 Task: Look for space in Deeside, United Kingdom from 12th July, 2023 to 16th July, 2023 for 8 adults in price range Rs.10000 to Rs.16000. Place can be private room with 8 bedrooms having 8 beds and 8 bathrooms. Property type can be house, flat, guest house, hotel. Amenities needed are: wifi, TV, free parkinig on premises, gym, breakfast. Booking option can be shelf check-in. Required host language is English.
Action: Mouse moved to (439, 87)
Screenshot: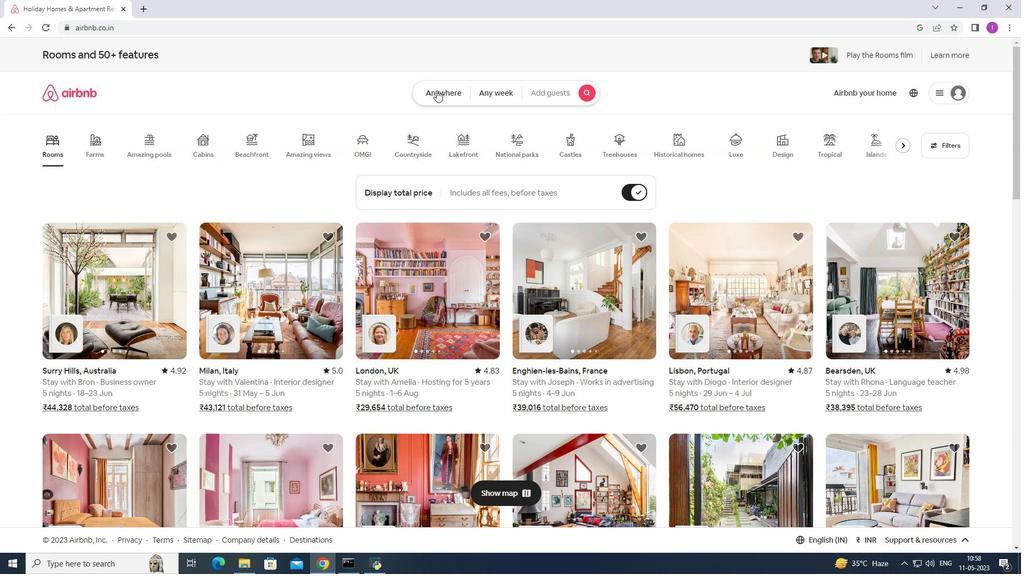 
Action: Mouse pressed left at (439, 87)
Screenshot: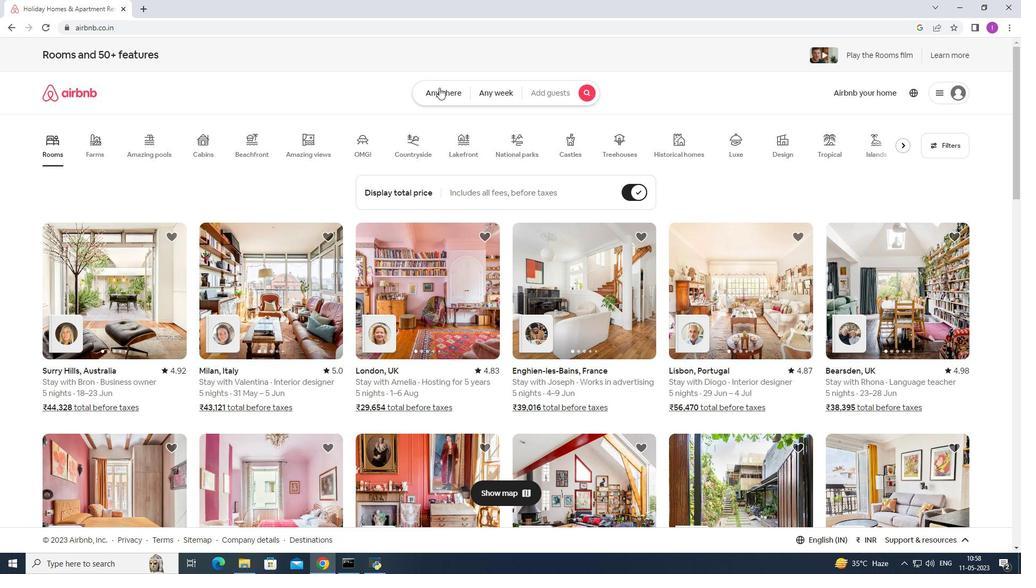
Action: Mouse moved to (387, 128)
Screenshot: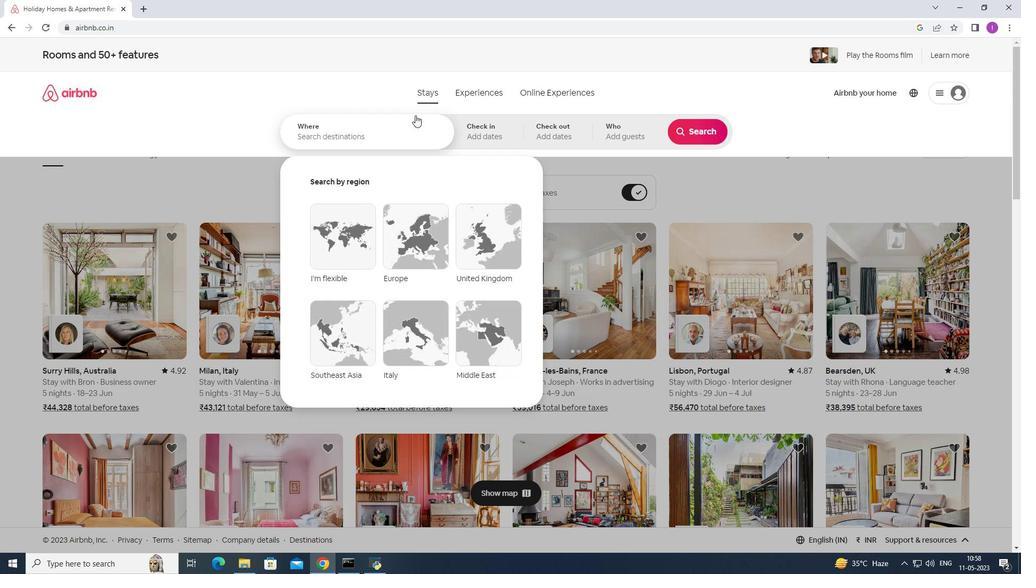 
Action: Mouse pressed left at (387, 128)
Screenshot: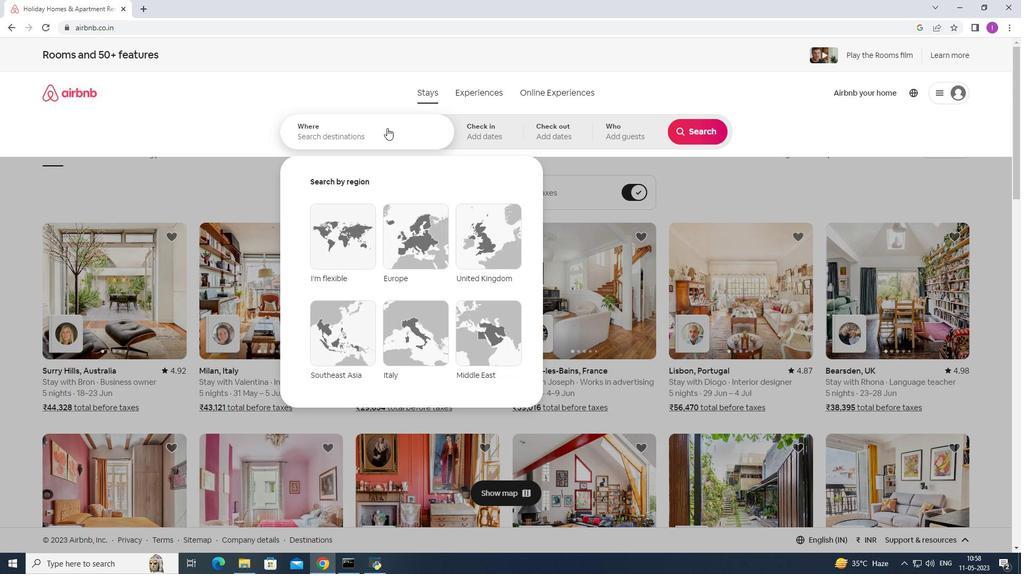 
Action: Key pressed <Key.shift>Deesid,<Key.shift><Key.shift><Key.shift><Key.shift><Key.shift><Key.shift><Key.shift><Key.shift><Key.shift><Key.shift><Key.shift><Key.shift><Key.shift><Key.shift><Key.shift><Key.shift><Key.shift><Key.shift><Key.shift>United<Key.space>king
Screenshot: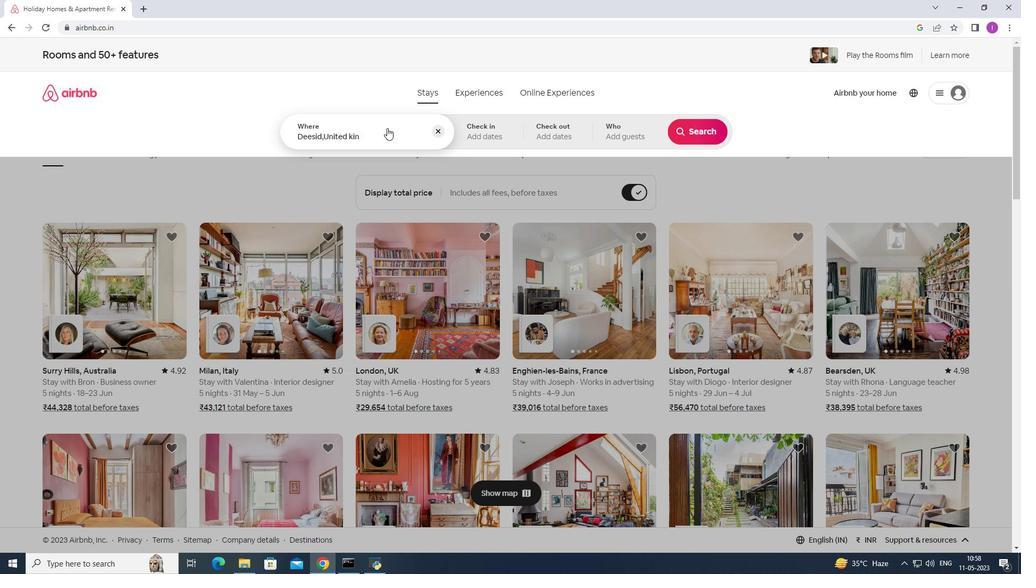 
Action: Mouse moved to (0, 0)
Screenshot: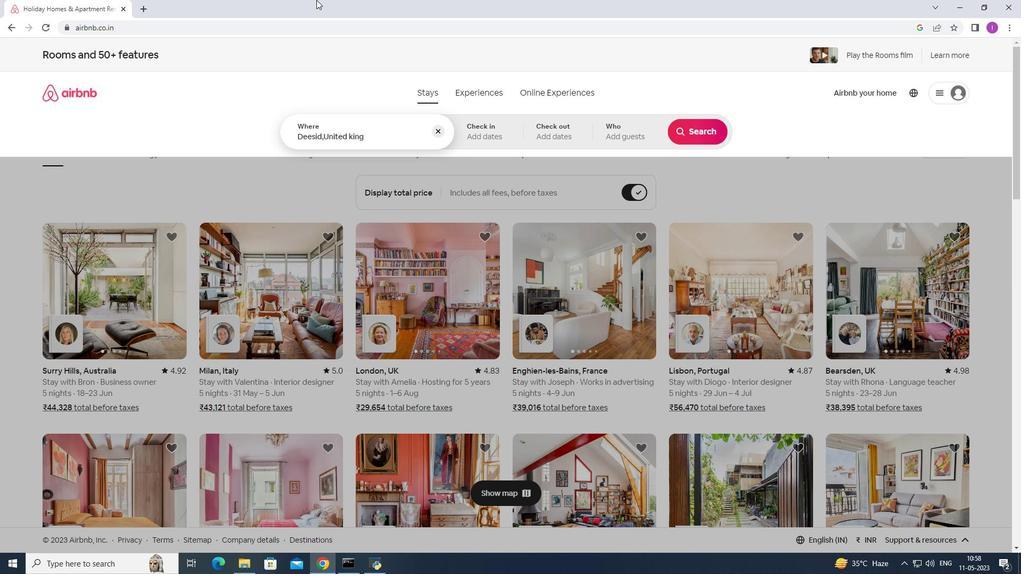 
Action: Key pressed dom
Screenshot: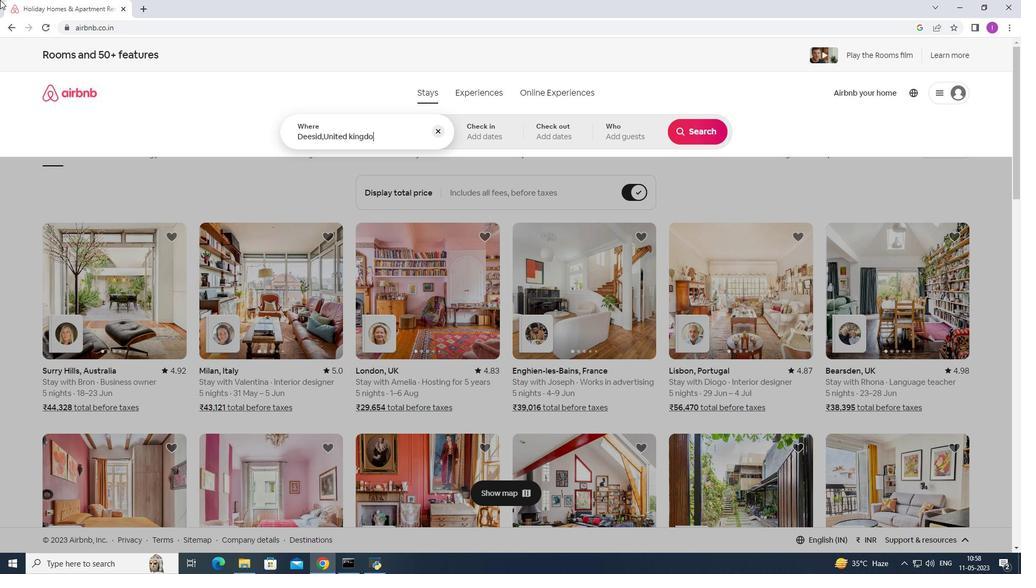 
Action: Mouse moved to (360, 186)
Screenshot: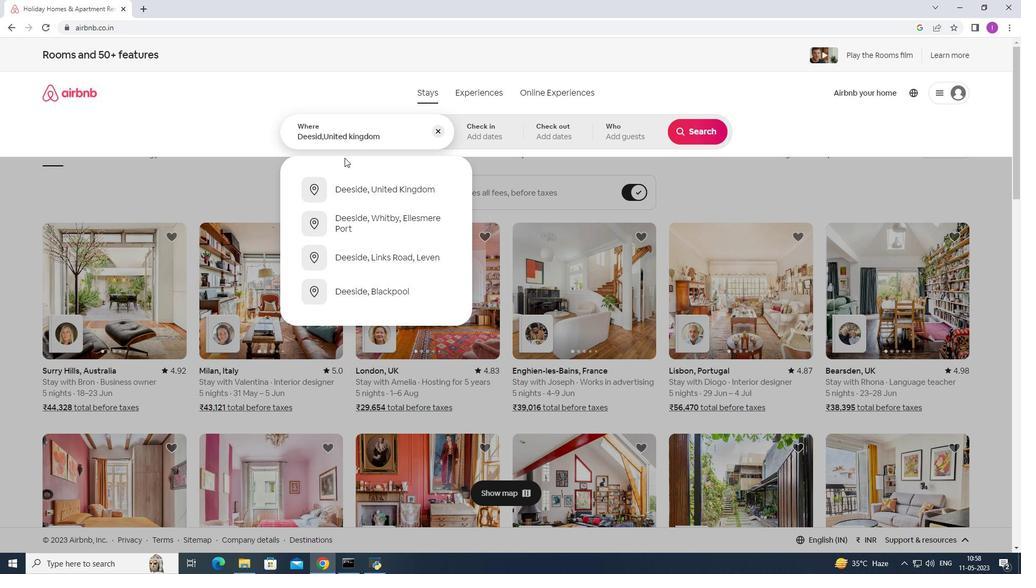 
Action: Mouse pressed left at (360, 186)
Screenshot: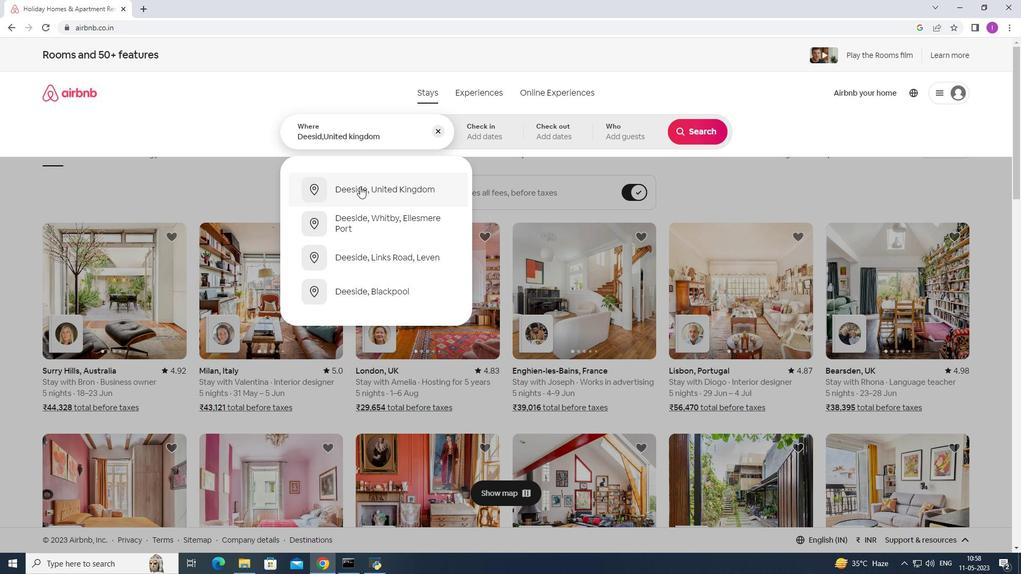 
Action: Mouse moved to (477, 131)
Screenshot: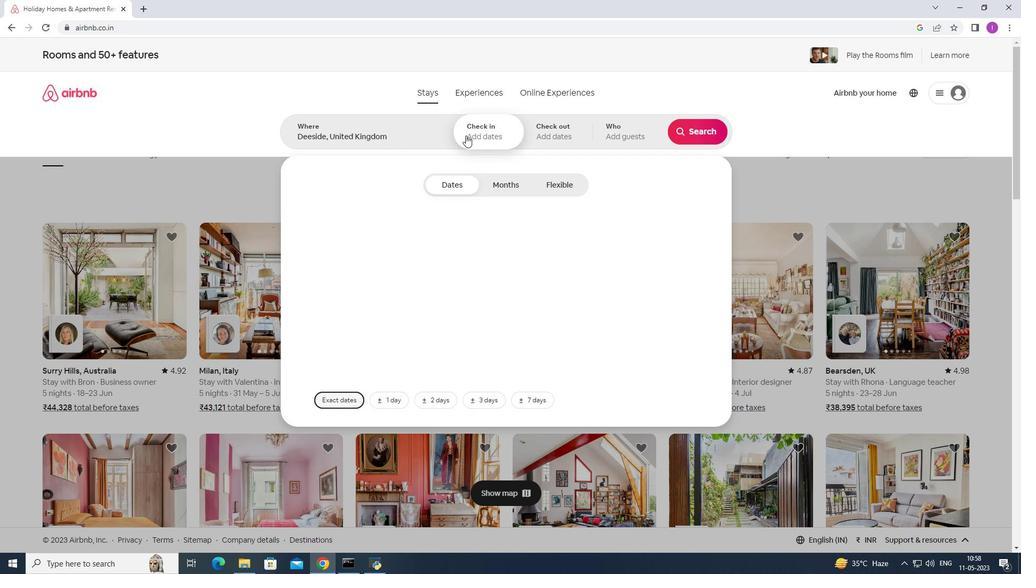 
Action: Mouse pressed left at (477, 131)
Screenshot: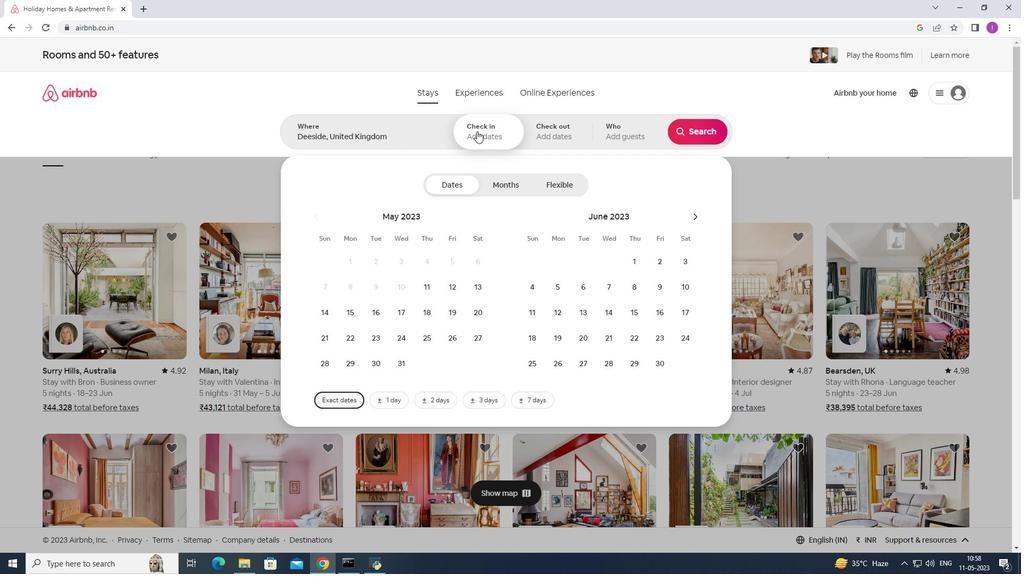 
Action: Mouse moved to (487, 144)
Screenshot: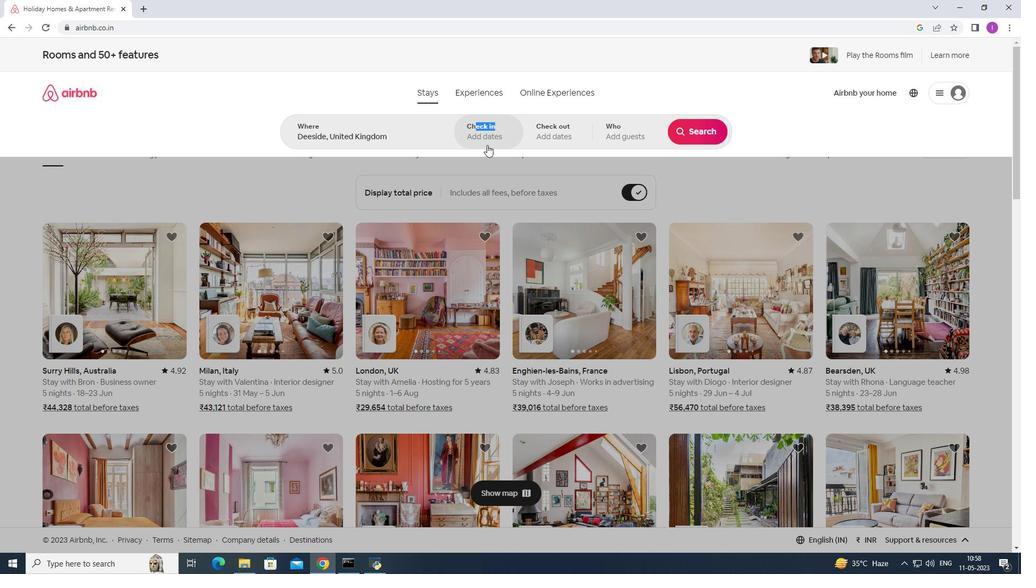 
Action: Mouse pressed left at (487, 144)
Screenshot: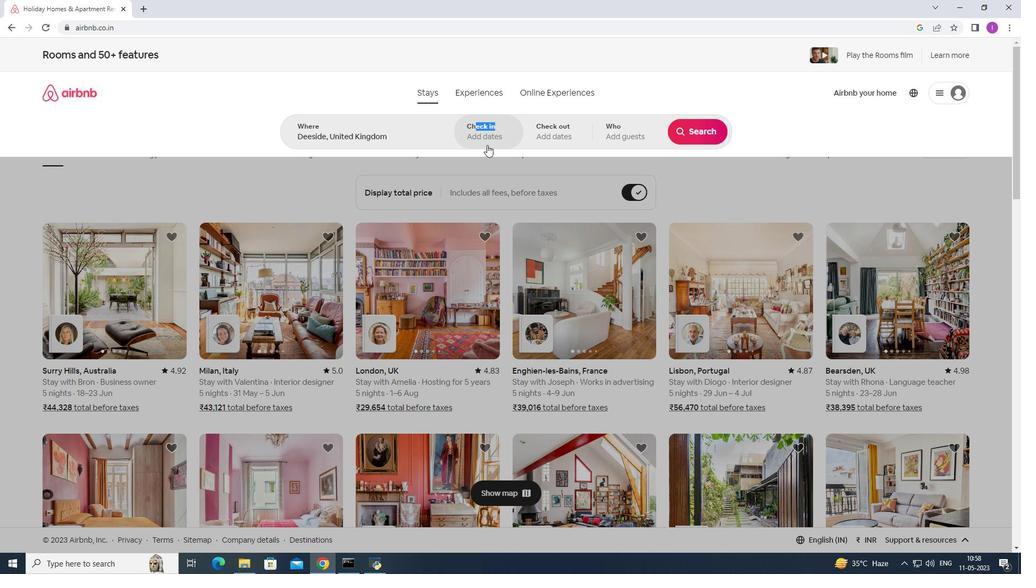
Action: Mouse moved to (693, 217)
Screenshot: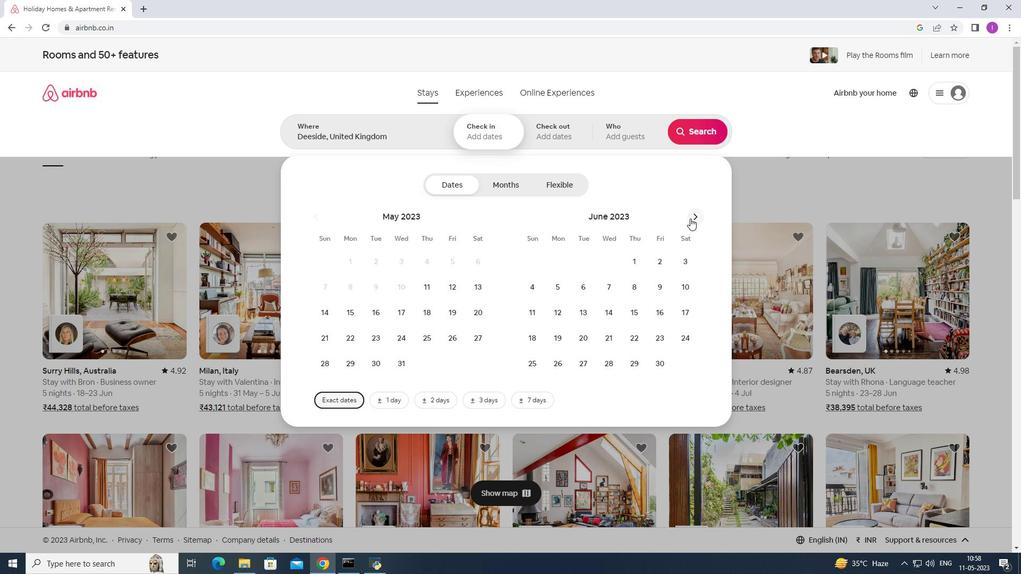 
Action: Mouse pressed left at (693, 217)
Screenshot: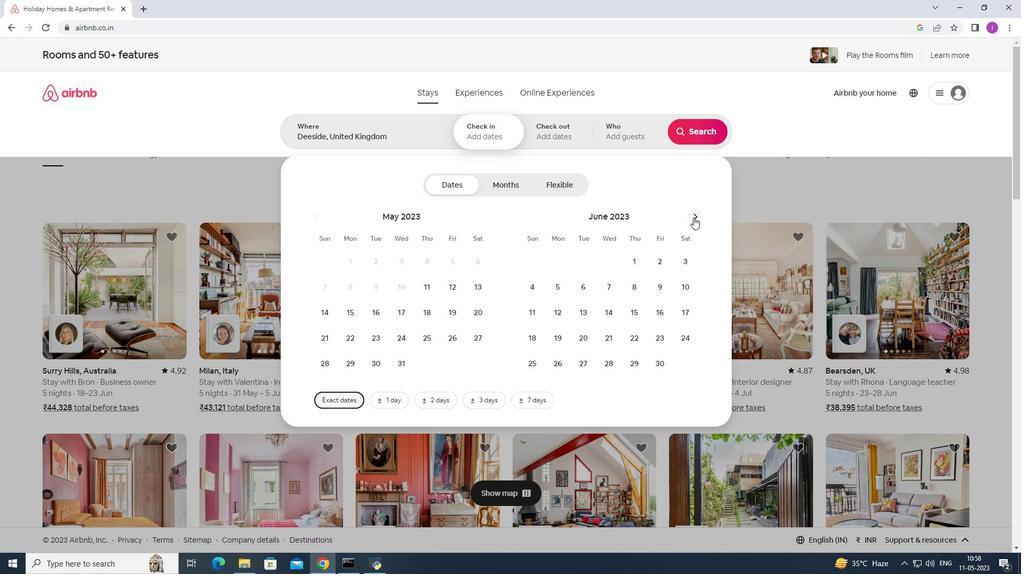 
Action: Mouse moved to (605, 313)
Screenshot: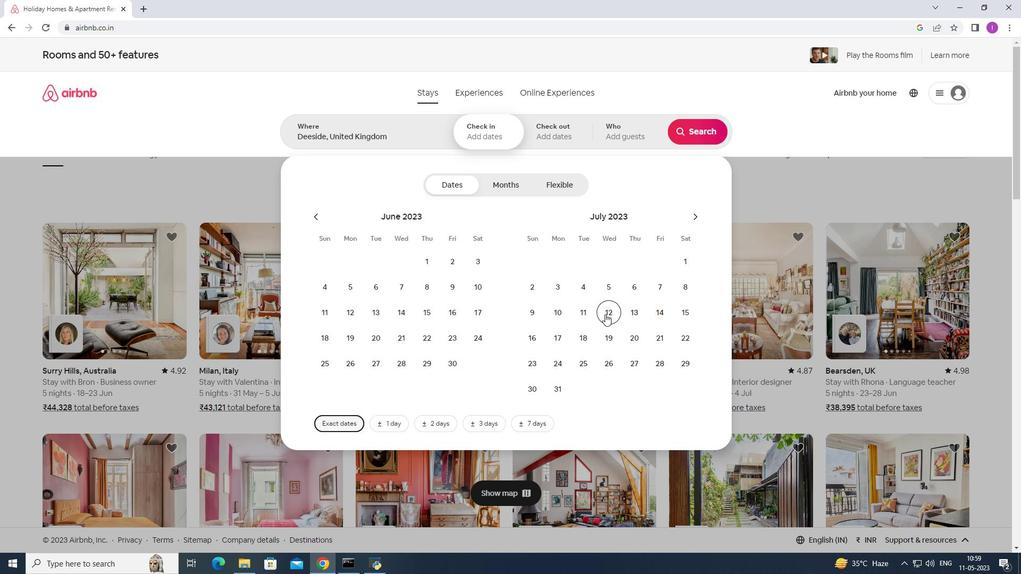 
Action: Mouse pressed left at (605, 313)
Screenshot: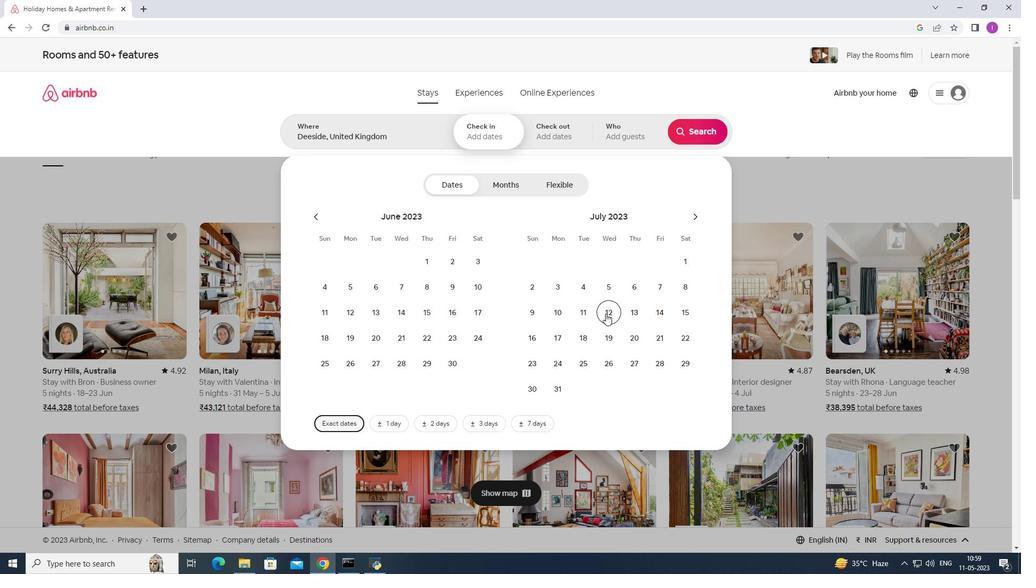 
Action: Mouse moved to (531, 342)
Screenshot: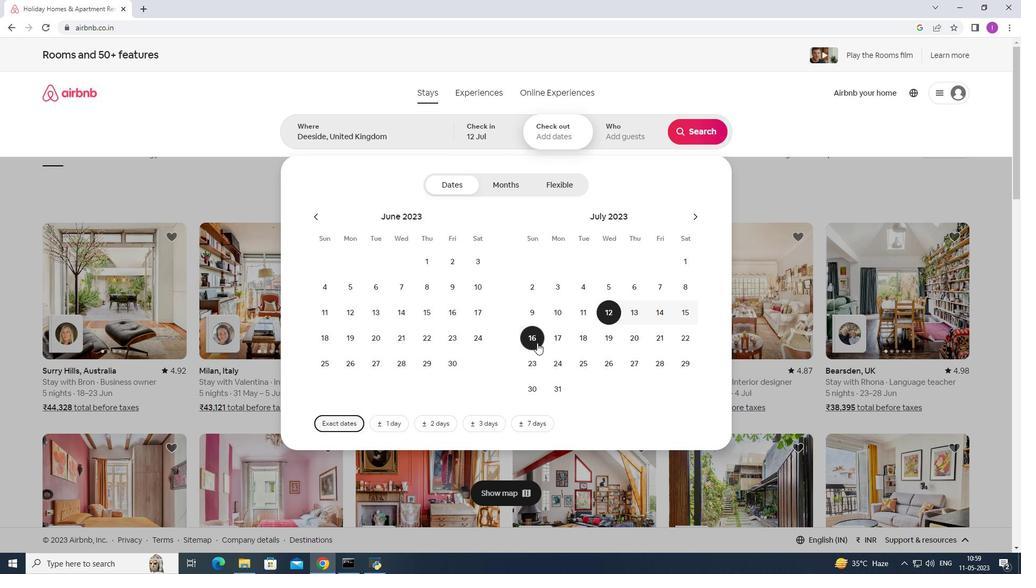 
Action: Mouse pressed left at (531, 342)
Screenshot: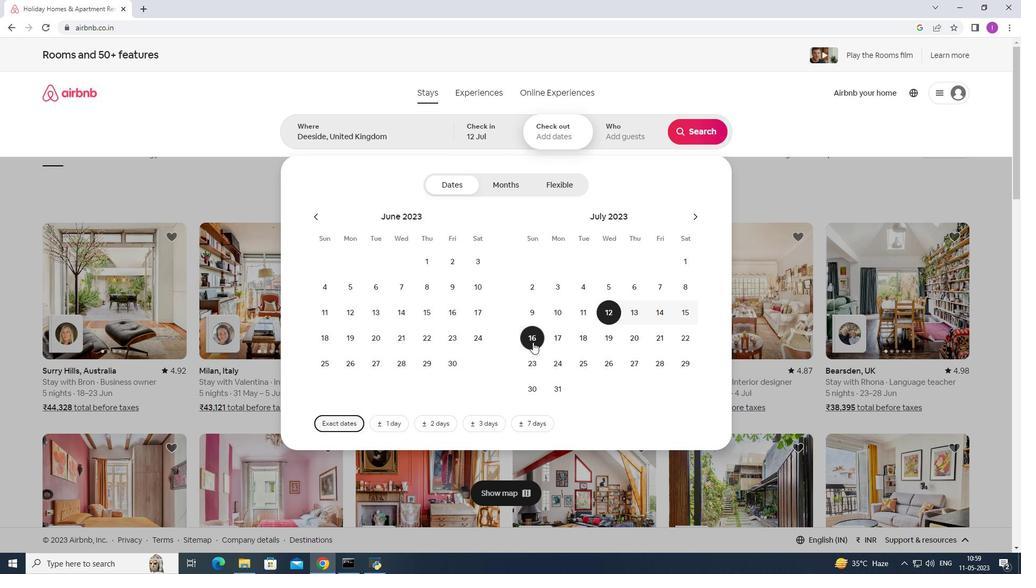 
Action: Mouse moved to (620, 129)
Screenshot: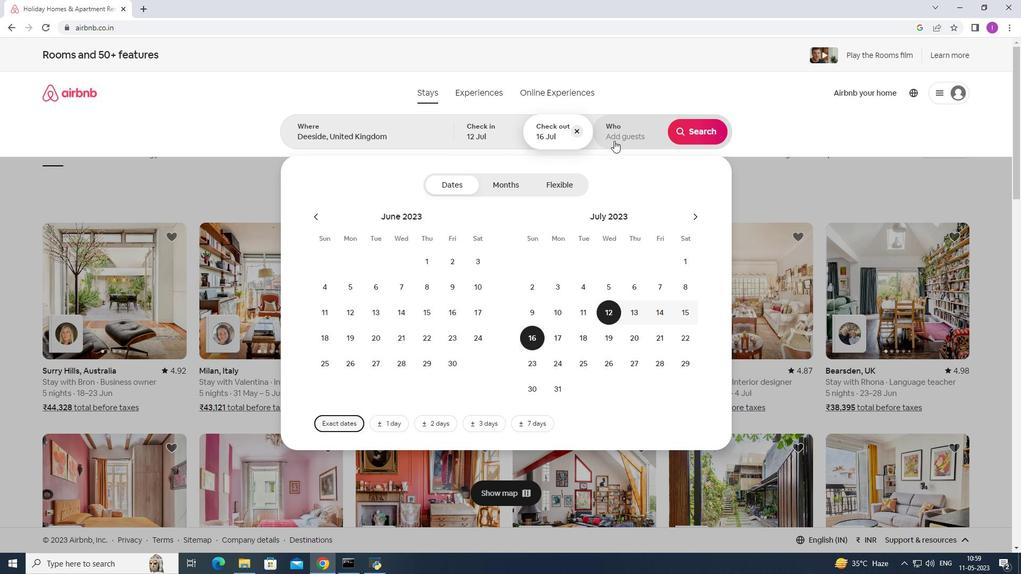 
Action: Mouse pressed left at (620, 129)
Screenshot: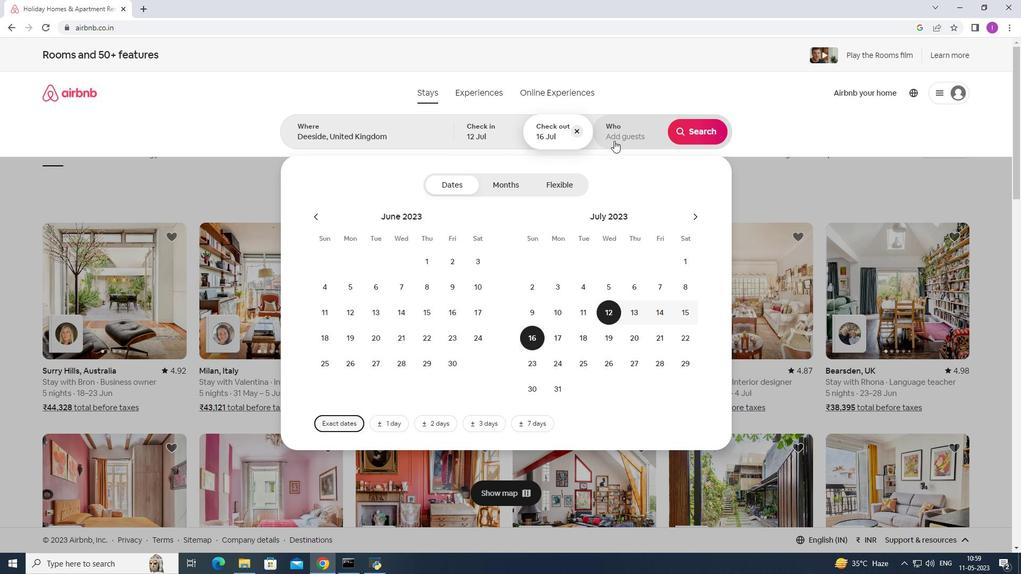 
Action: Mouse moved to (706, 187)
Screenshot: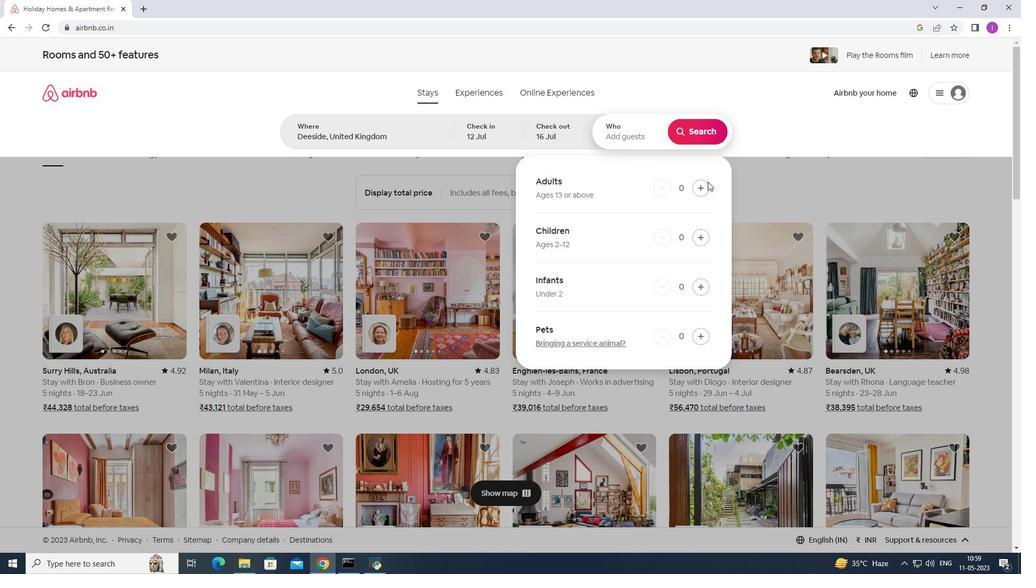 
Action: Mouse pressed left at (706, 187)
Screenshot: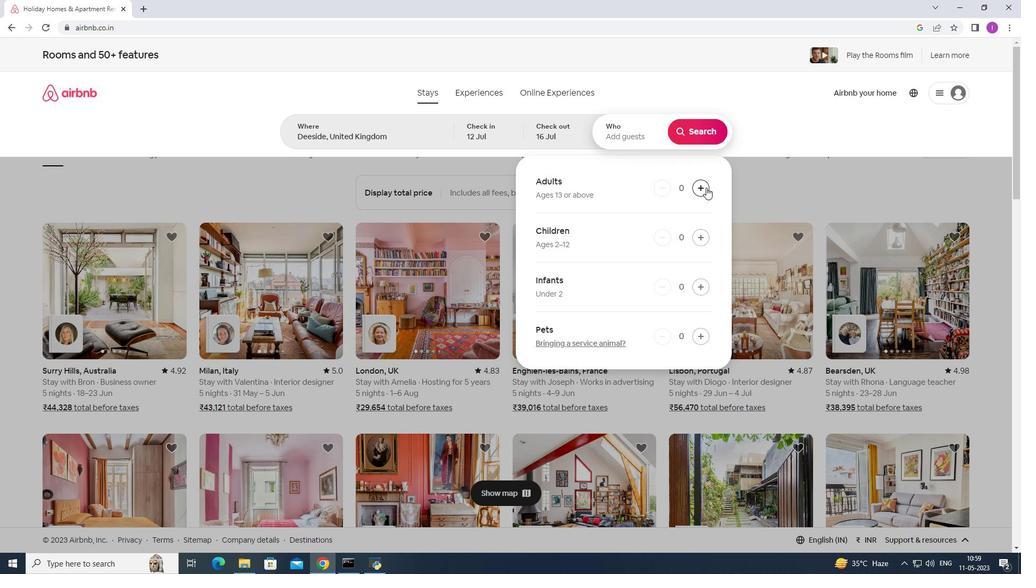 
Action: Mouse pressed left at (706, 187)
Screenshot: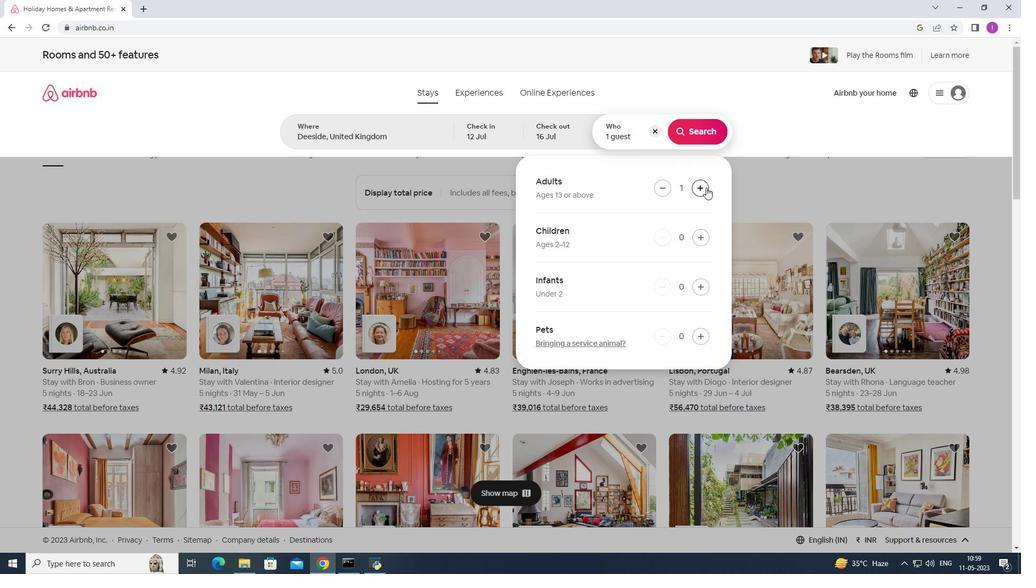 
Action: Mouse moved to (706, 188)
Screenshot: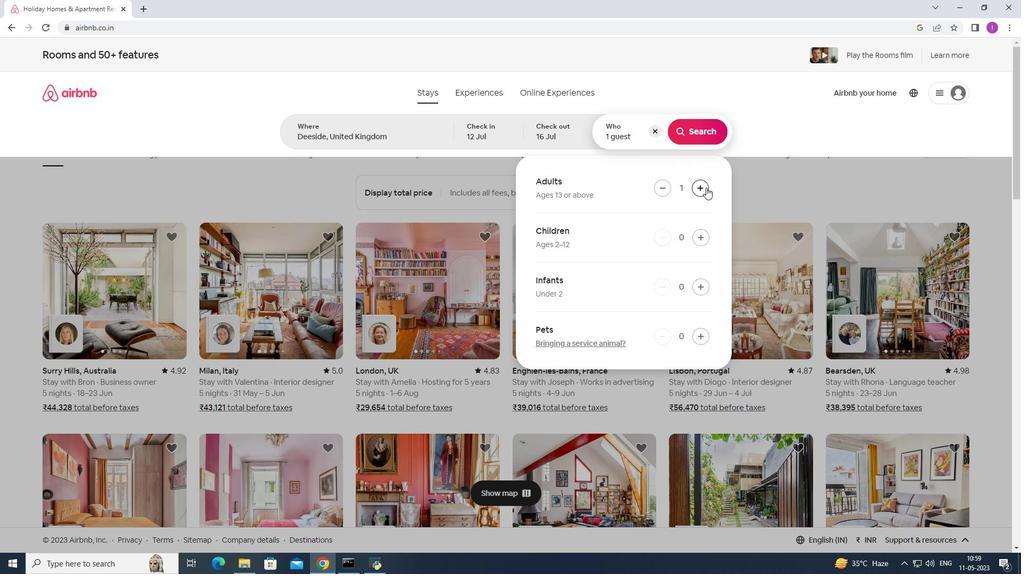 
Action: Mouse pressed left at (706, 188)
Screenshot: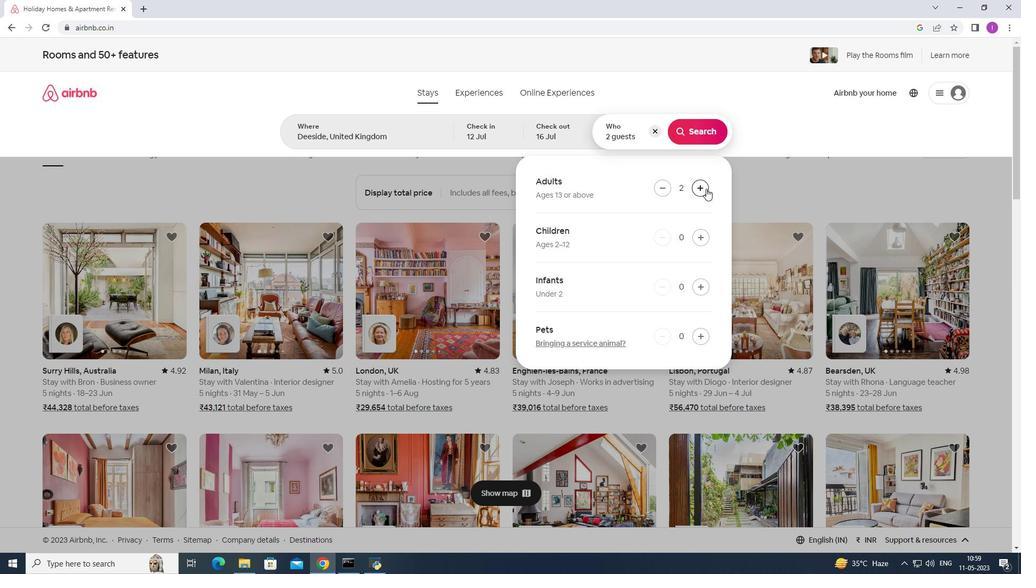 
Action: Mouse moved to (704, 188)
Screenshot: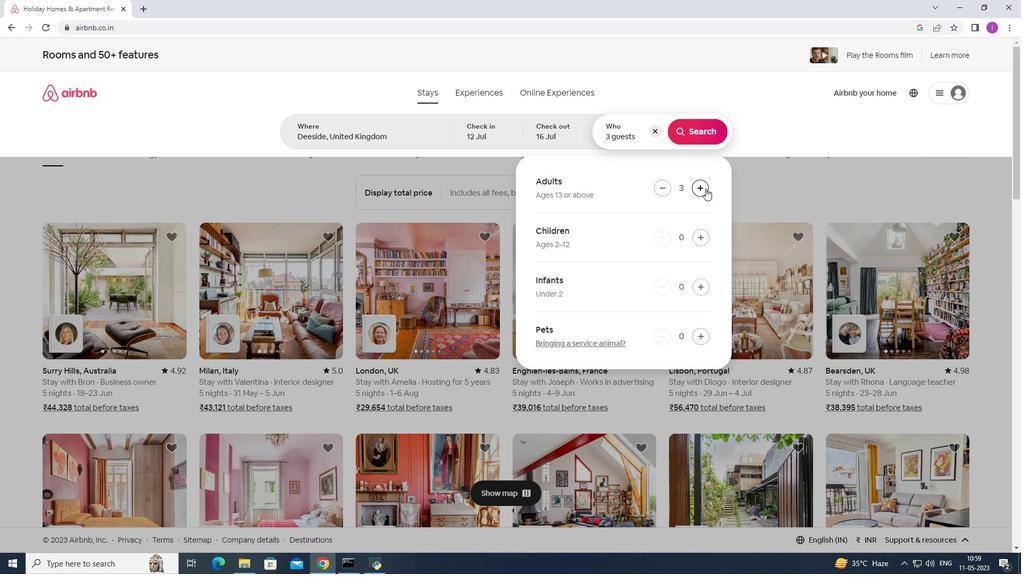 
Action: Mouse pressed left at (704, 188)
Screenshot: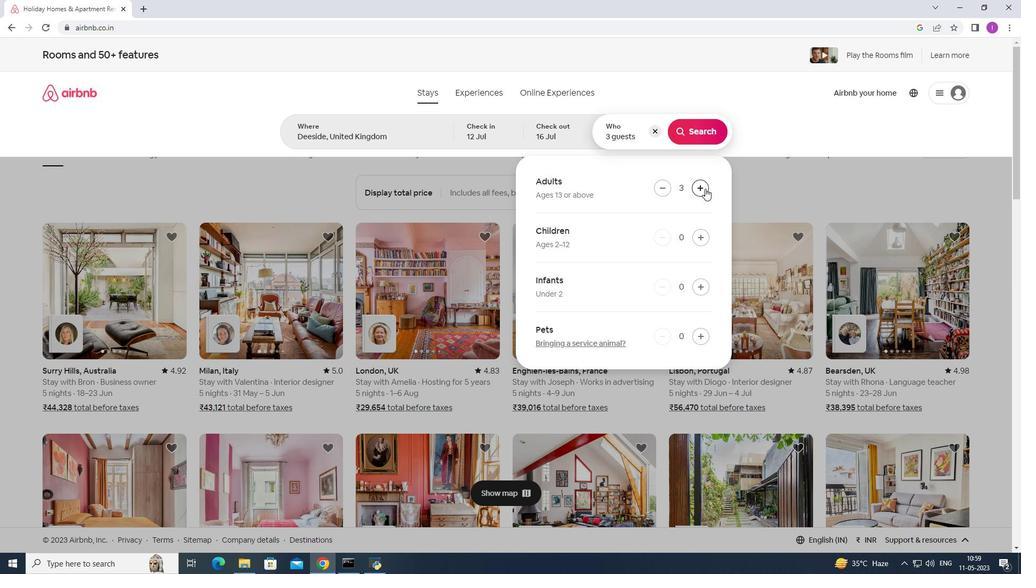 
Action: Mouse pressed left at (704, 188)
Screenshot: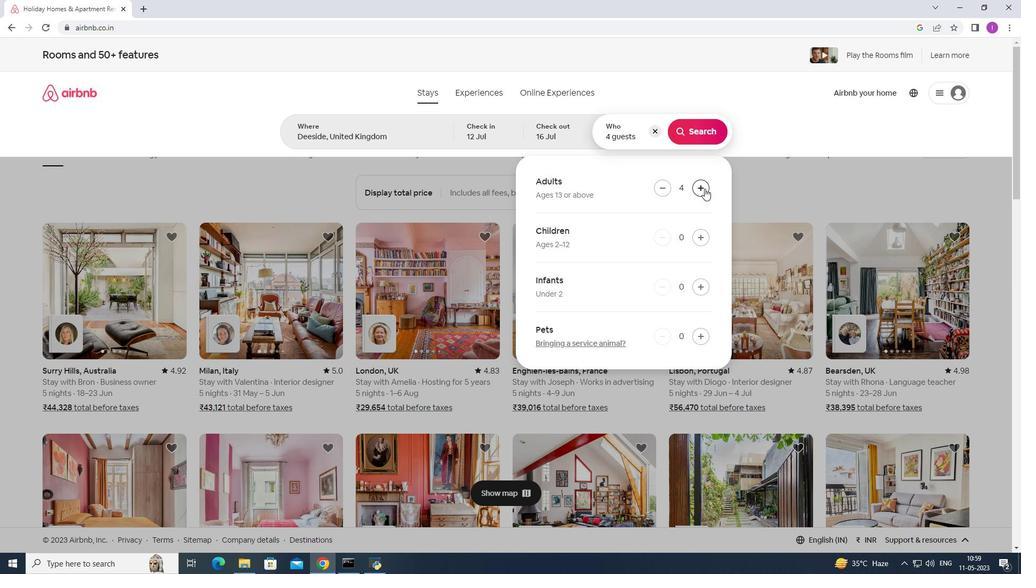 
Action: Mouse pressed left at (704, 188)
Screenshot: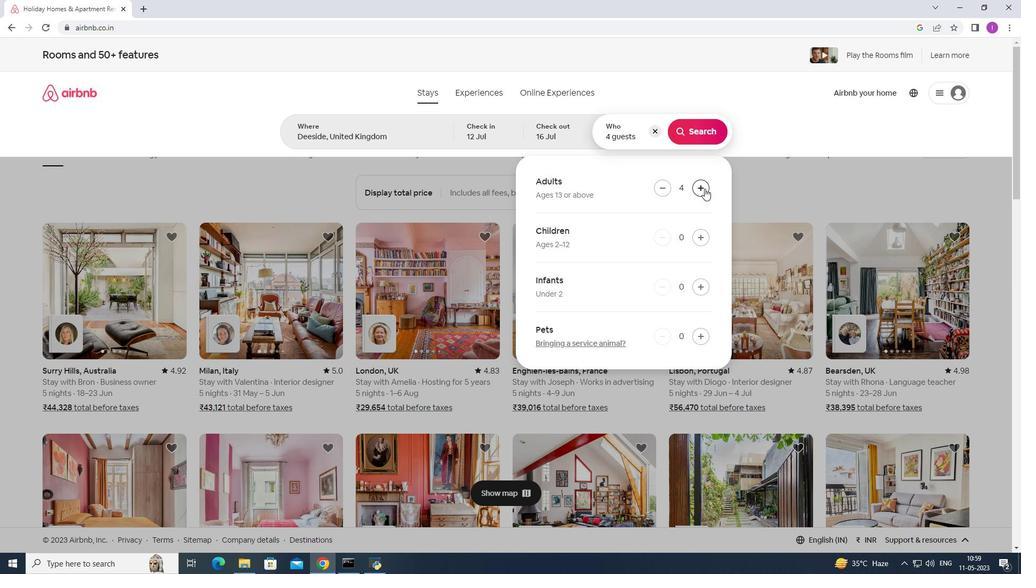 
Action: Mouse pressed left at (704, 188)
Screenshot: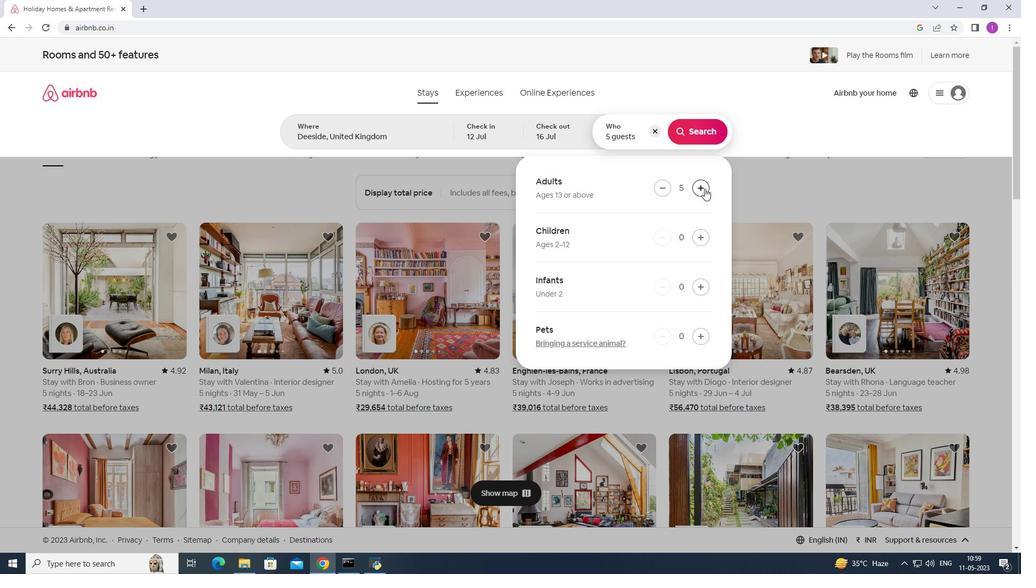 
Action: Mouse pressed left at (704, 188)
Screenshot: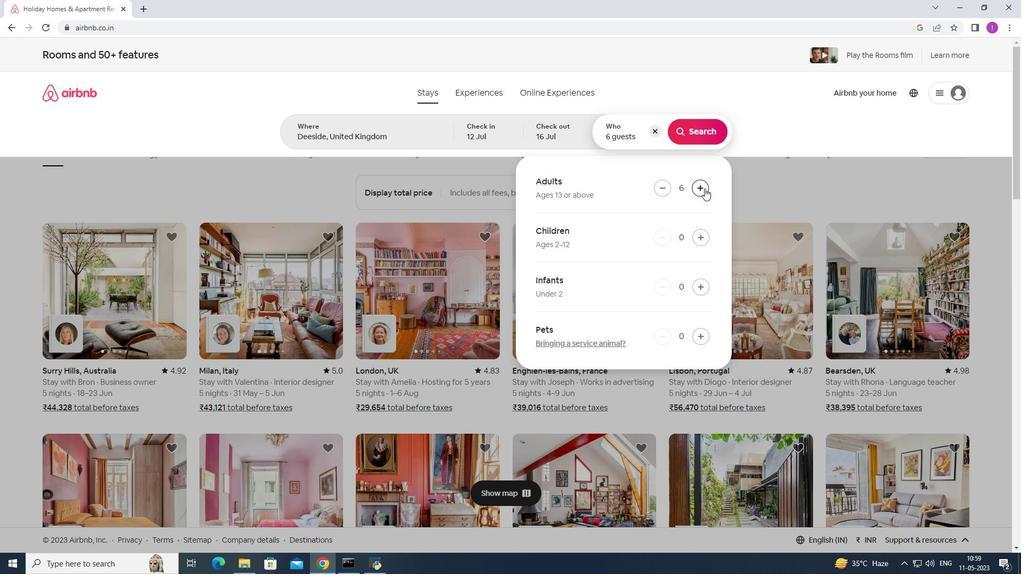 
Action: Mouse moved to (687, 129)
Screenshot: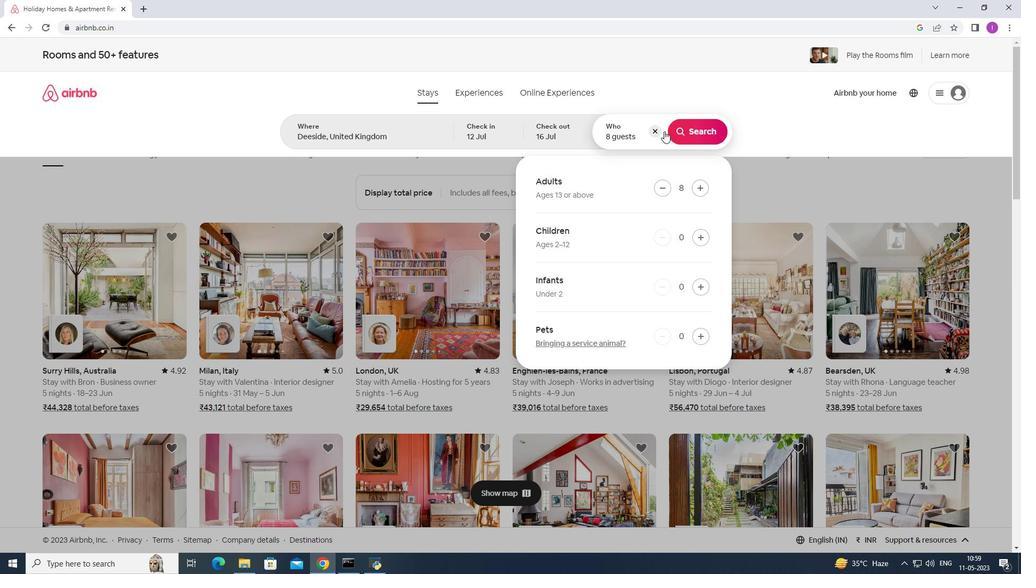 
Action: Mouse pressed left at (687, 129)
Screenshot: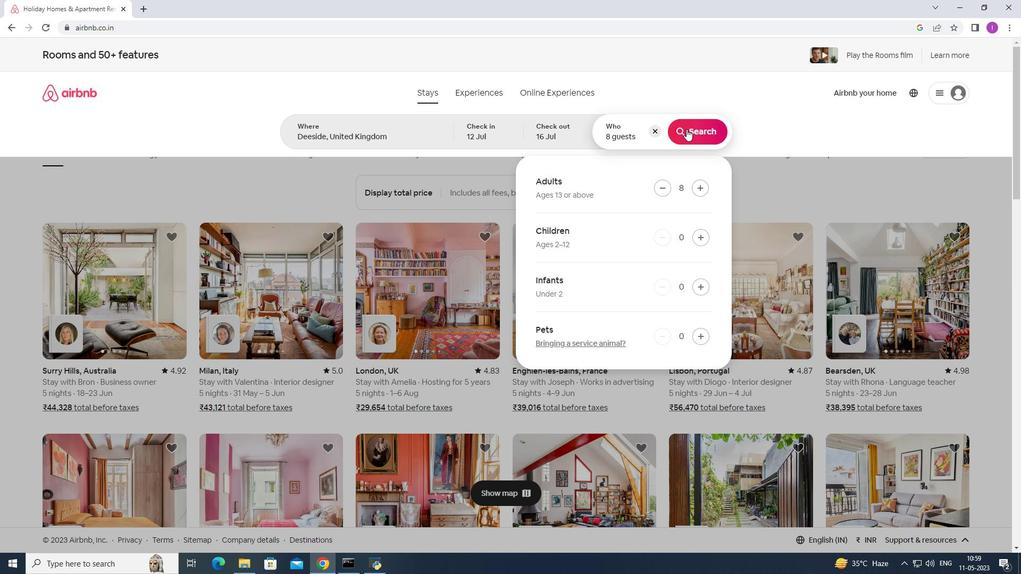 
Action: Mouse moved to (975, 102)
Screenshot: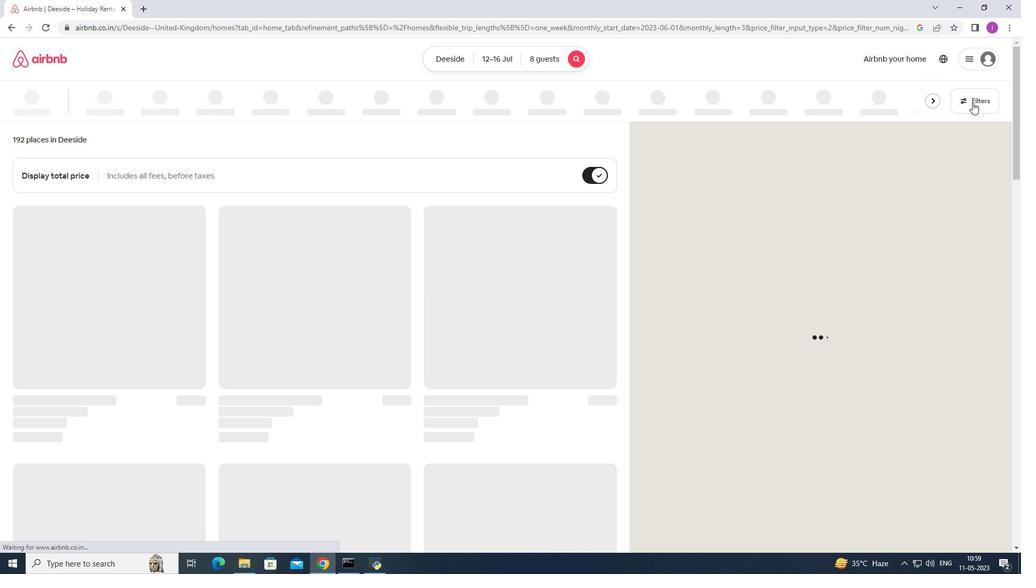
Action: Mouse pressed left at (975, 102)
Screenshot: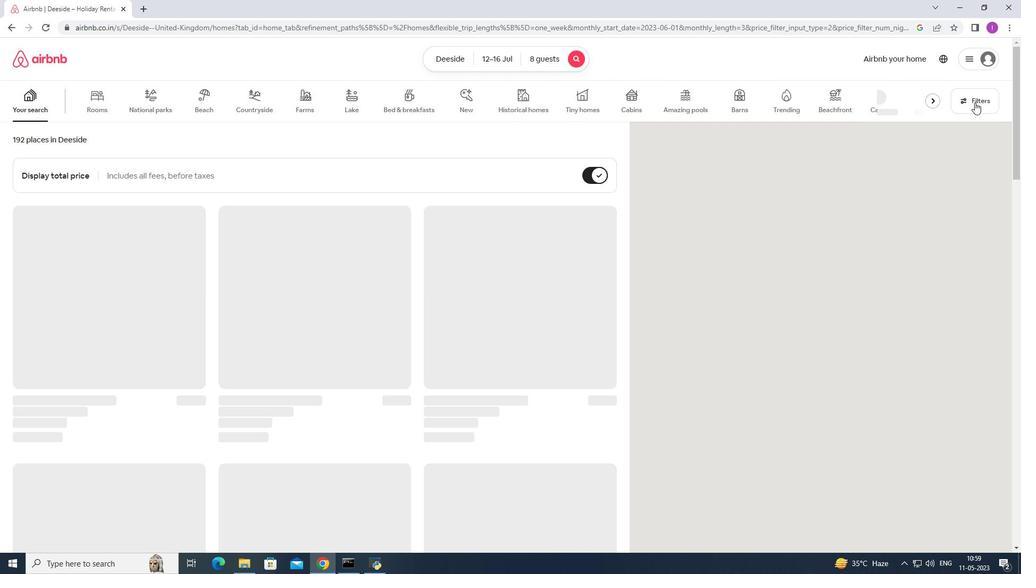 
Action: Mouse moved to (575, 362)
Screenshot: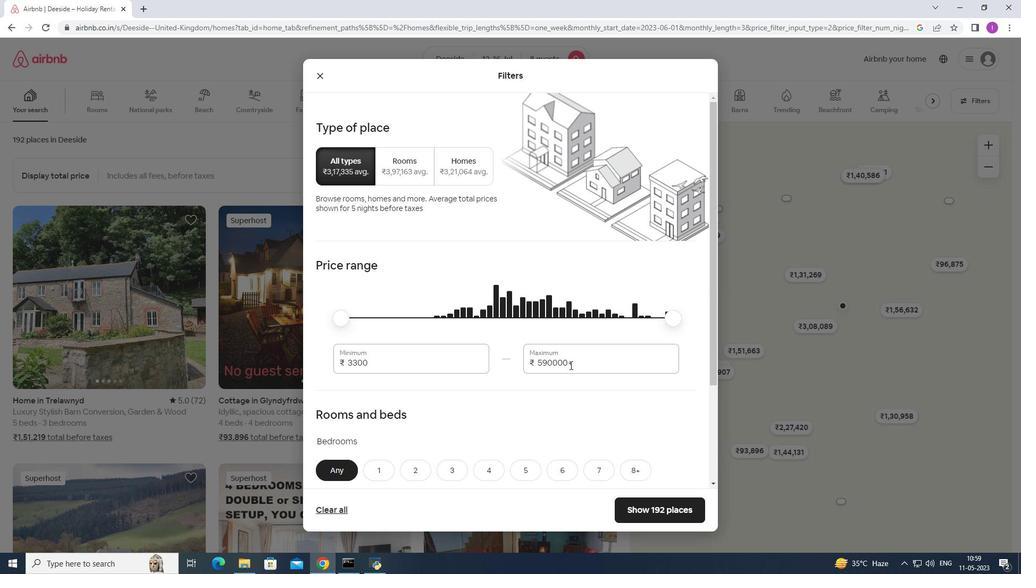 
Action: Mouse pressed left at (575, 362)
Screenshot: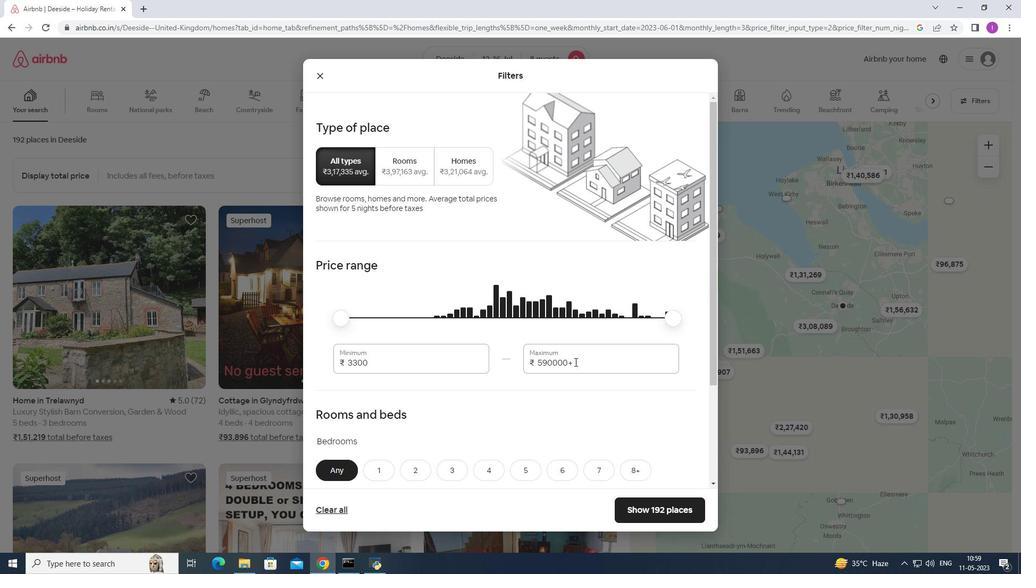 
Action: Mouse moved to (578, 393)
Screenshot: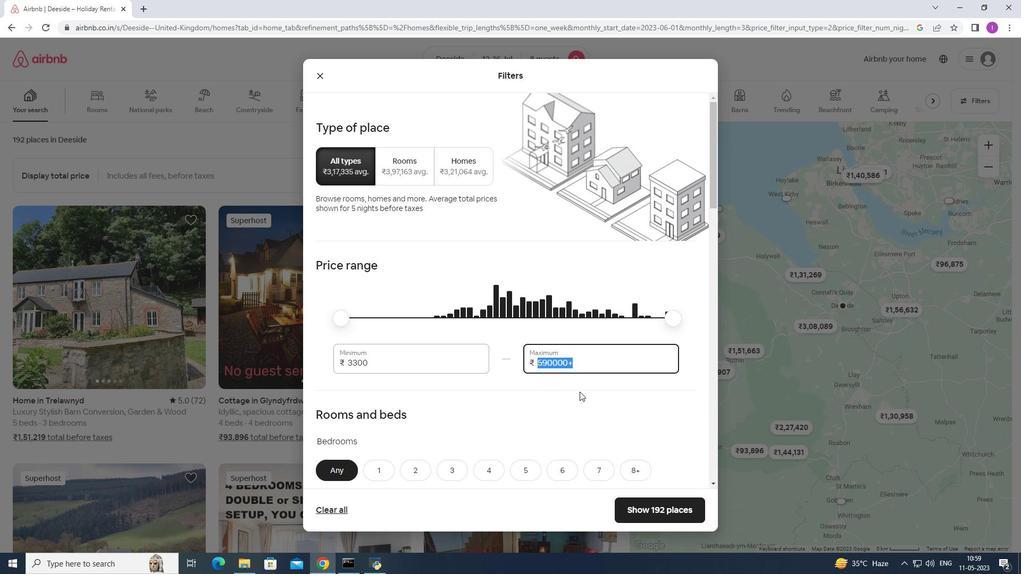 
Action: Key pressed 16000
Screenshot: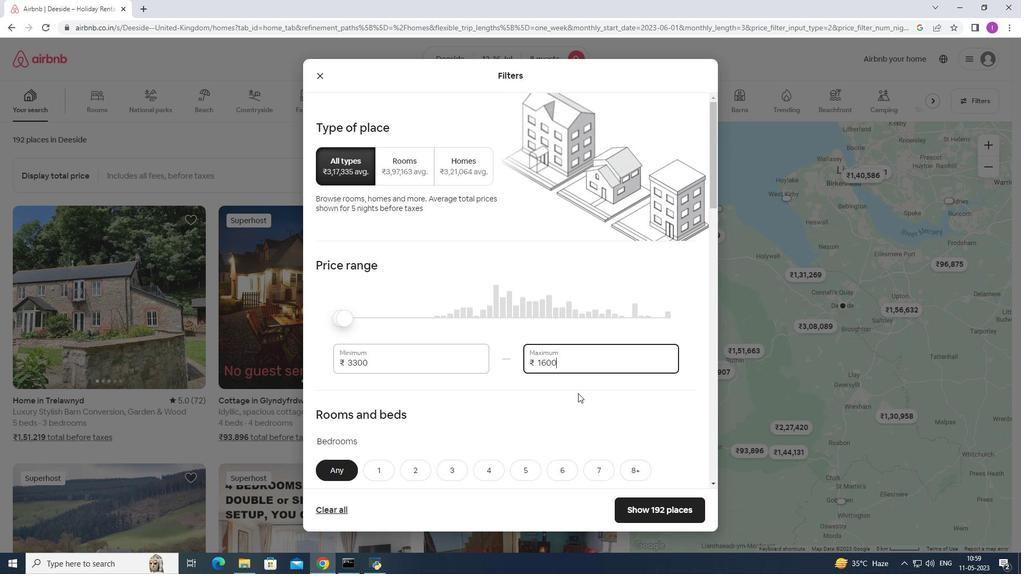 
Action: Mouse moved to (377, 357)
Screenshot: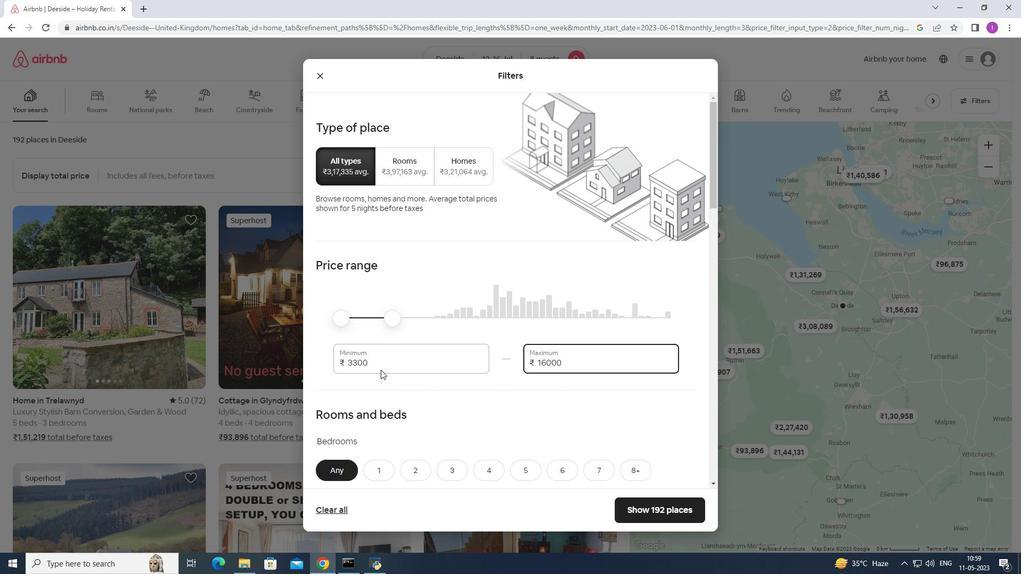 
Action: Mouse pressed left at (377, 357)
Screenshot: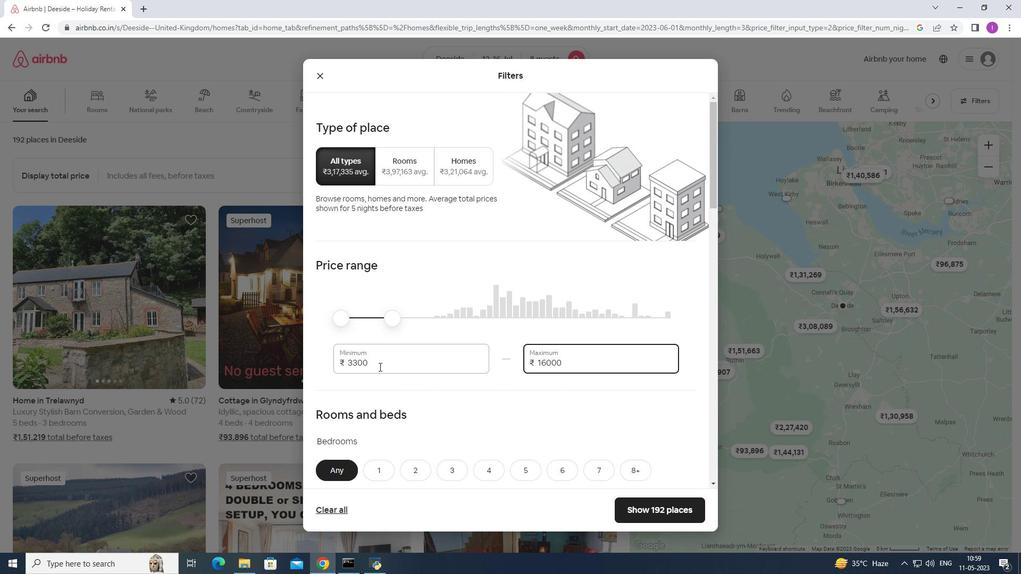 
Action: Mouse moved to (370, 360)
Screenshot: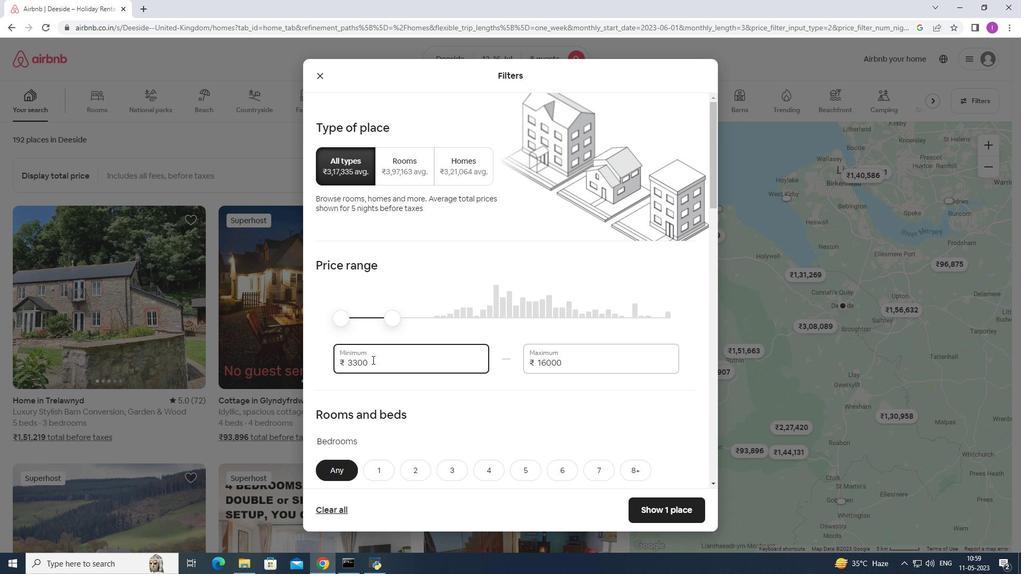 
Action: Mouse pressed left at (370, 360)
Screenshot: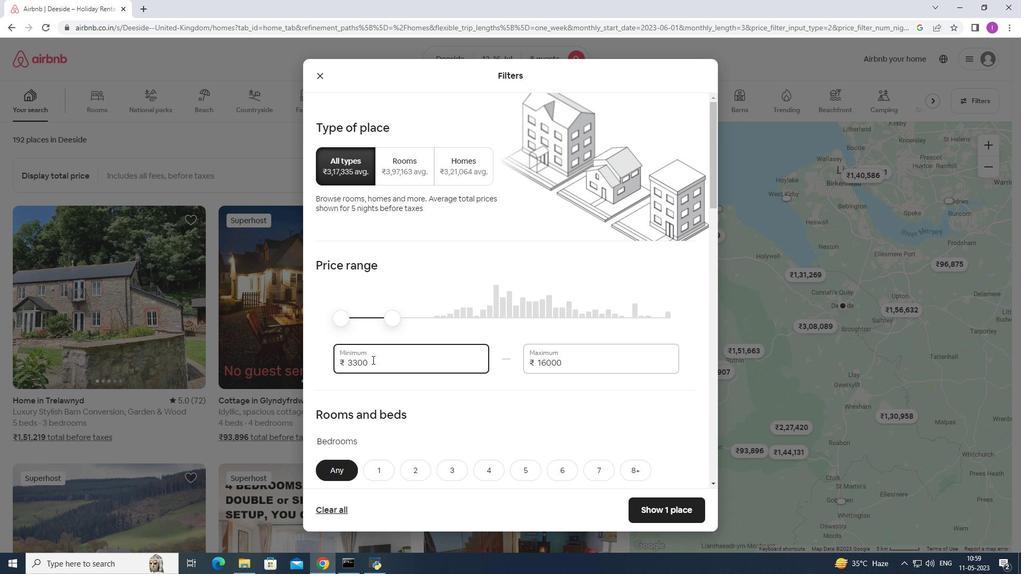 
Action: Mouse moved to (337, 376)
Screenshot: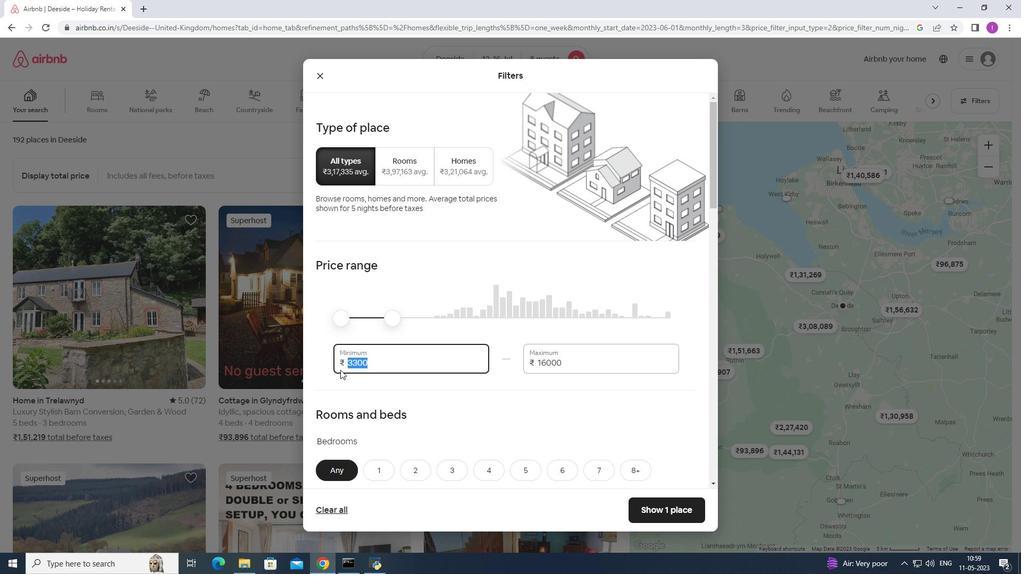 
Action: Key pressed 1
Screenshot: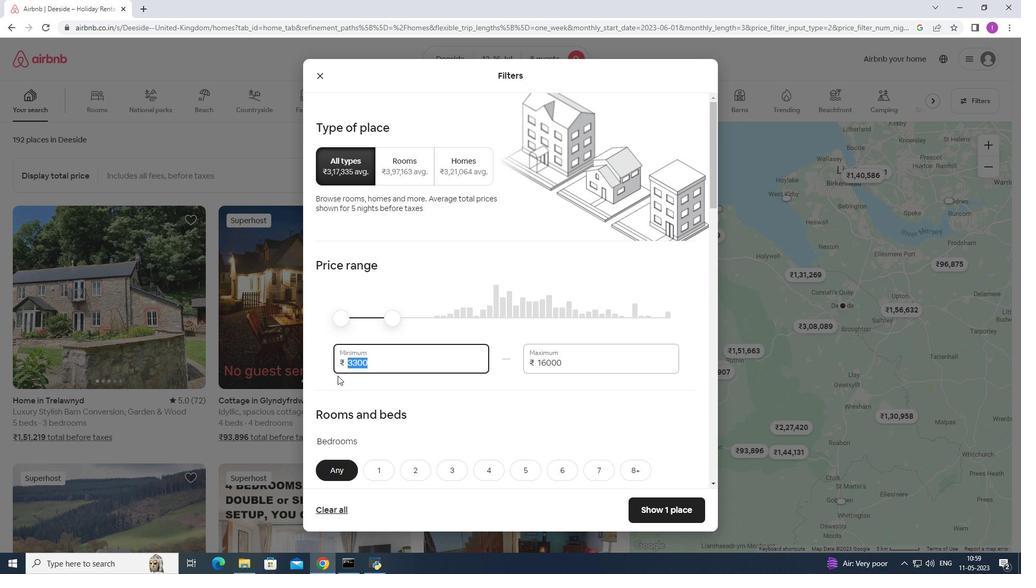 
Action: Mouse moved to (335, 377)
Screenshot: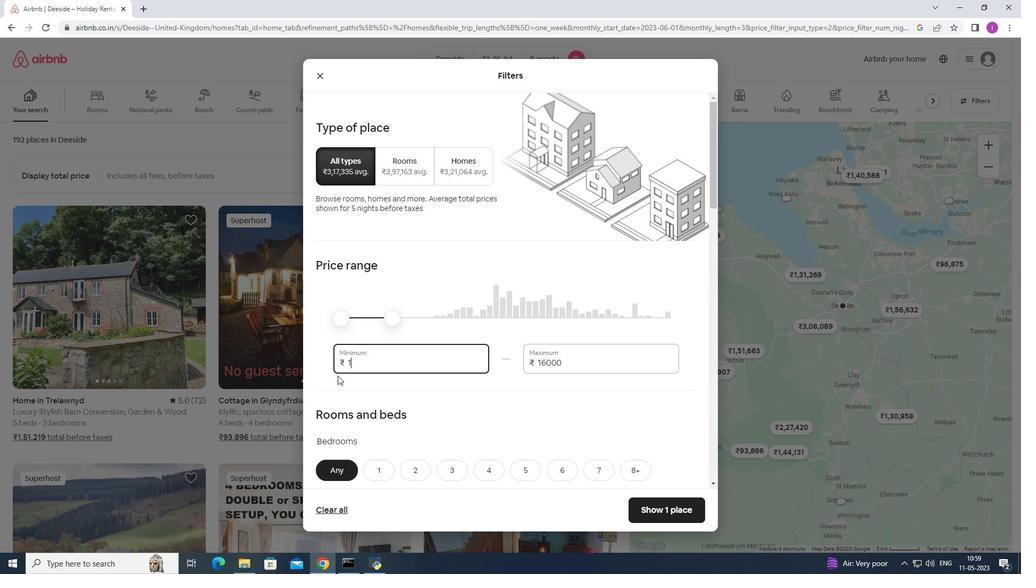 
Action: Key pressed 0
Screenshot: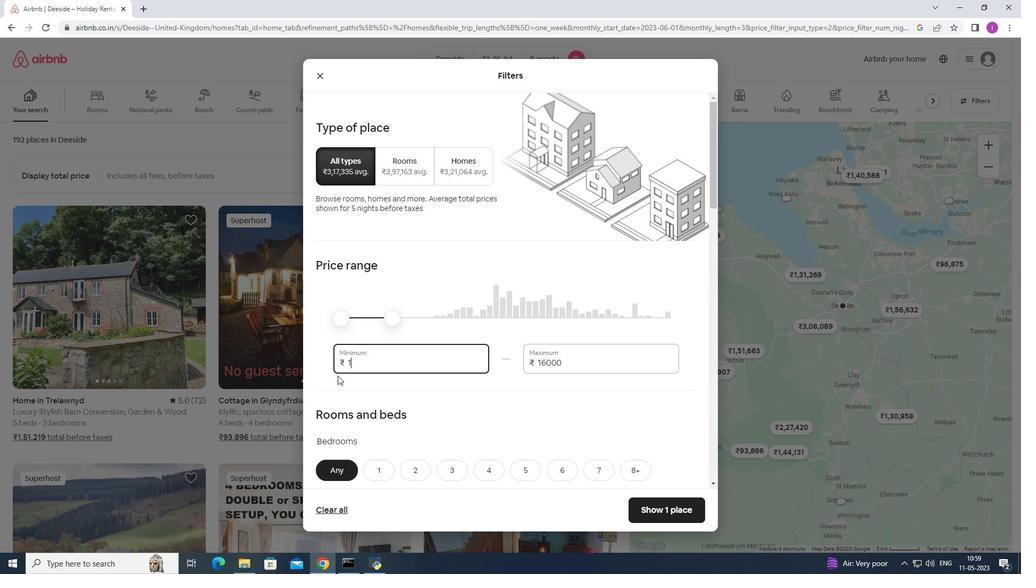 
Action: Mouse moved to (331, 377)
Screenshot: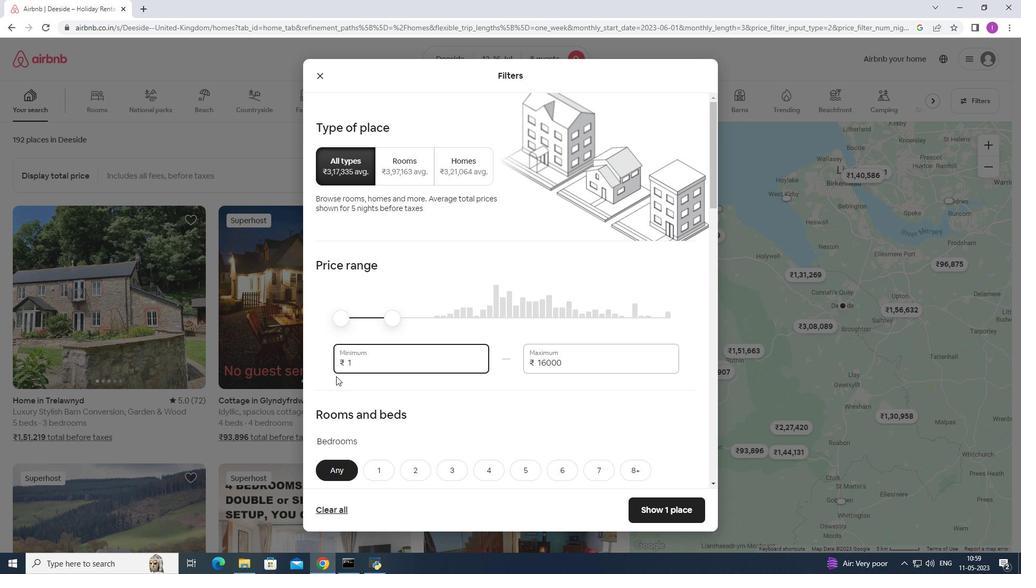 
Action: Key pressed 00
Screenshot: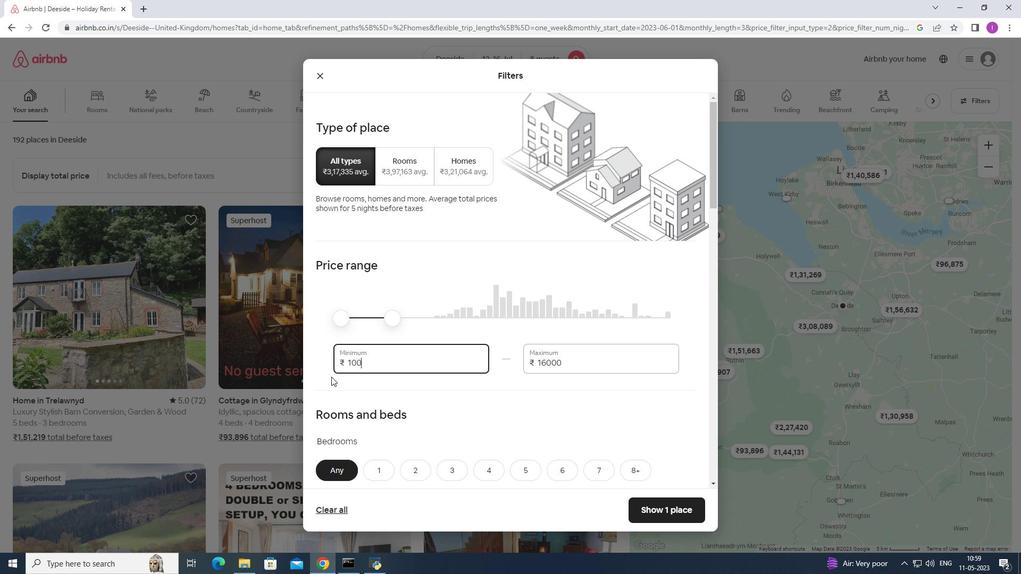 
Action: Mouse moved to (330, 377)
Screenshot: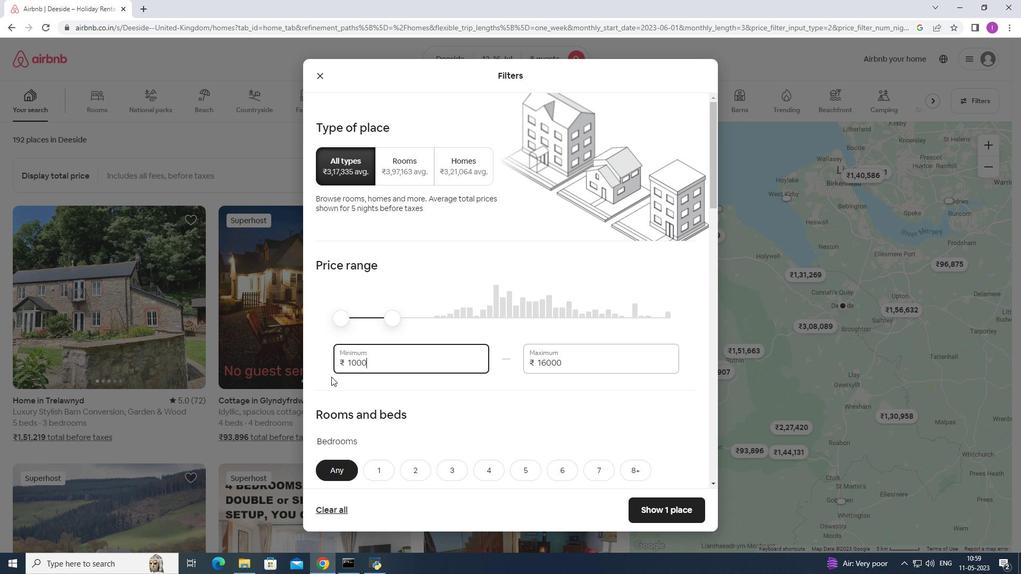 
Action: Key pressed 0
Screenshot: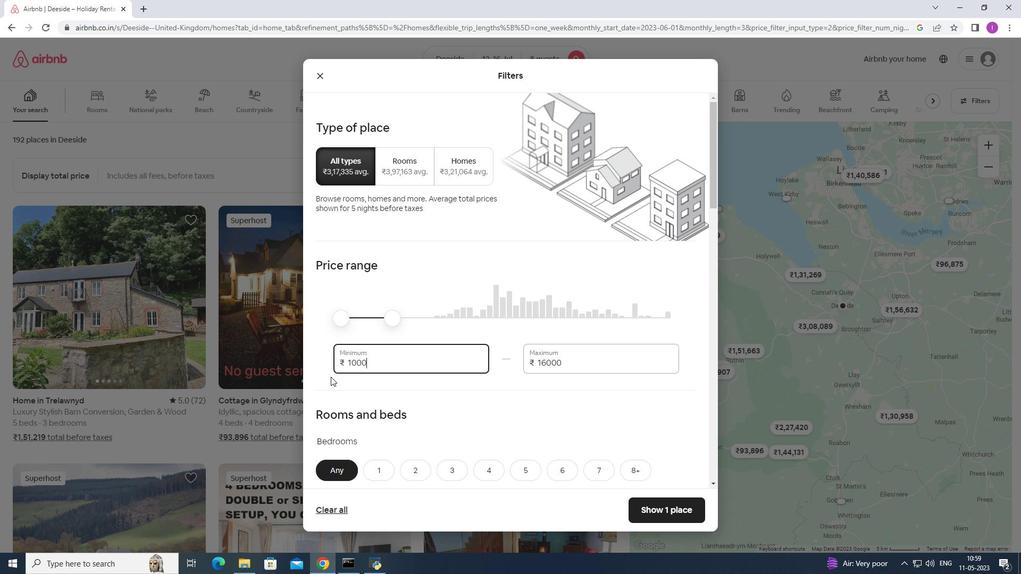 
Action: Mouse moved to (461, 382)
Screenshot: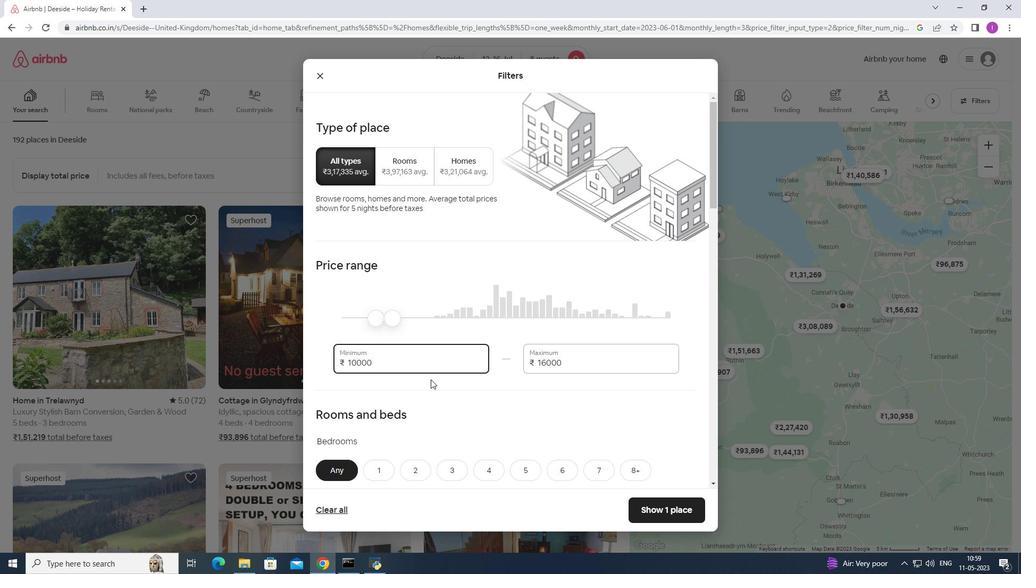 
Action: Mouse scrolled (461, 381) with delta (0, 0)
Screenshot: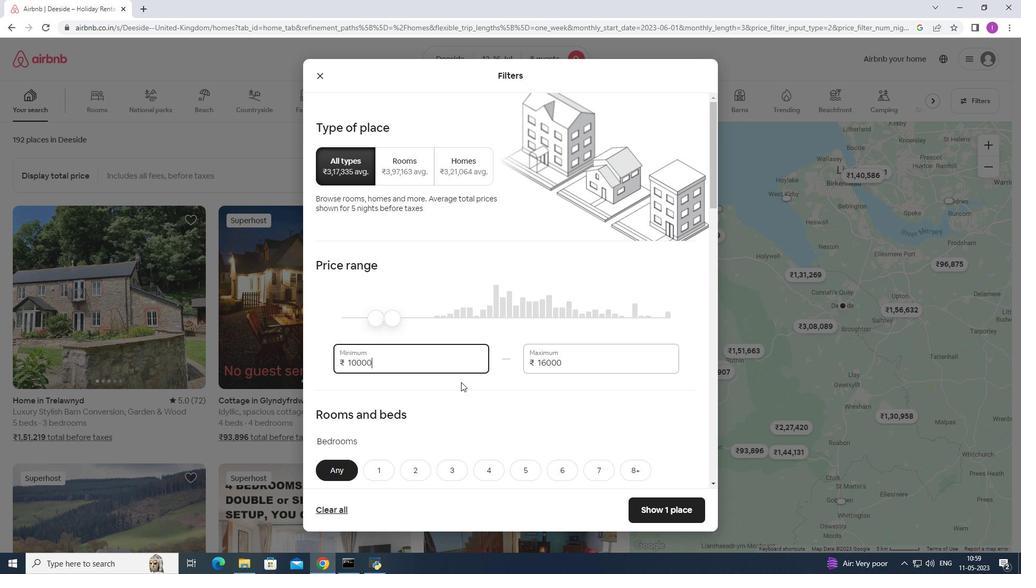 
Action: Mouse scrolled (461, 381) with delta (0, 0)
Screenshot: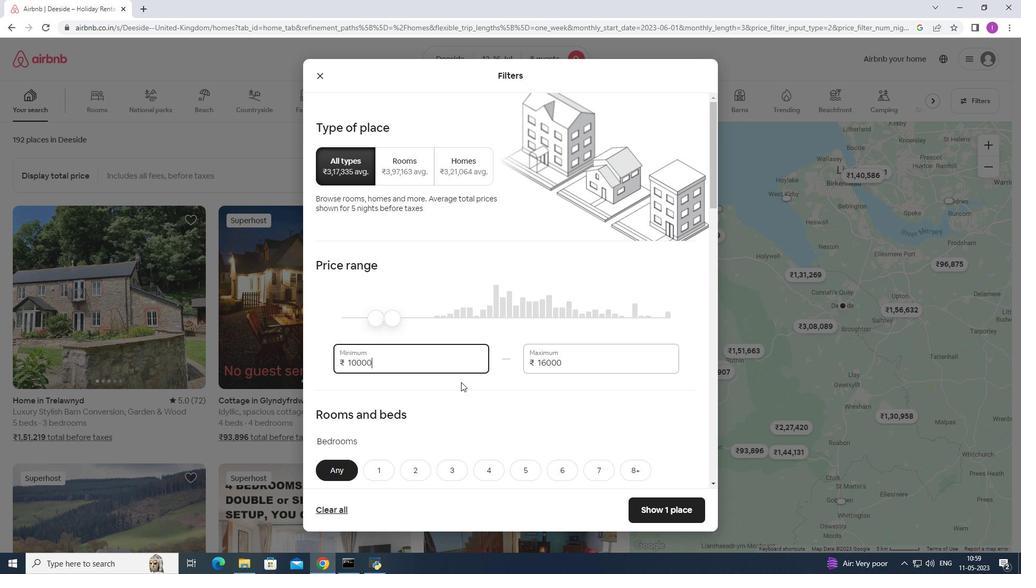 
Action: Mouse moved to (462, 382)
Screenshot: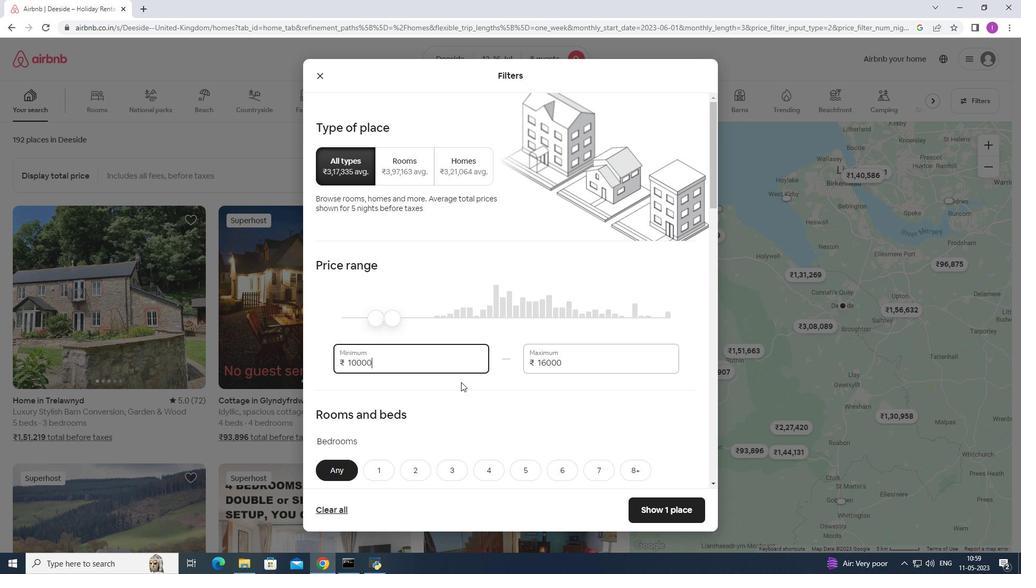 
Action: Mouse scrolled (462, 381) with delta (0, 0)
Screenshot: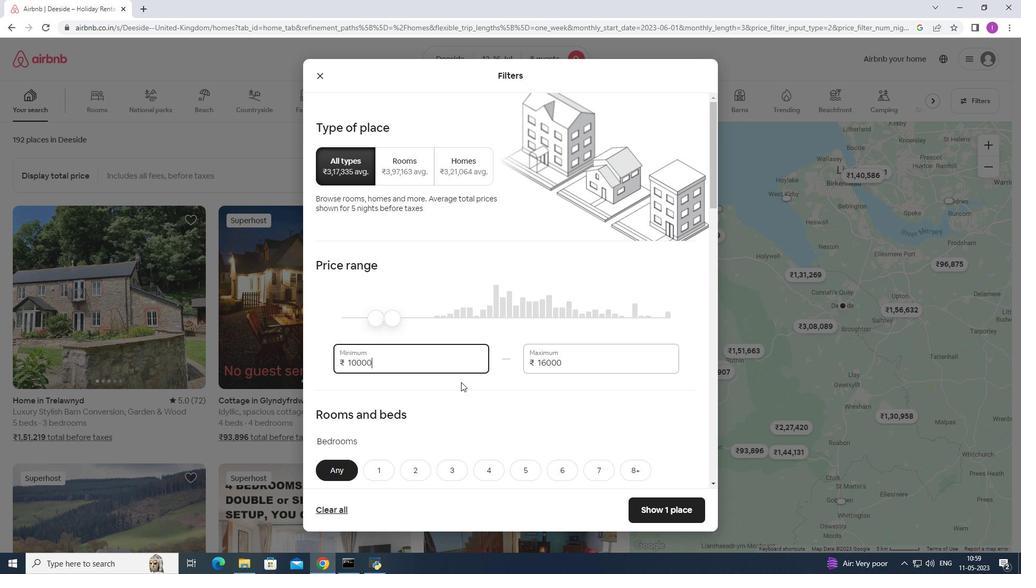 
Action: Mouse moved to (634, 310)
Screenshot: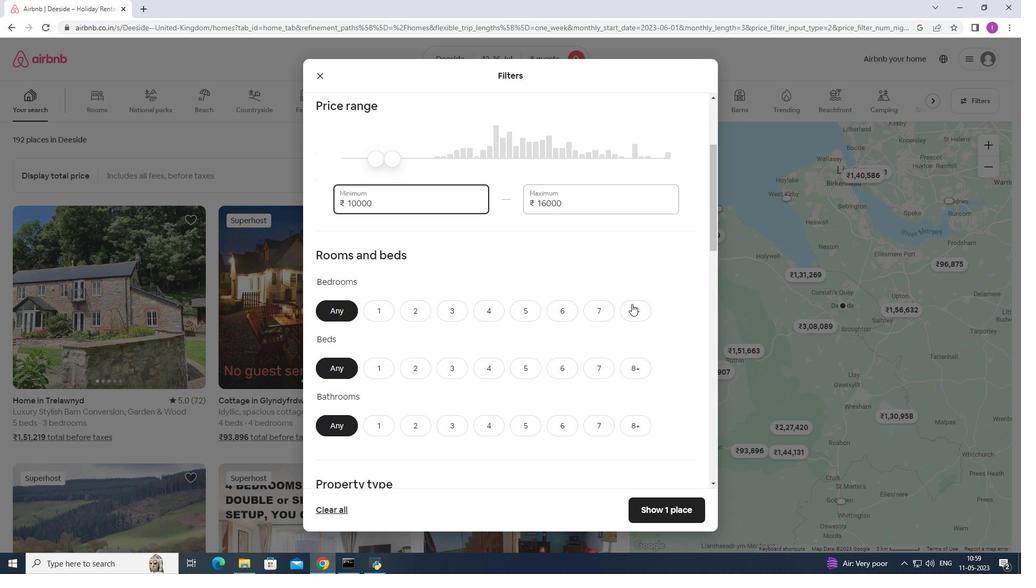 
Action: Mouse pressed left at (634, 310)
Screenshot: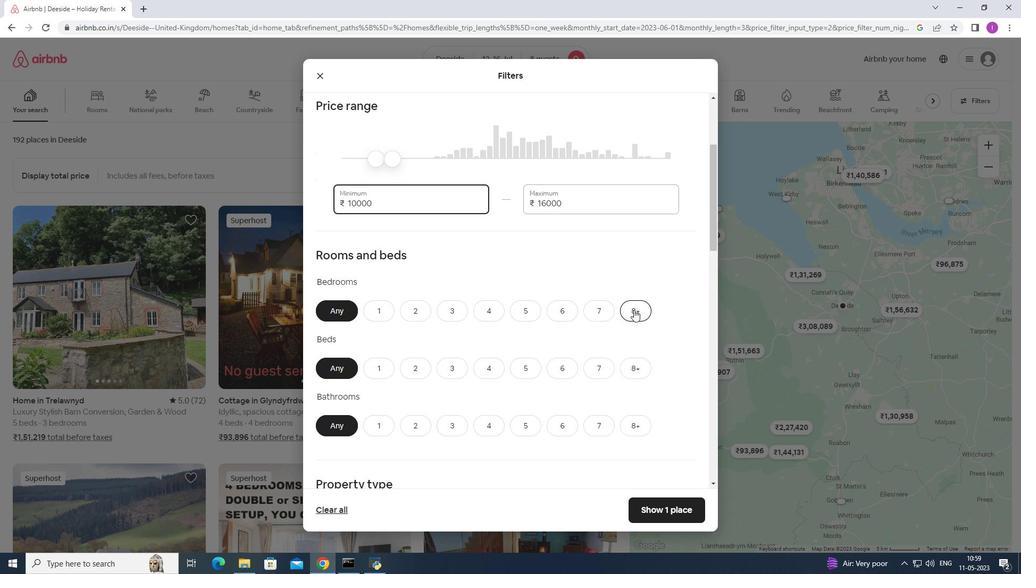 
Action: Mouse moved to (641, 372)
Screenshot: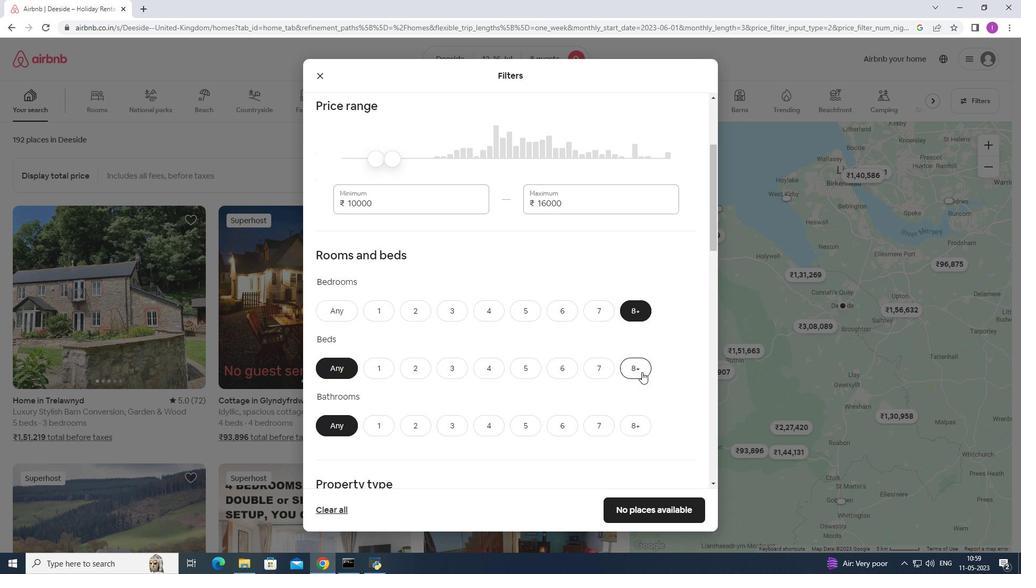 
Action: Mouse pressed left at (641, 372)
Screenshot: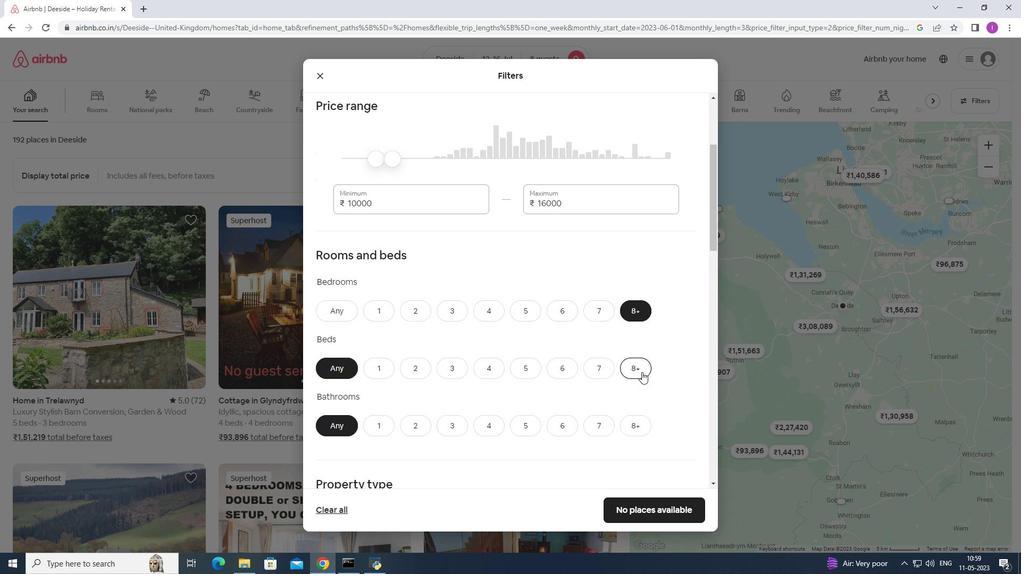 
Action: Mouse moved to (643, 425)
Screenshot: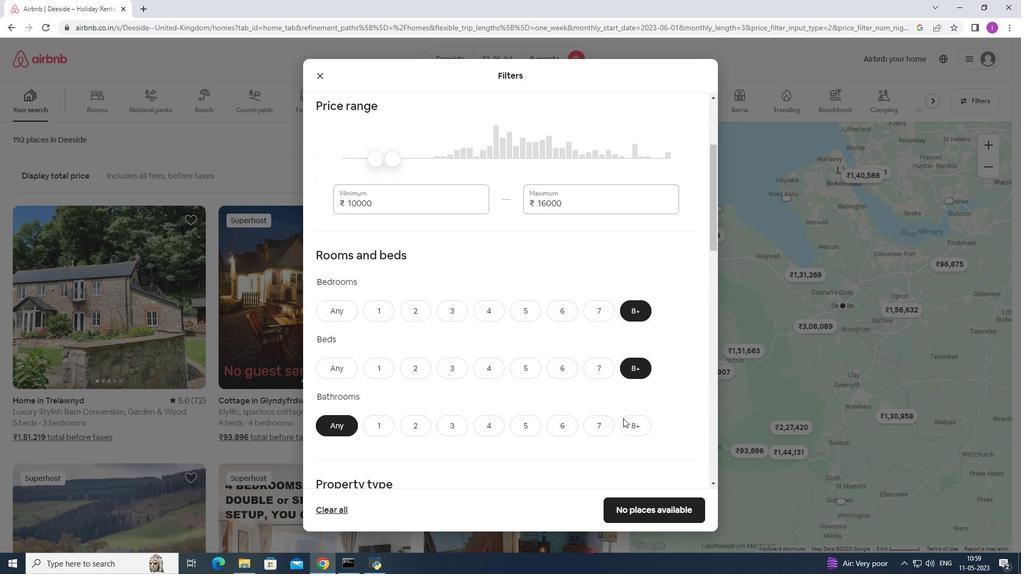 
Action: Mouse pressed left at (643, 425)
Screenshot: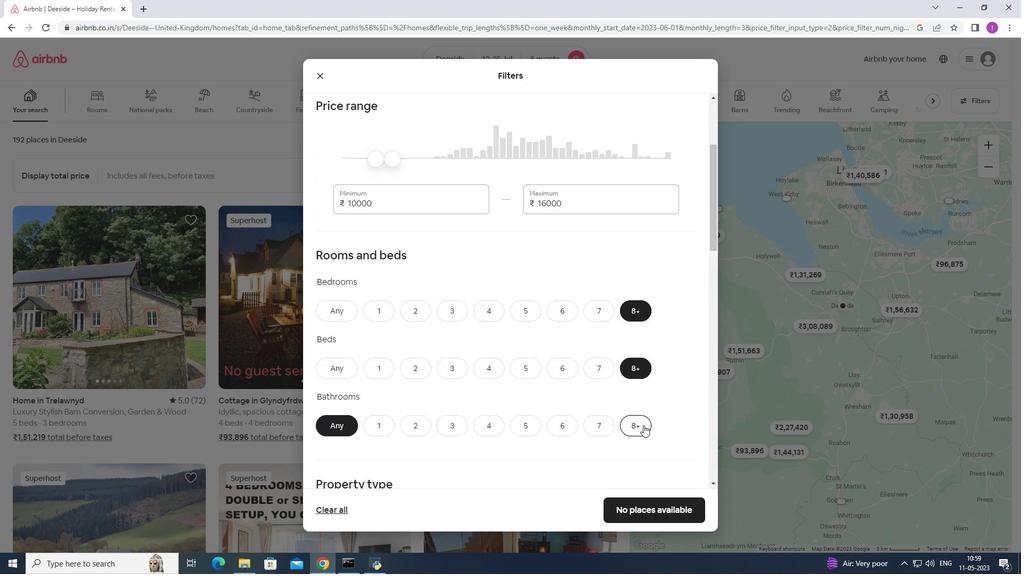 
Action: Mouse moved to (660, 393)
Screenshot: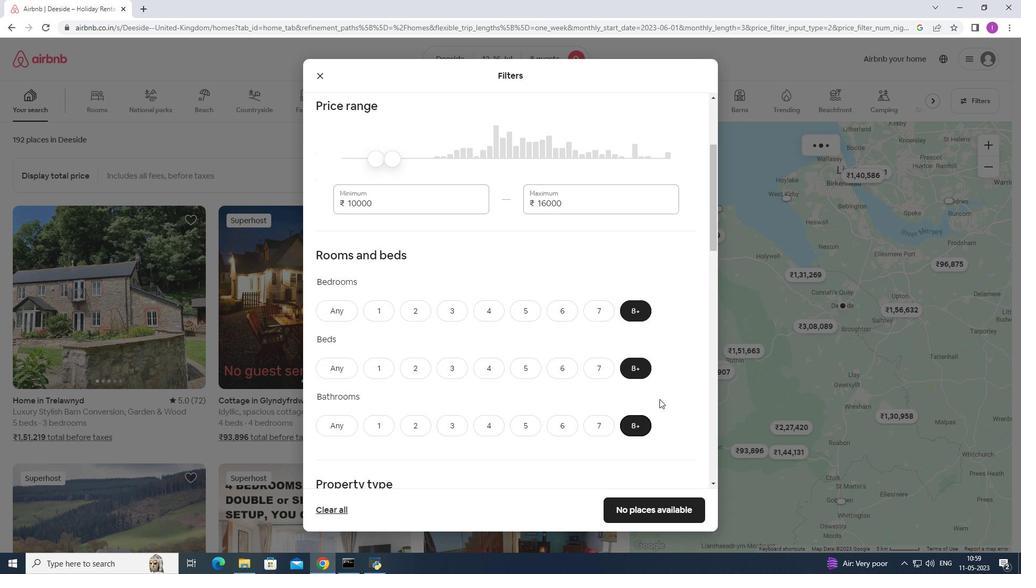 
Action: Mouse scrolled (660, 393) with delta (0, 0)
Screenshot: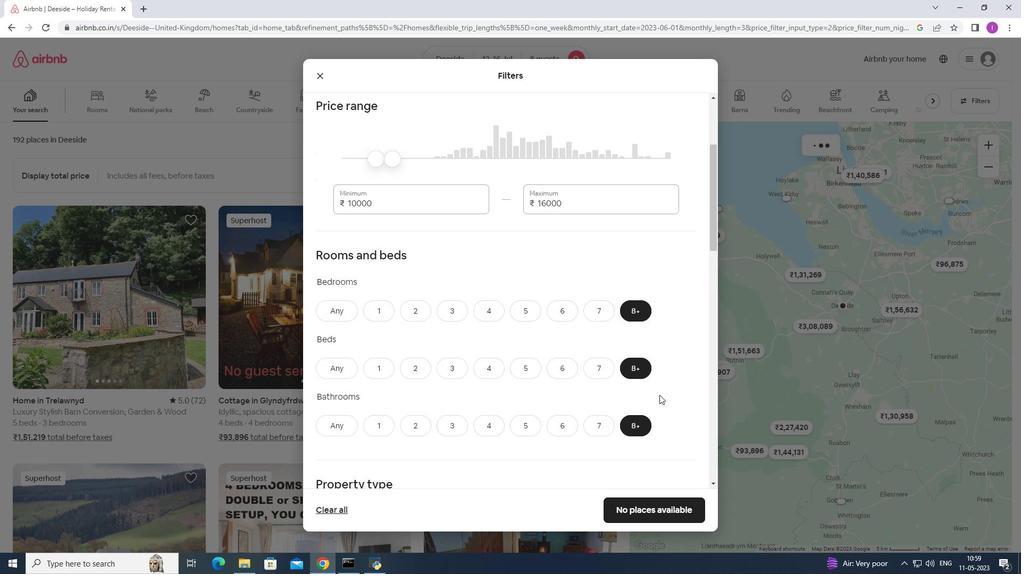 
Action: Mouse scrolled (660, 393) with delta (0, 0)
Screenshot: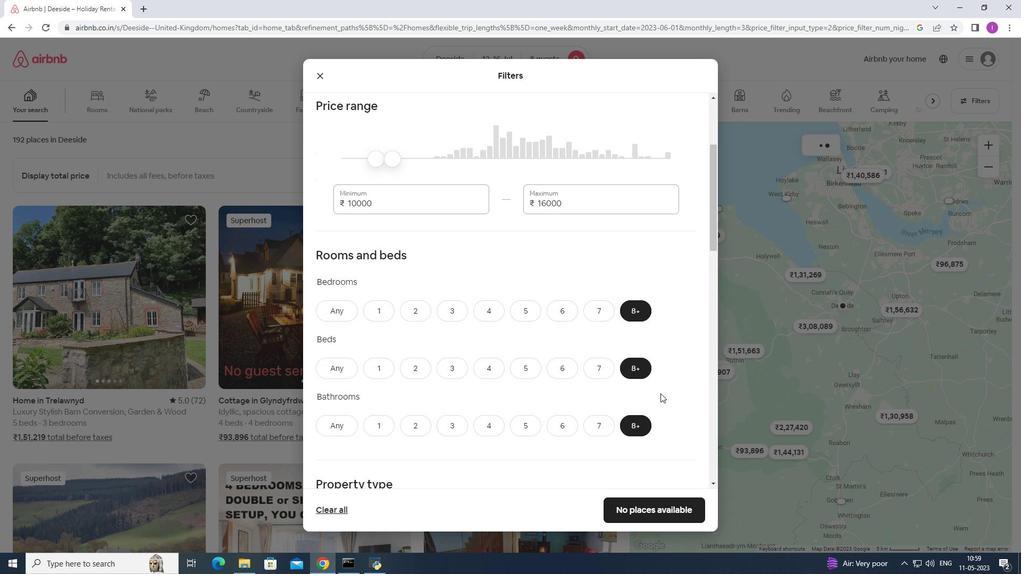 
Action: Mouse moved to (540, 351)
Screenshot: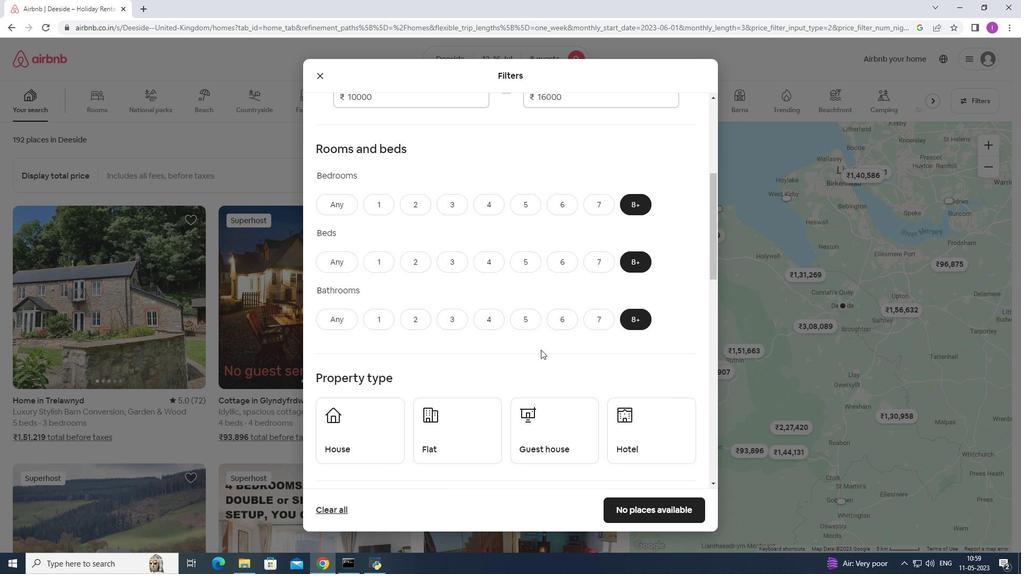 
Action: Mouse scrolled (540, 351) with delta (0, 0)
Screenshot: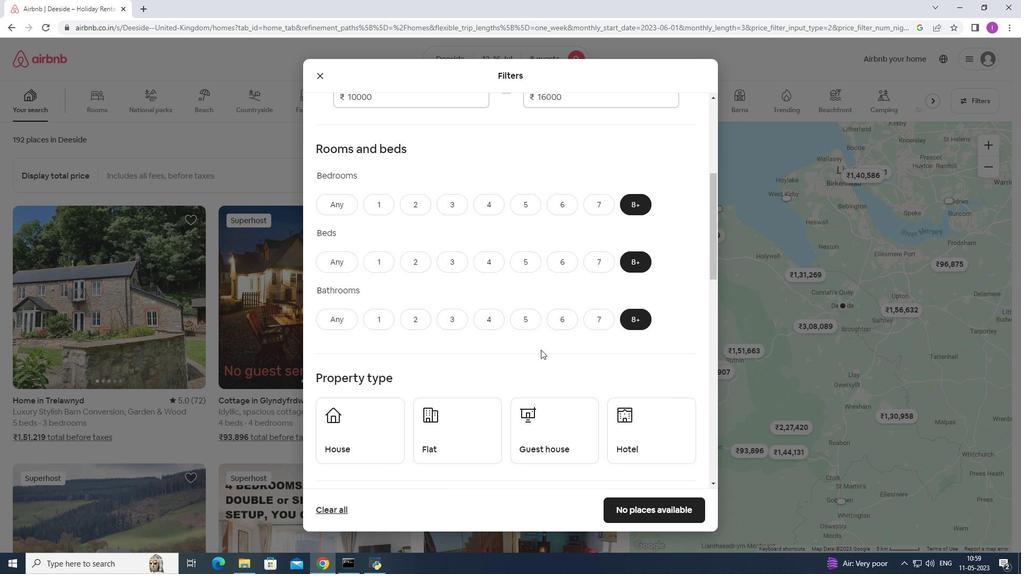 
Action: Mouse moved to (457, 440)
Screenshot: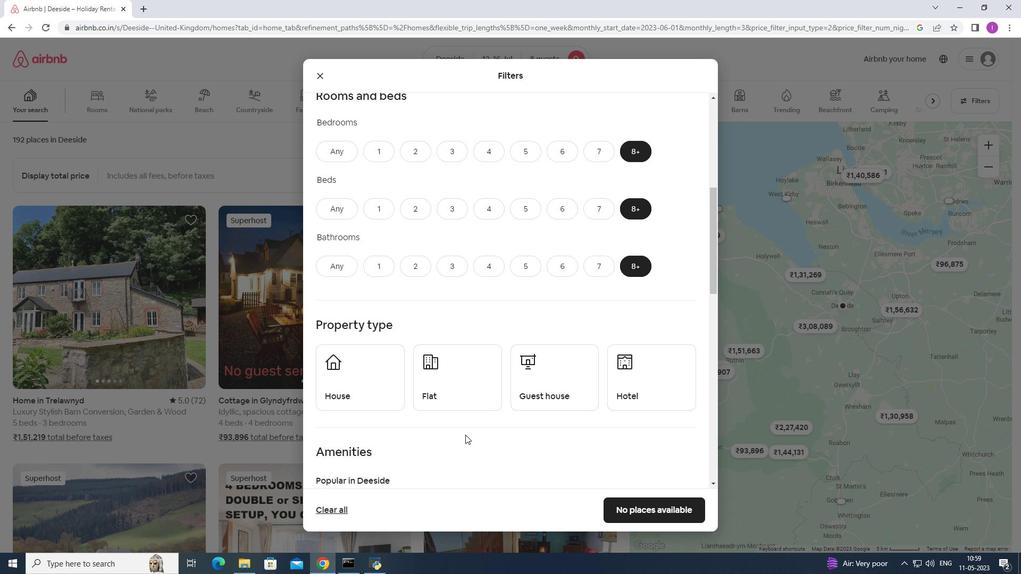 
Action: Mouse scrolled (457, 440) with delta (0, 0)
Screenshot: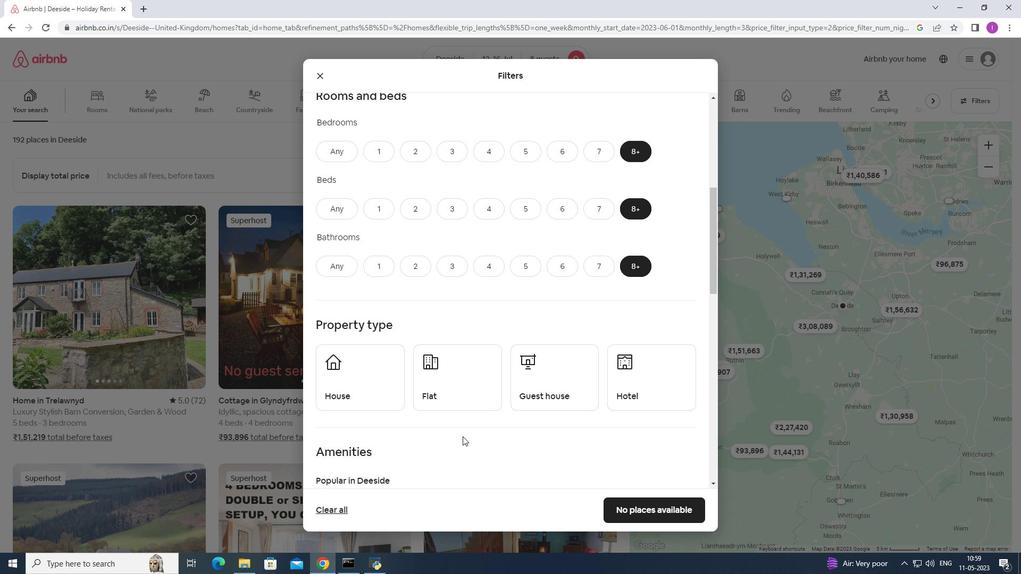 
Action: Mouse scrolled (457, 440) with delta (0, 0)
Screenshot: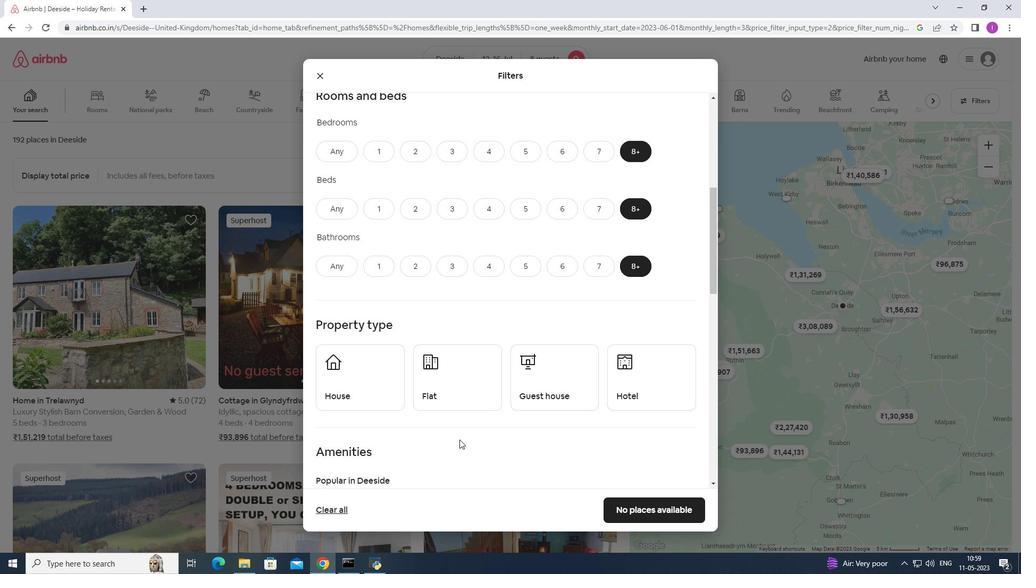 
Action: Mouse moved to (384, 256)
Screenshot: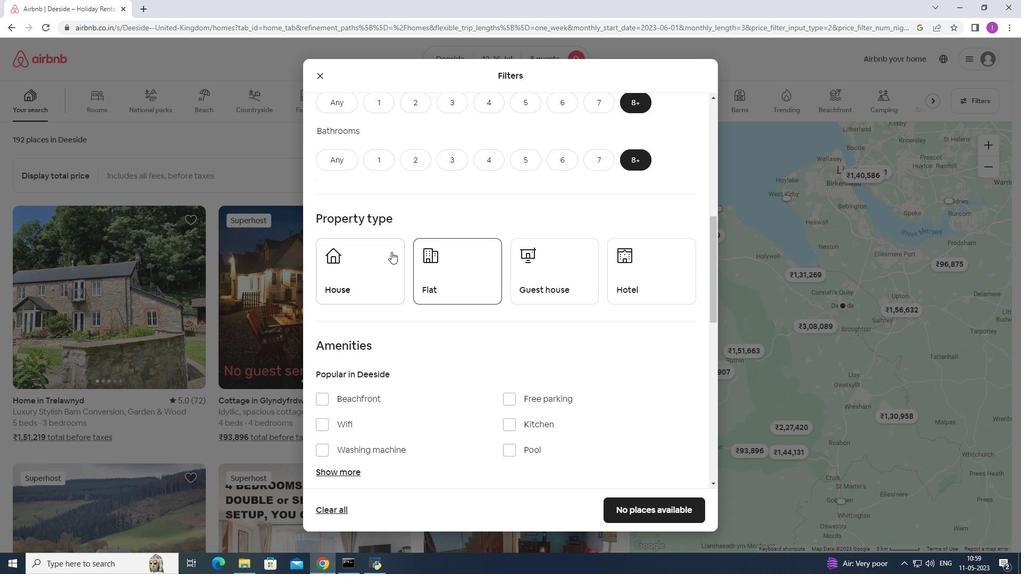 
Action: Mouse pressed left at (384, 256)
Screenshot: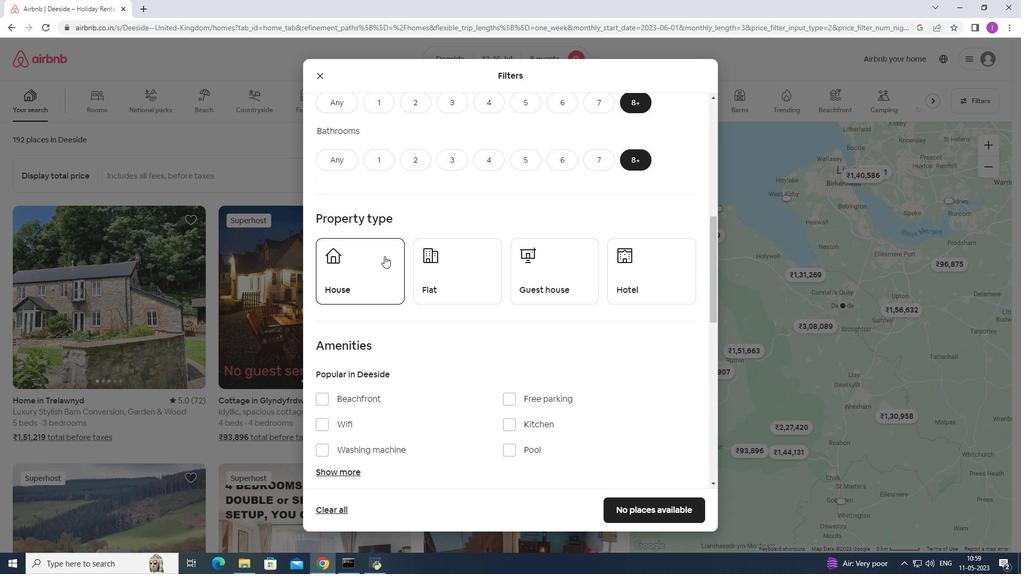 
Action: Mouse moved to (445, 270)
Screenshot: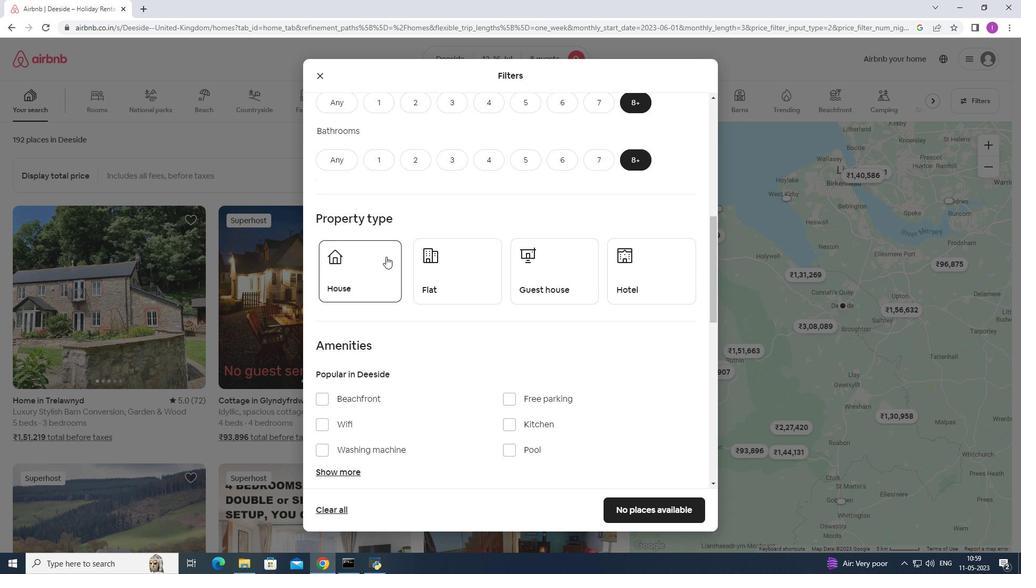 
Action: Mouse pressed left at (445, 270)
Screenshot: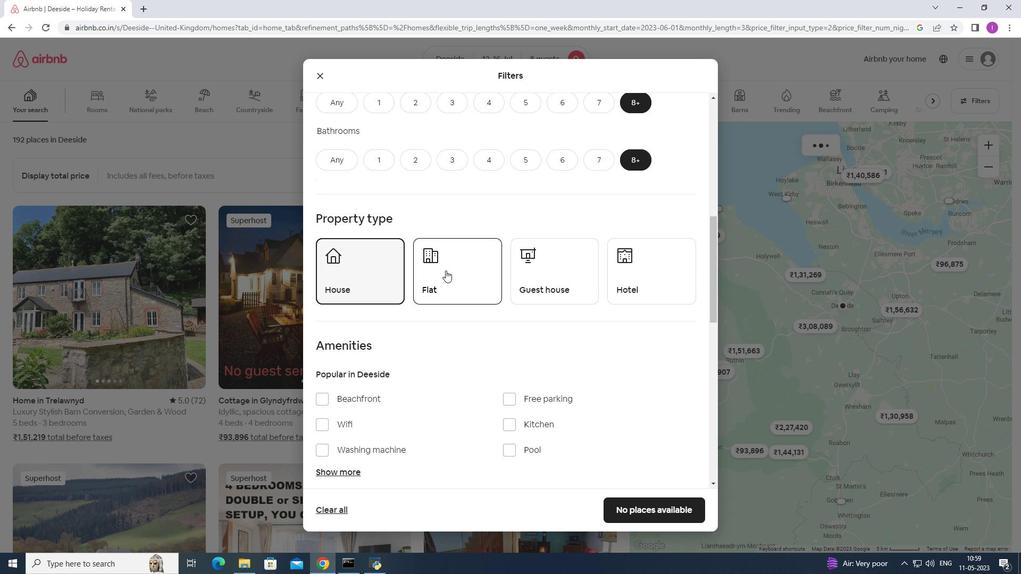 
Action: Mouse moved to (571, 295)
Screenshot: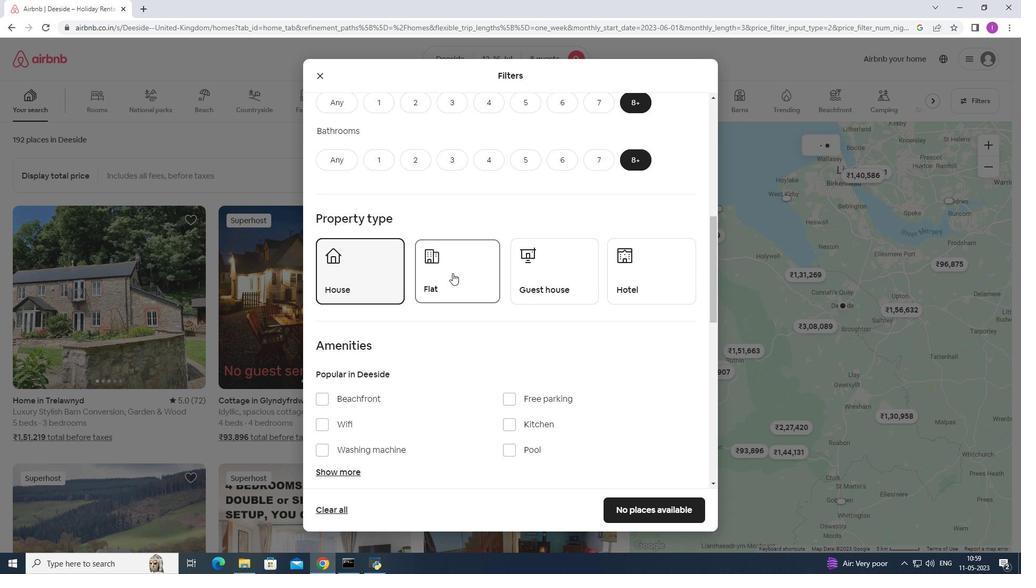 
Action: Mouse pressed left at (571, 295)
Screenshot: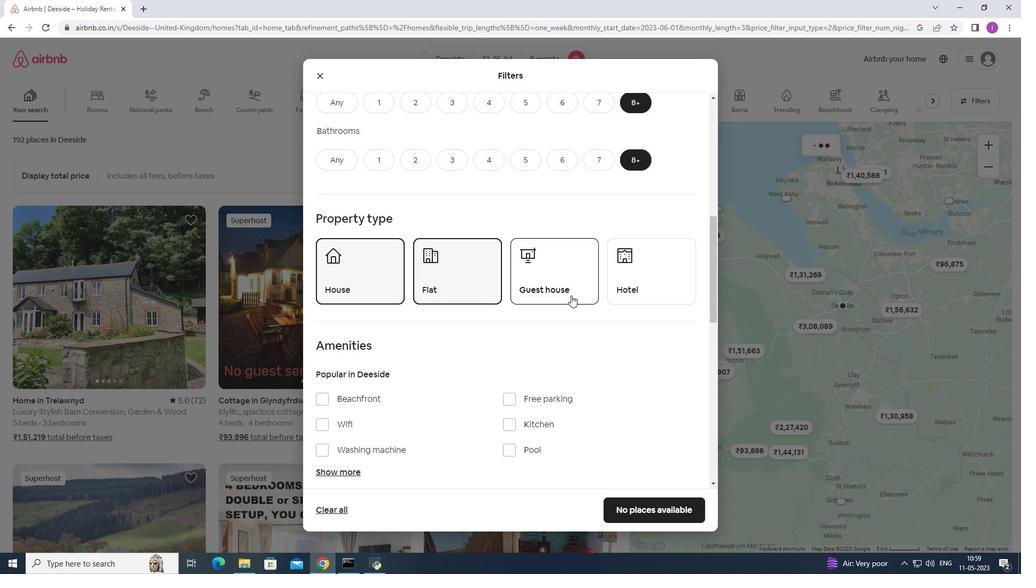 
Action: Mouse moved to (650, 295)
Screenshot: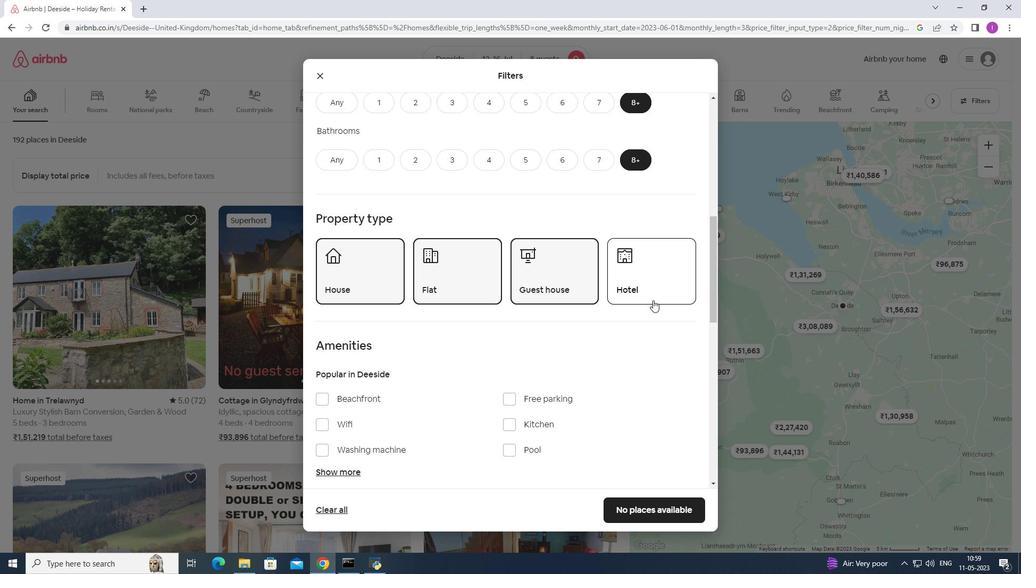 
Action: Mouse pressed left at (650, 295)
Screenshot: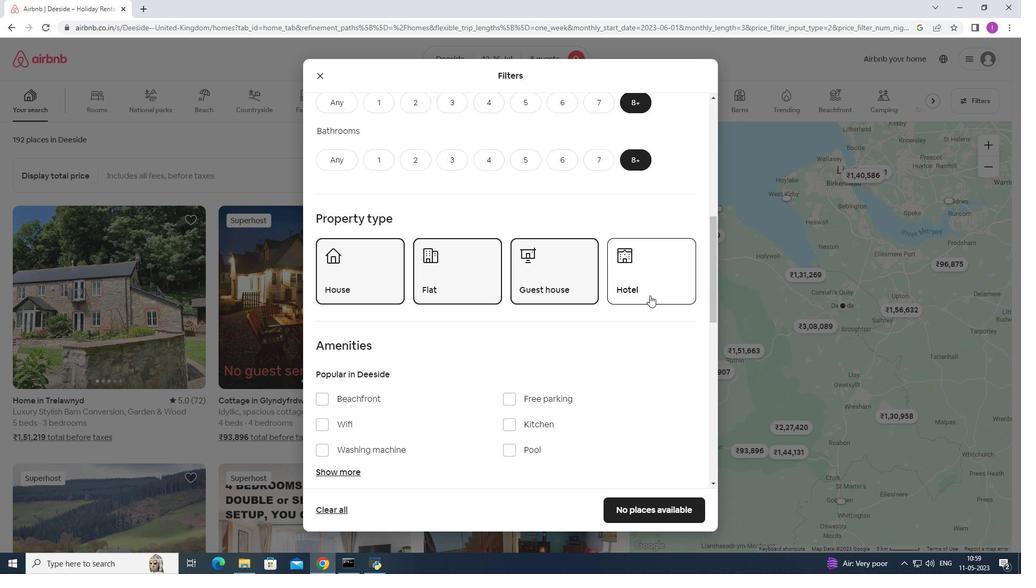 
Action: Mouse moved to (624, 337)
Screenshot: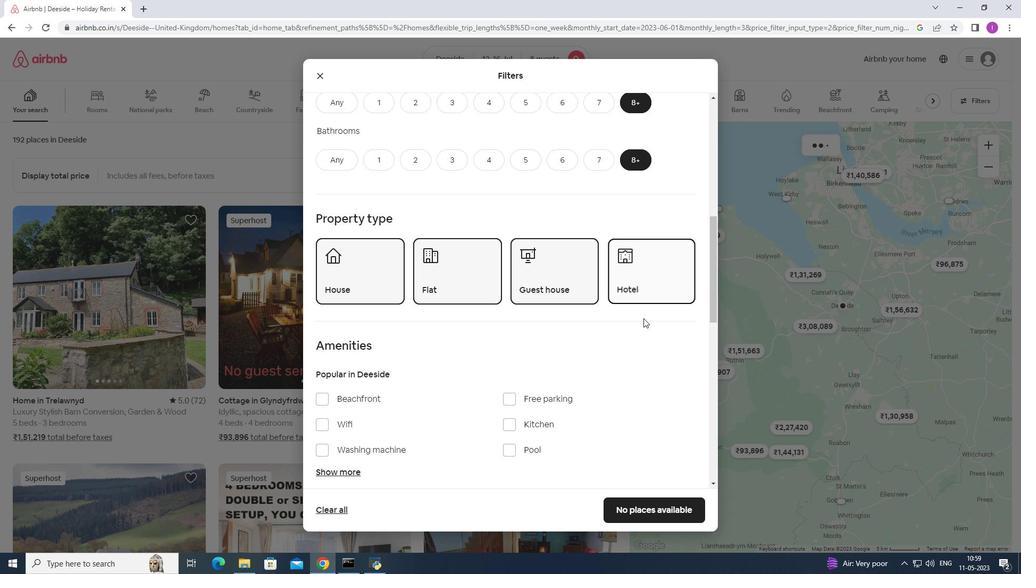 
Action: Mouse scrolled (624, 336) with delta (0, 0)
Screenshot: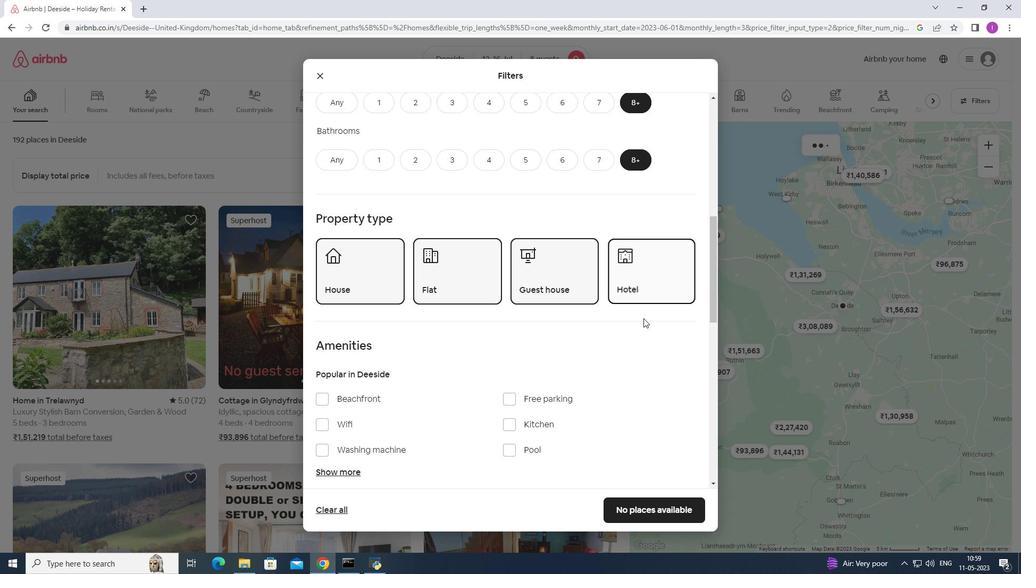 
Action: Mouse moved to (623, 338)
Screenshot: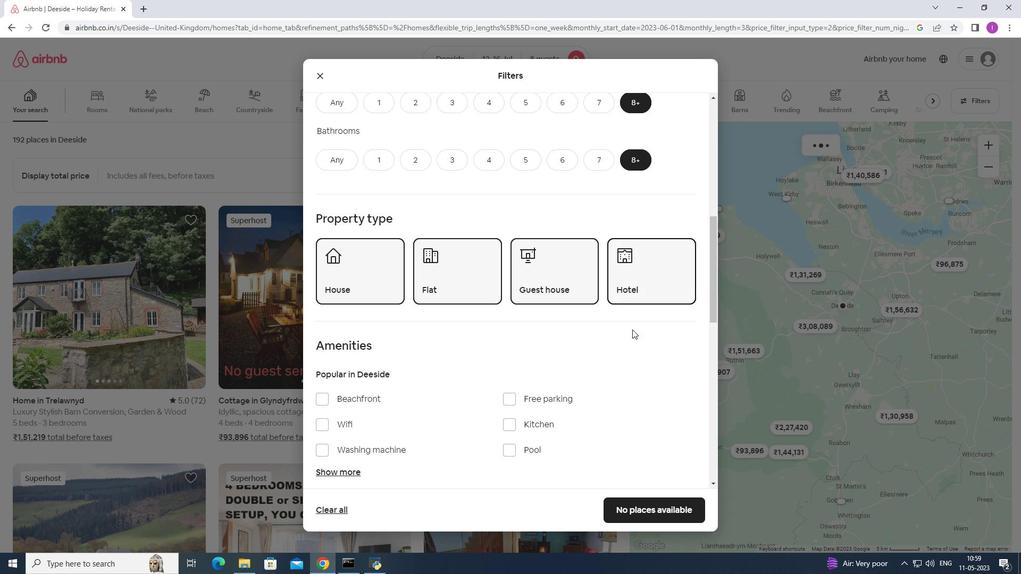 
Action: Mouse scrolled (623, 337) with delta (0, 0)
Screenshot: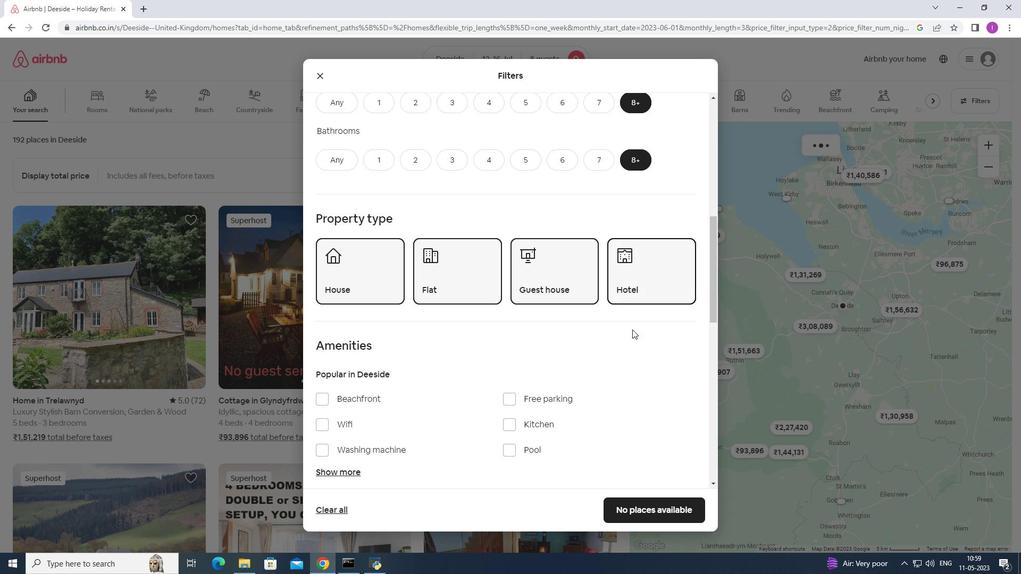 
Action: Mouse scrolled (623, 337) with delta (0, 0)
Screenshot: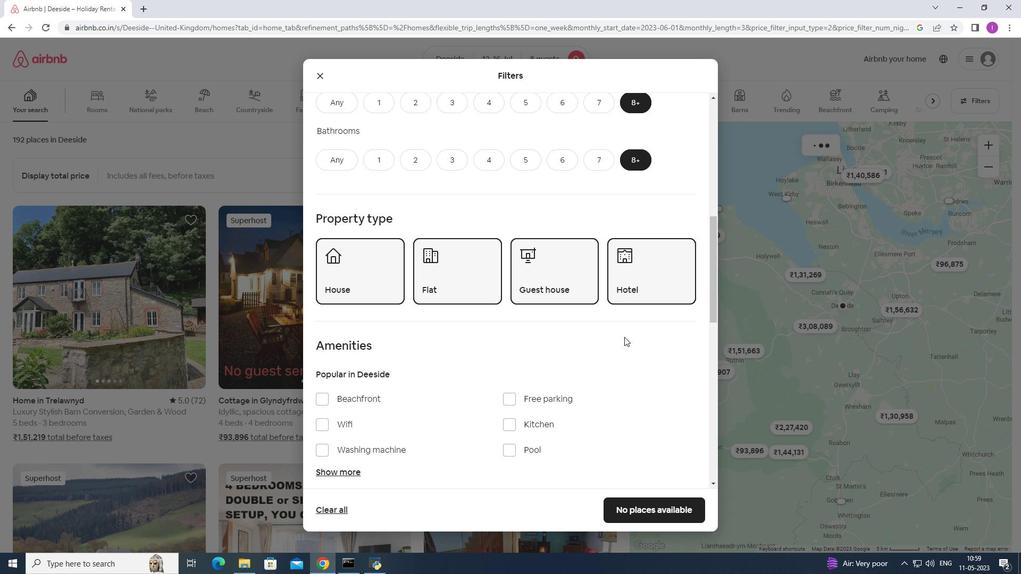 
Action: Mouse scrolled (623, 337) with delta (0, 0)
Screenshot: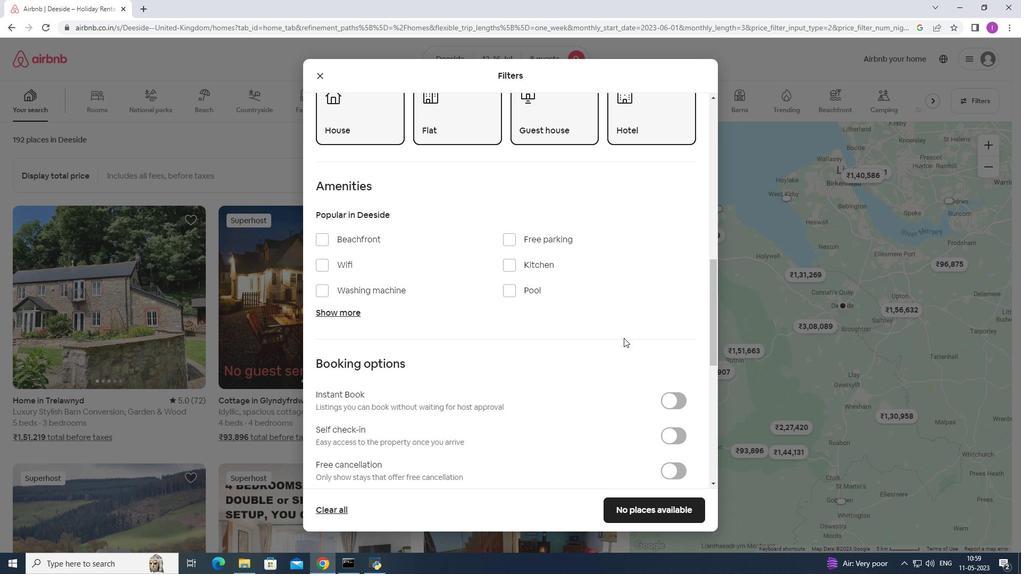 
Action: Mouse moved to (320, 209)
Screenshot: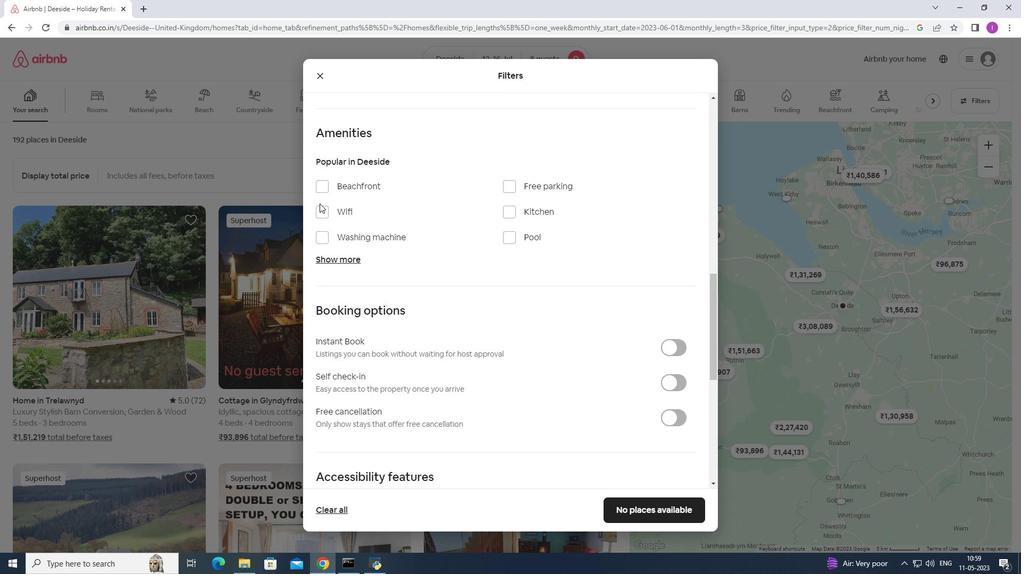 
Action: Mouse pressed left at (320, 209)
Screenshot: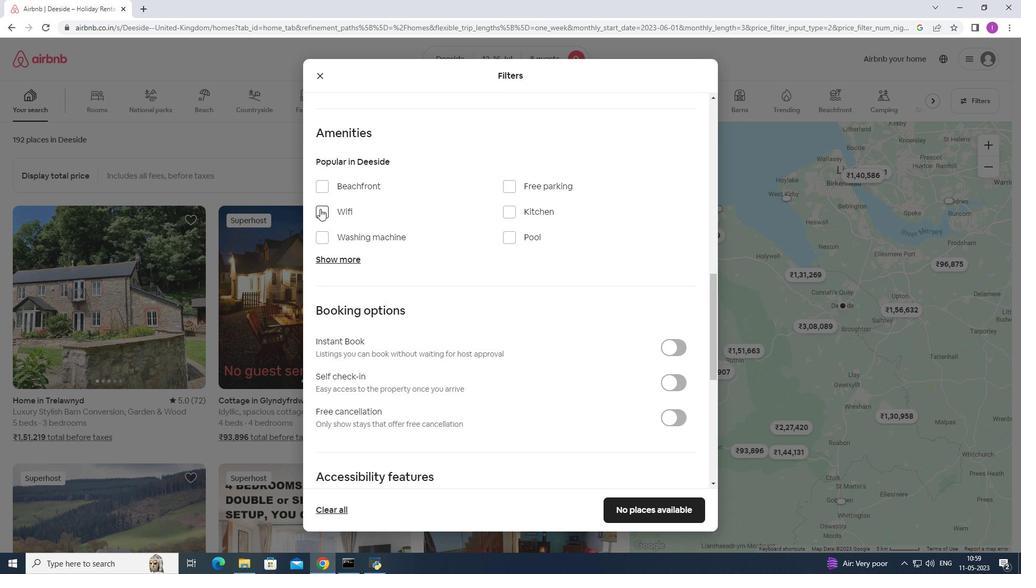
Action: Mouse moved to (510, 187)
Screenshot: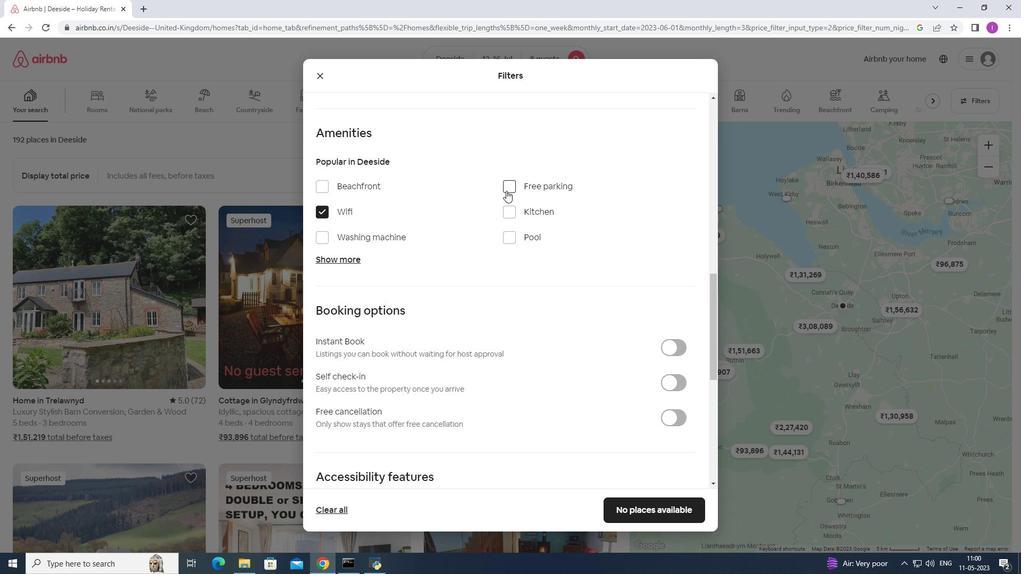 
Action: Mouse pressed left at (510, 187)
Screenshot: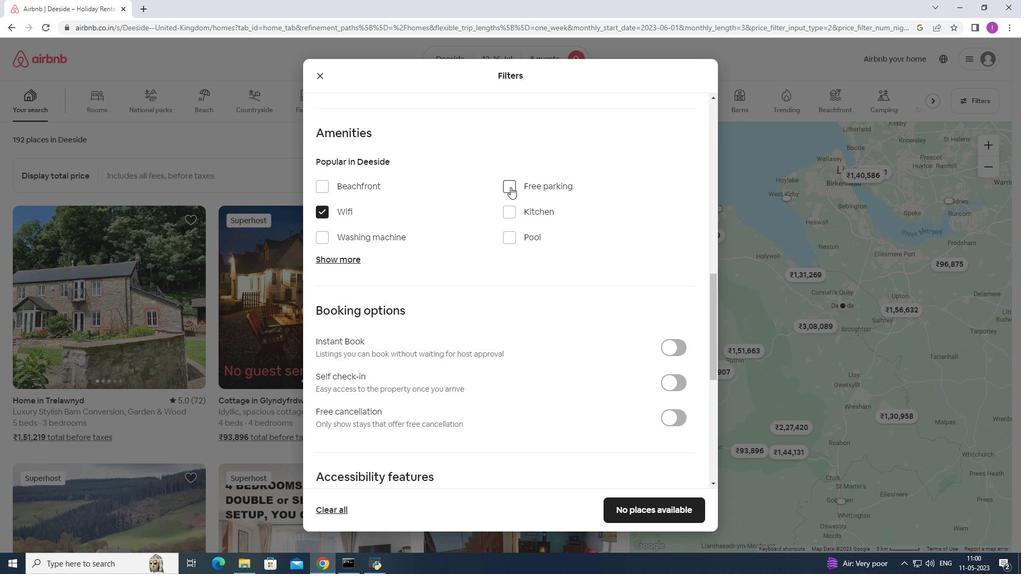 
Action: Mouse moved to (343, 260)
Screenshot: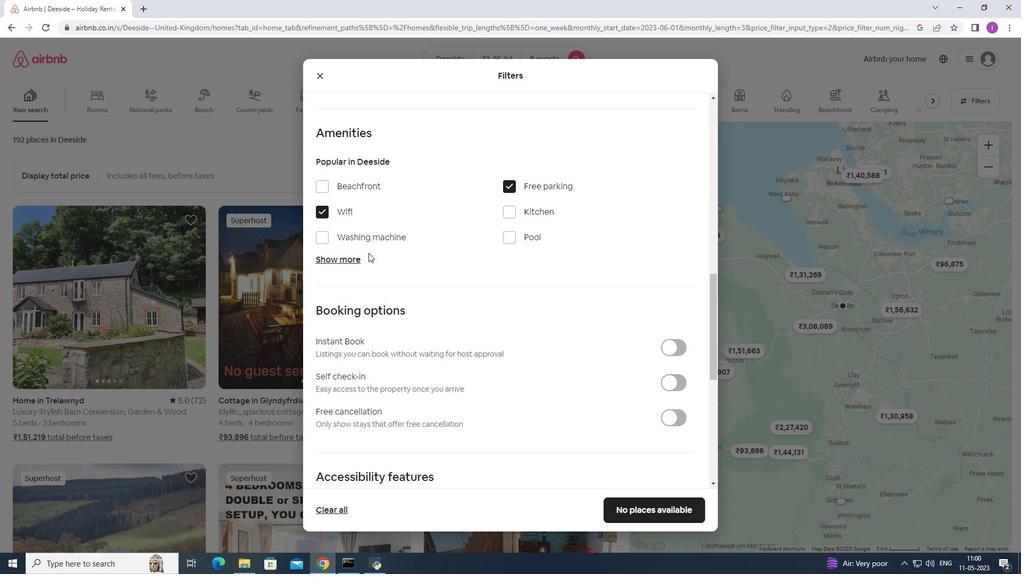 
Action: Mouse pressed left at (343, 260)
Screenshot: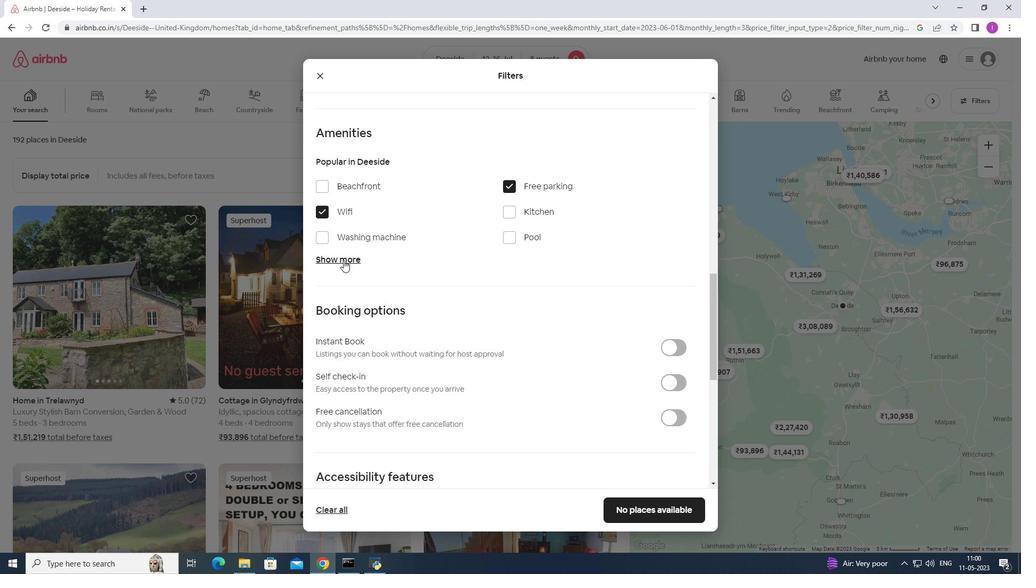
Action: Mouse moved to (320, 355)
Screenshot: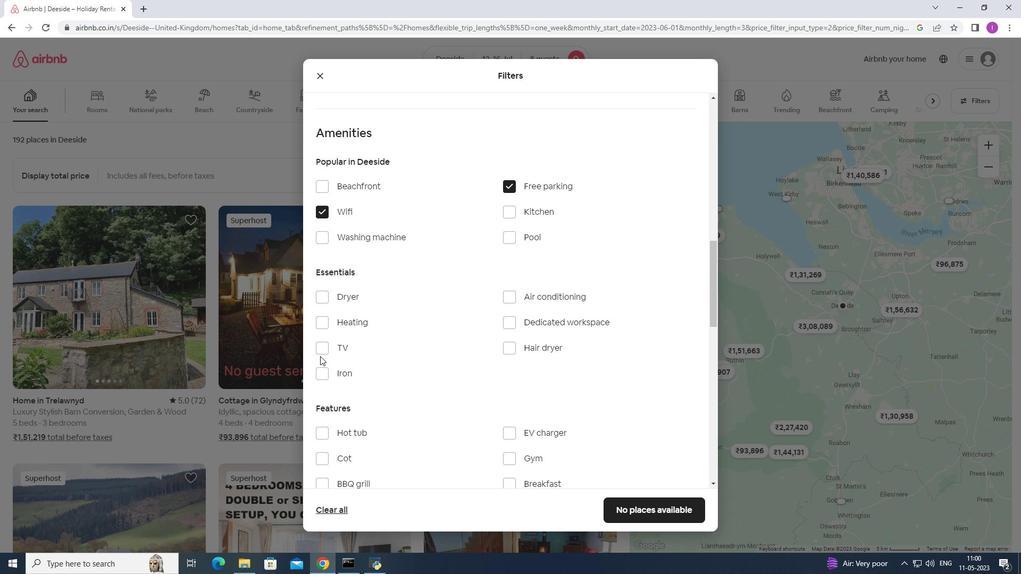 
Action: Mouse pressed left at (320, 355)
Screenshot: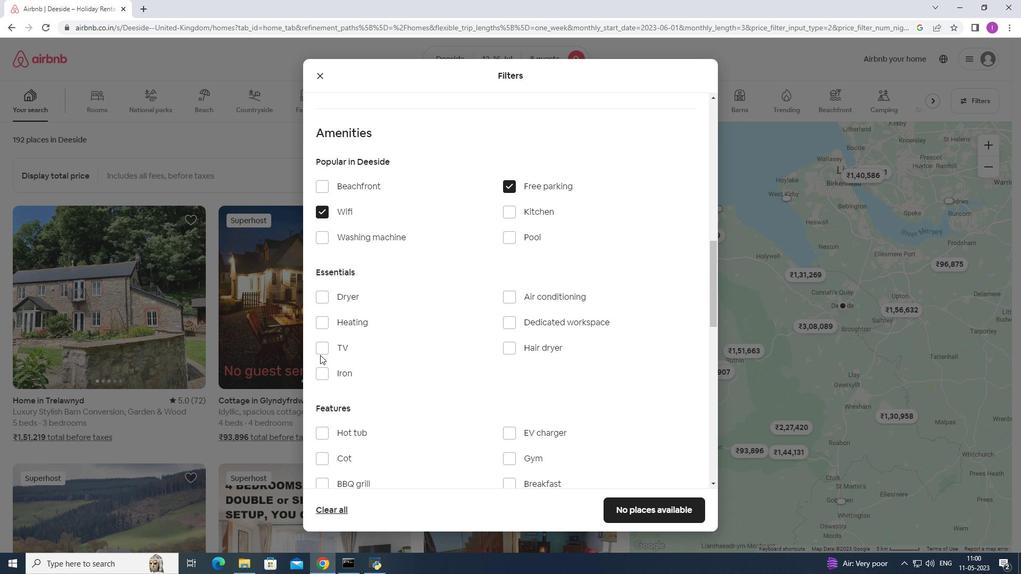 
Action: Mouse moved to (323, 345)
Screenshot: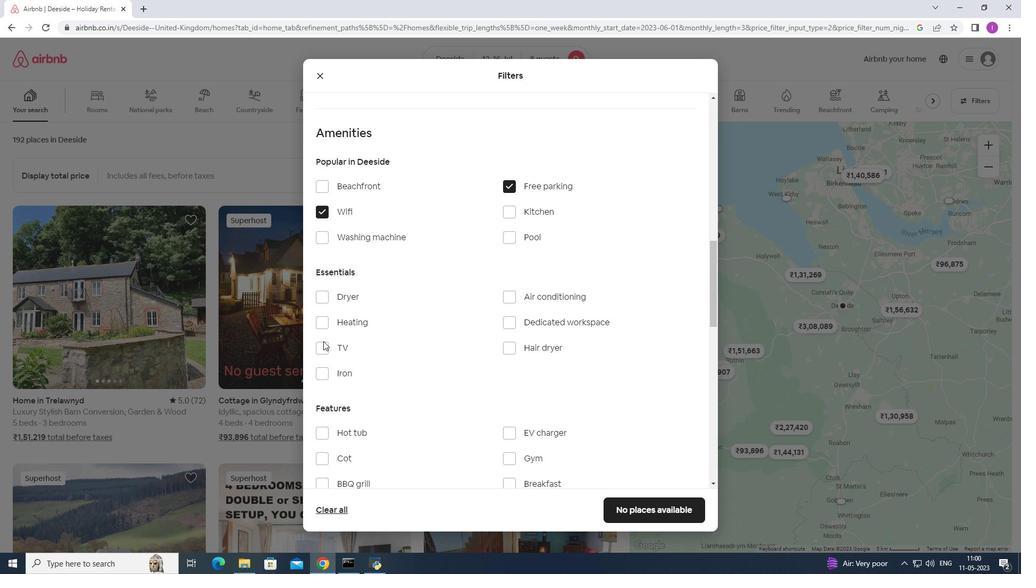 
Action: Mouse pressed left at (323, 345)
Screenshot: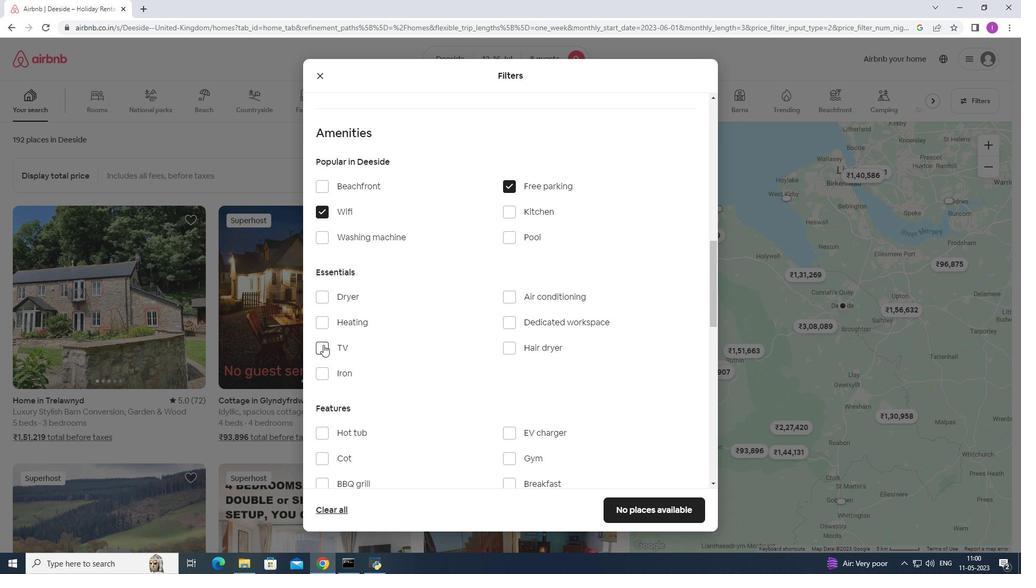 
Action: Mouse moved to (451, 364)
Screenshot: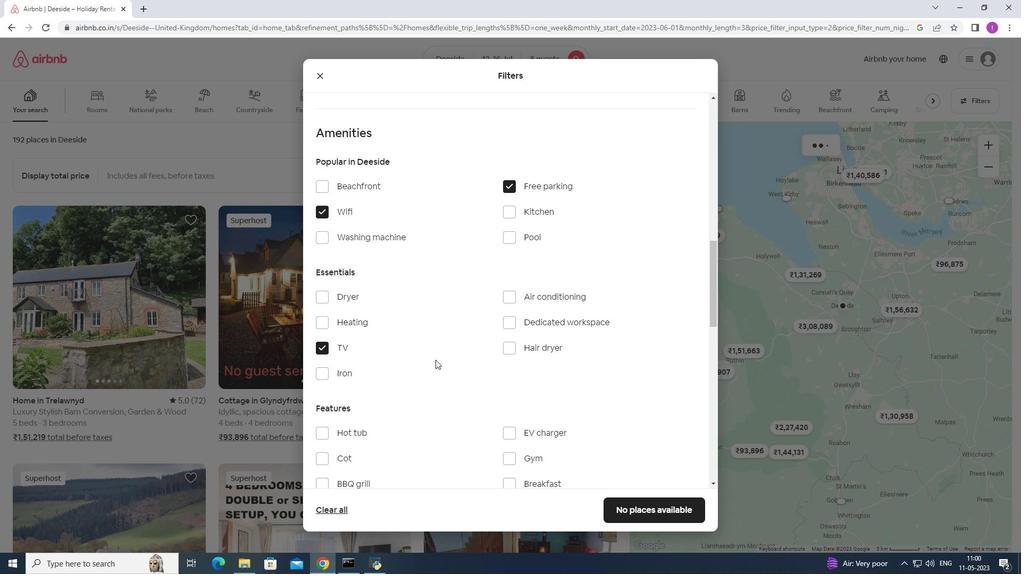 
Action: Mouse scrolled (451, 364) with delta (0, 0)
Screenshot: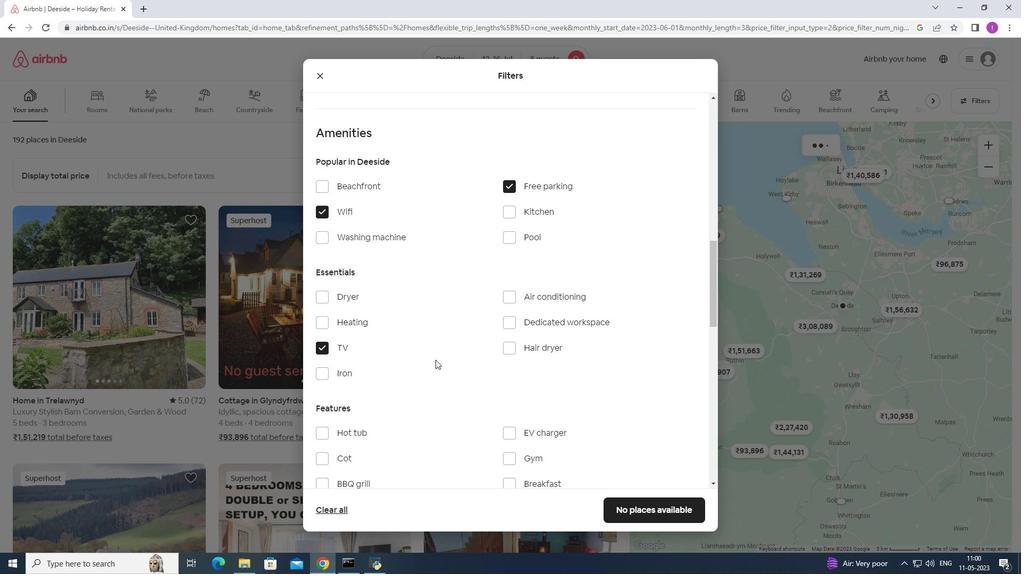 
Action: Mouse scrolled (451, 364) with delta (0, 0)
Screenshot: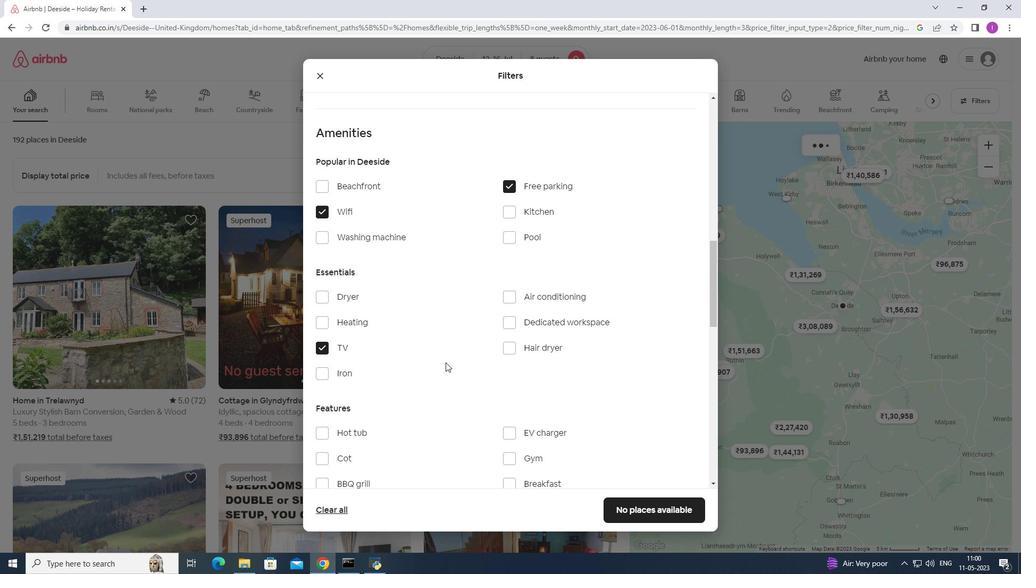 
Action: Mouse moved to (452, 365)
Screenshot: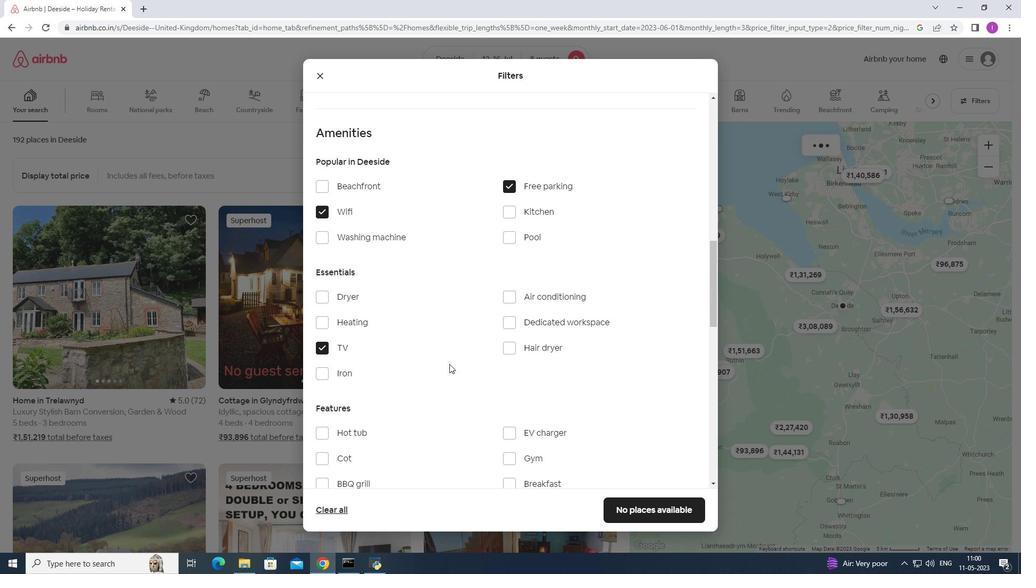 
Action: Mouse scrolled (452, 364) with delta (0, 0)
Screenshot: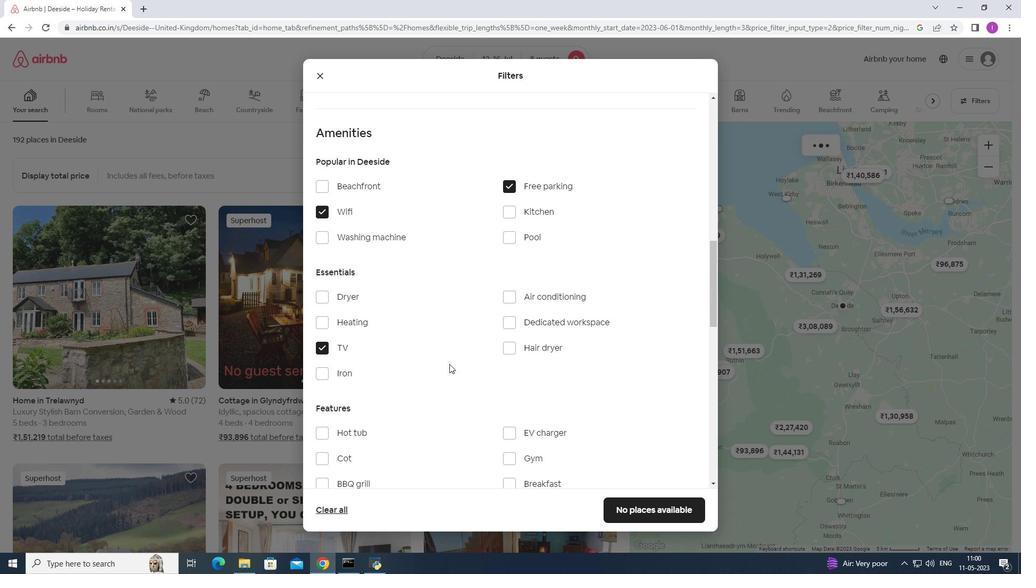 
Action: Mouse scrolled (452, 364) with delta (0, 0)
Screenshot: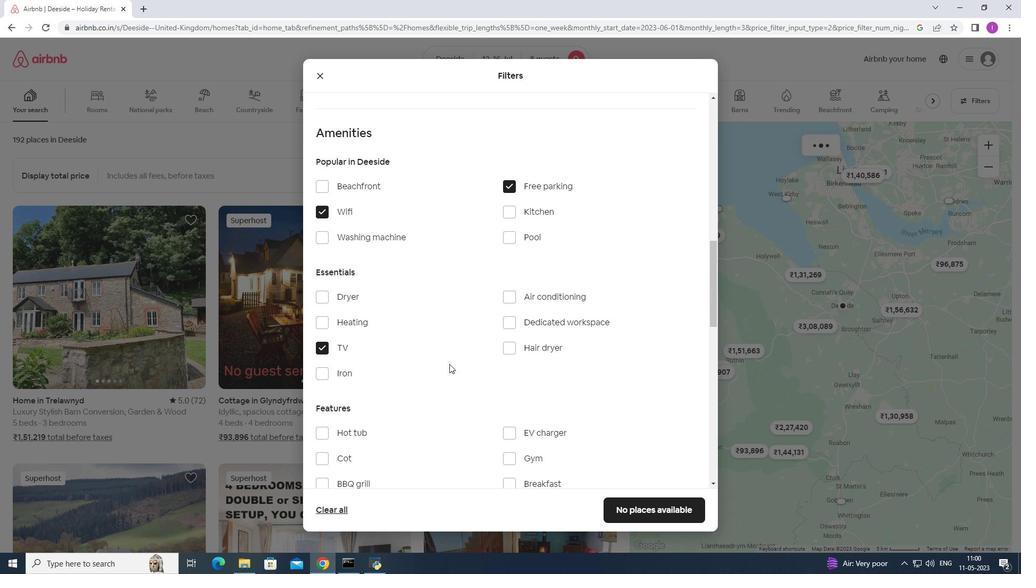 
Action: Mouse moved to (516, 247)
Screenshot: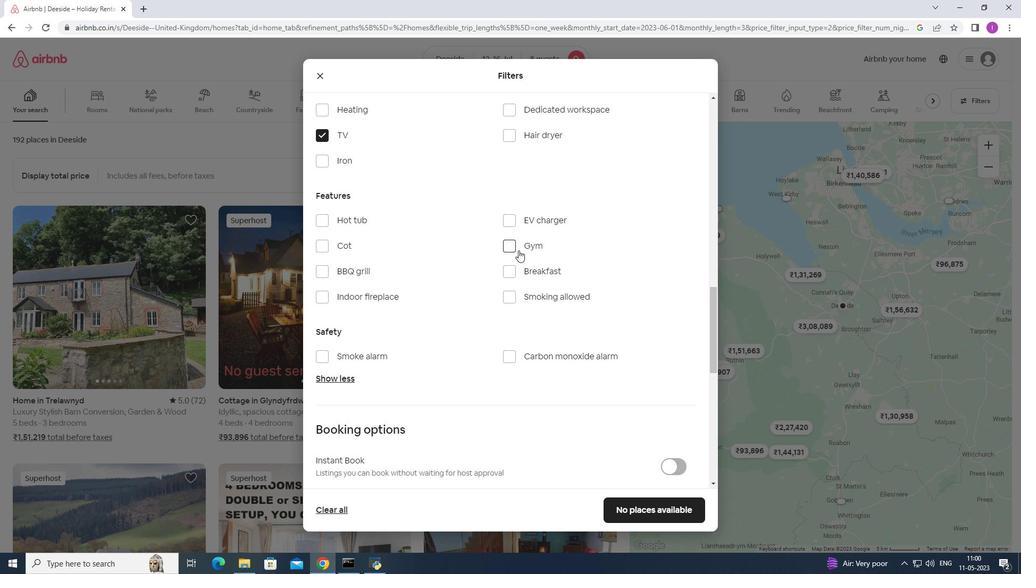 
Action: Mouse pressed left at (516, 247)
Screenshot: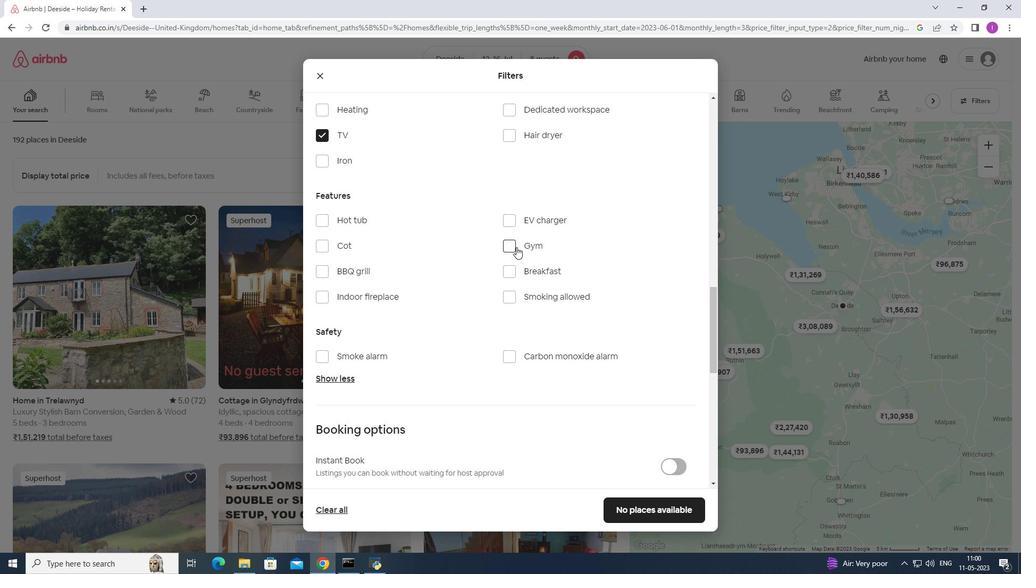 
Action: Mouse moved to (514, 270)
Screenshot: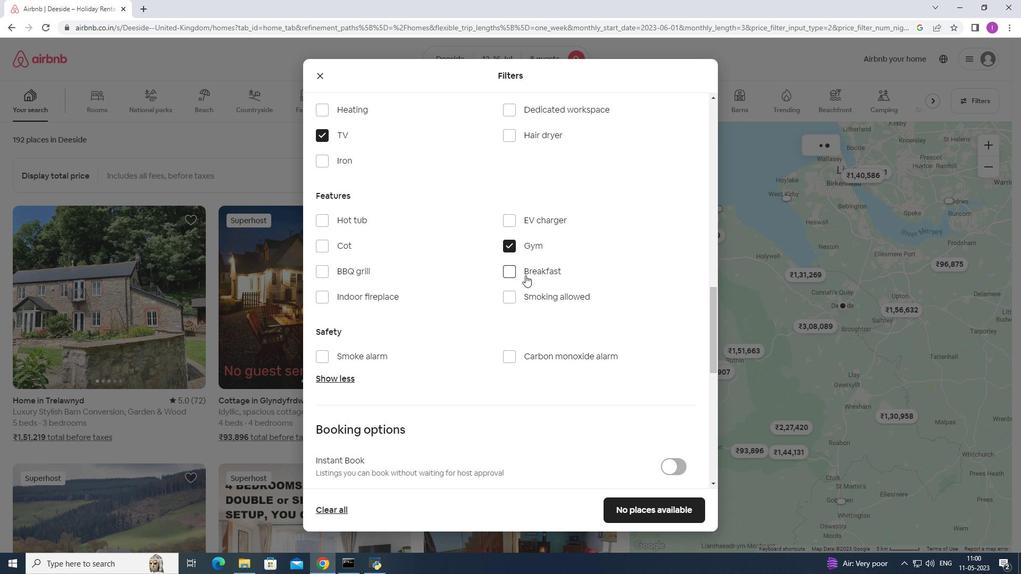 
Action: Mouse pressed left at (514, 270)
Screenshot: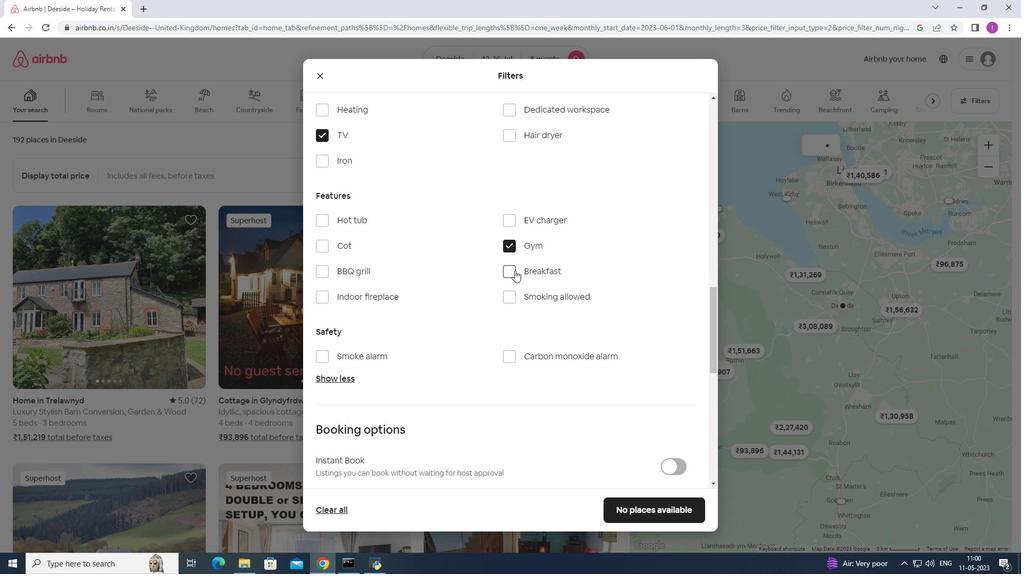 
Action: Mouse moved to (588, 279)
Screenshot: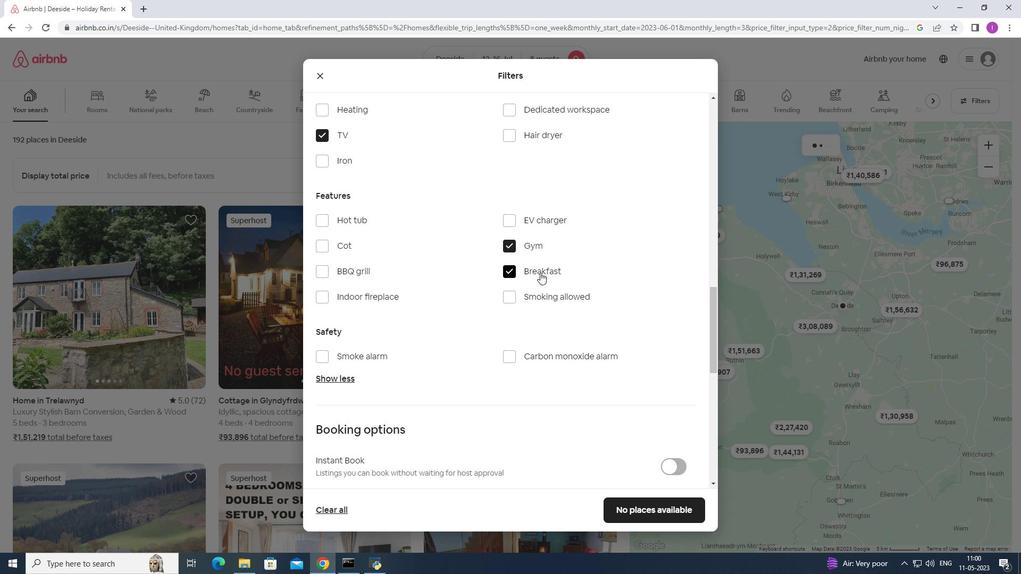 
Action: Mouse scrolled (588, 278) with delta (0, 0)
Screenshot: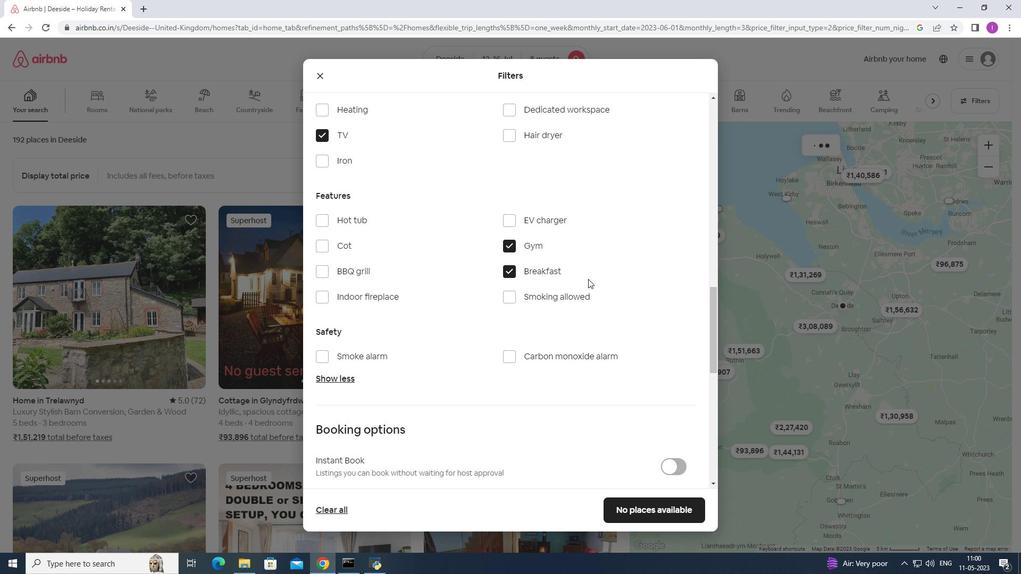 
Action: Mouse scrolled (588, 278) with delta (0, 0)
Screenshot: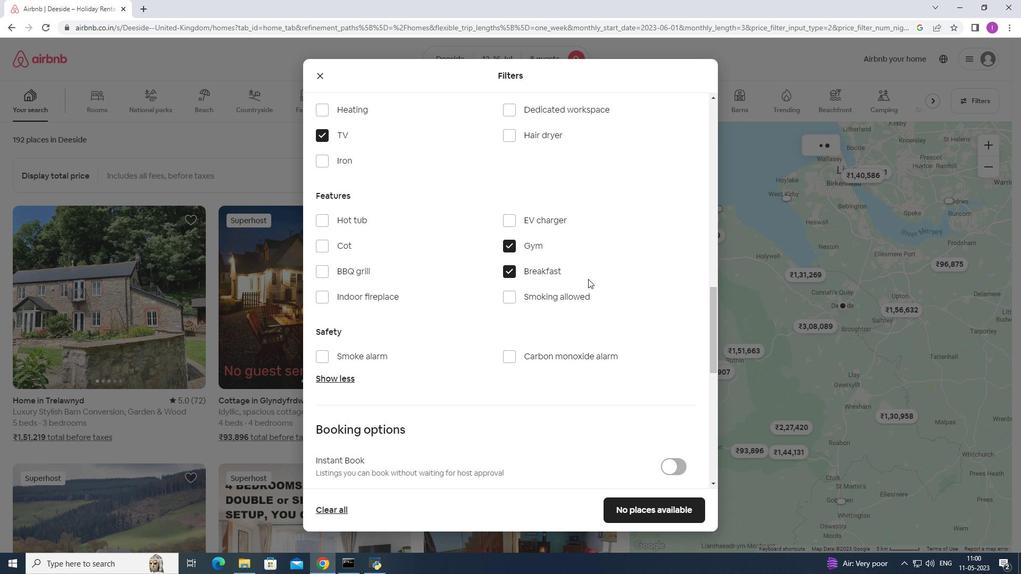 
Action: Mouse scrolled (588, 278) with delta (0, 0)
Screenshot: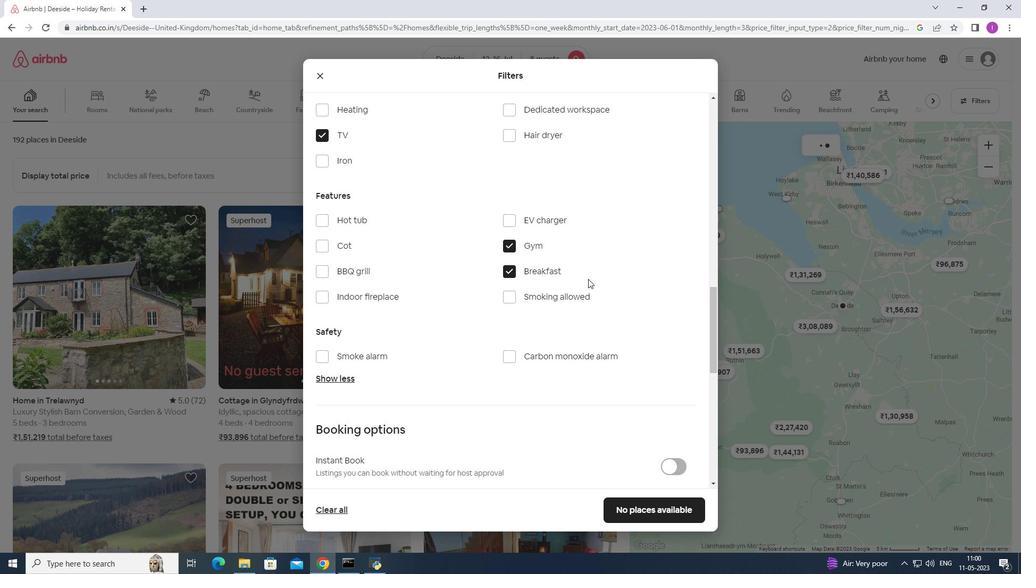 
Action: Mouse scrolled (588, 278) with delta (0, 0)
Screenshot: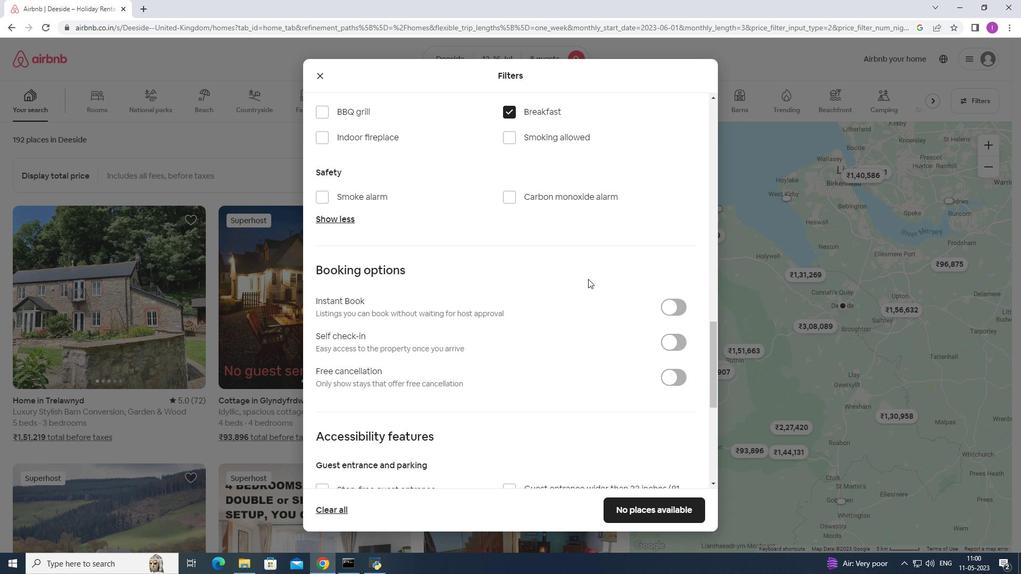 
Action: Mouse scrolled (588, 278) with delta (0, 0)
Screenshot: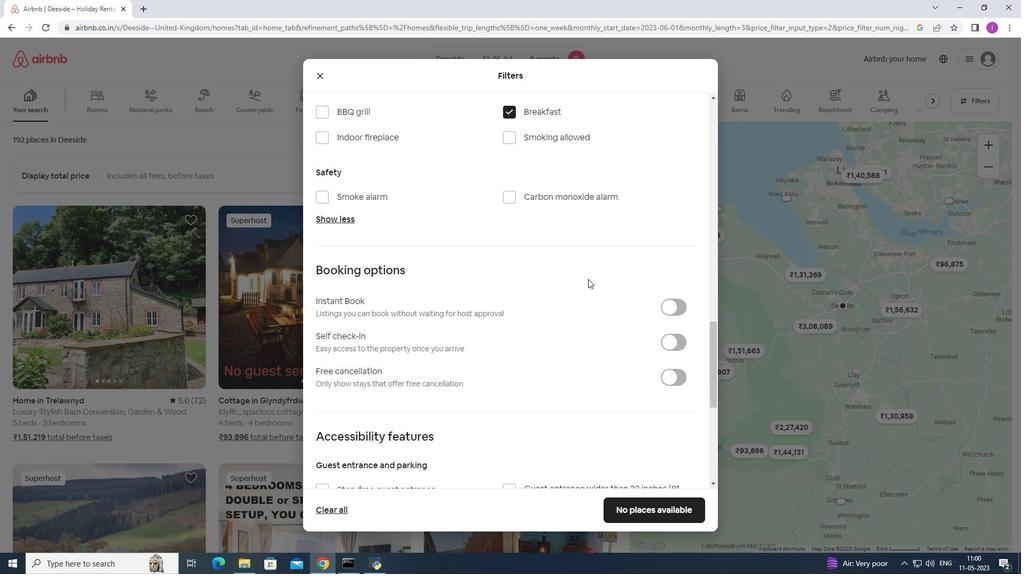 
Action: Mouse moved to (681, 240)
Screenshot: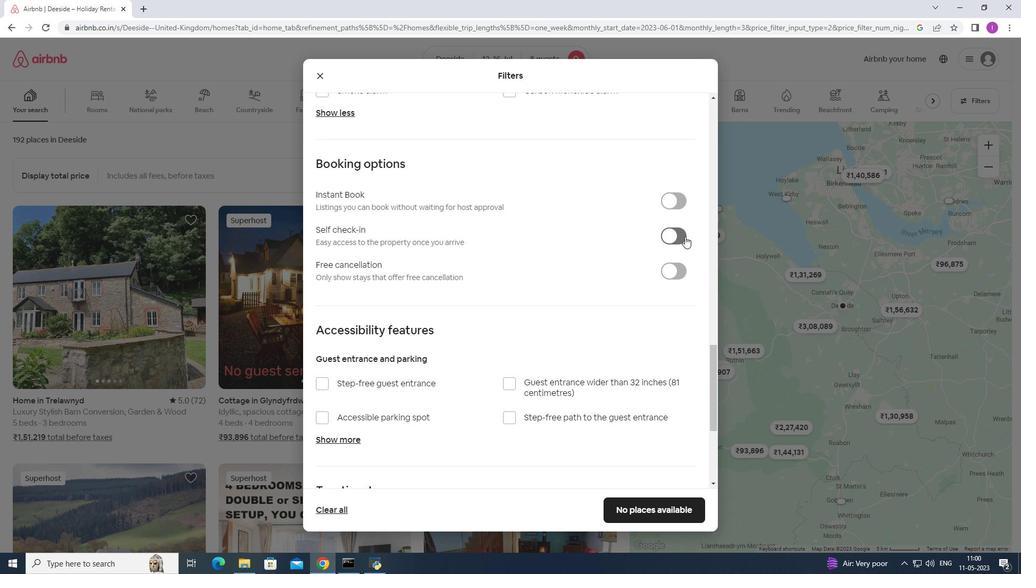 
Action: Mouse pressed left at (681, 240)
Screenshot: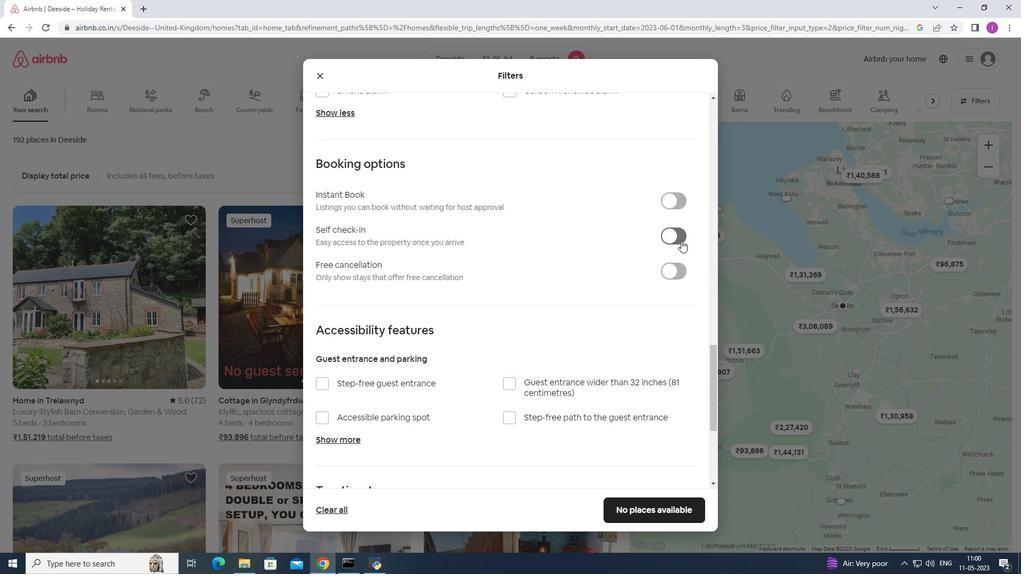
Action: Mouse moved to (482, 422)
Screenshot: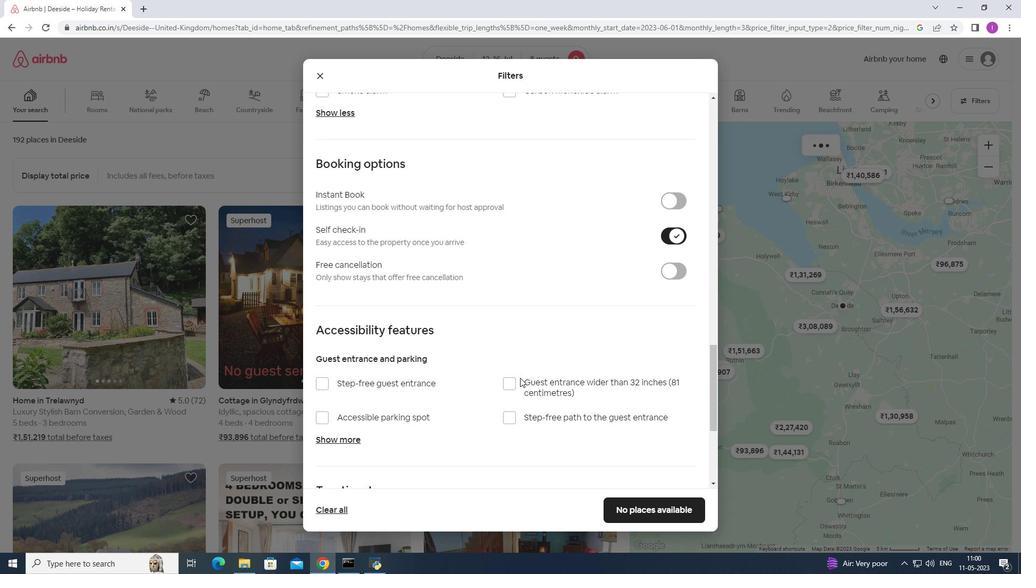 
Action: Mouse scrolled (482, 422) with delta (0, 0)
Screenshot: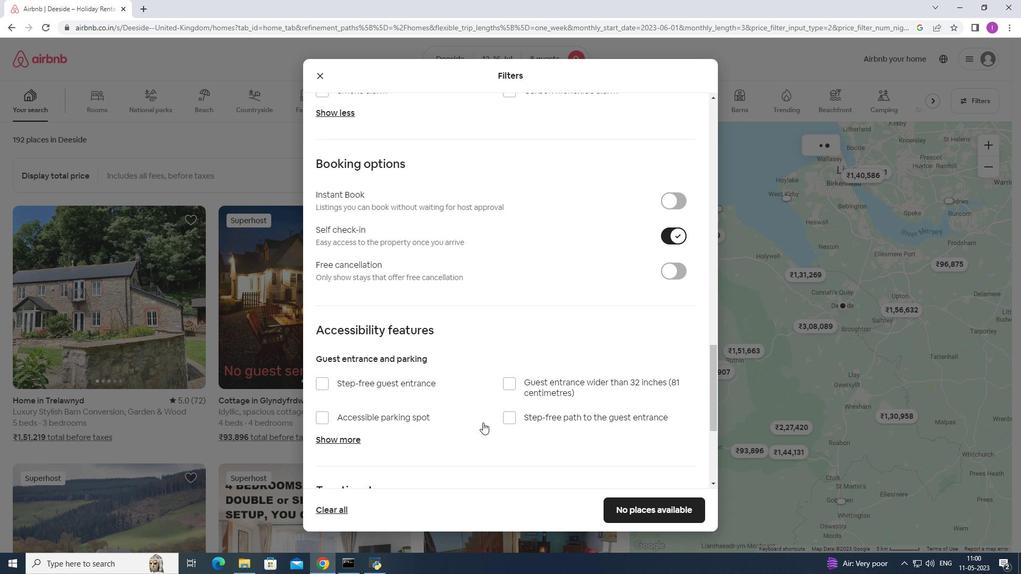 
Action: Mouse scrolled (482, 422) with delta (0, 0)
Screenshot: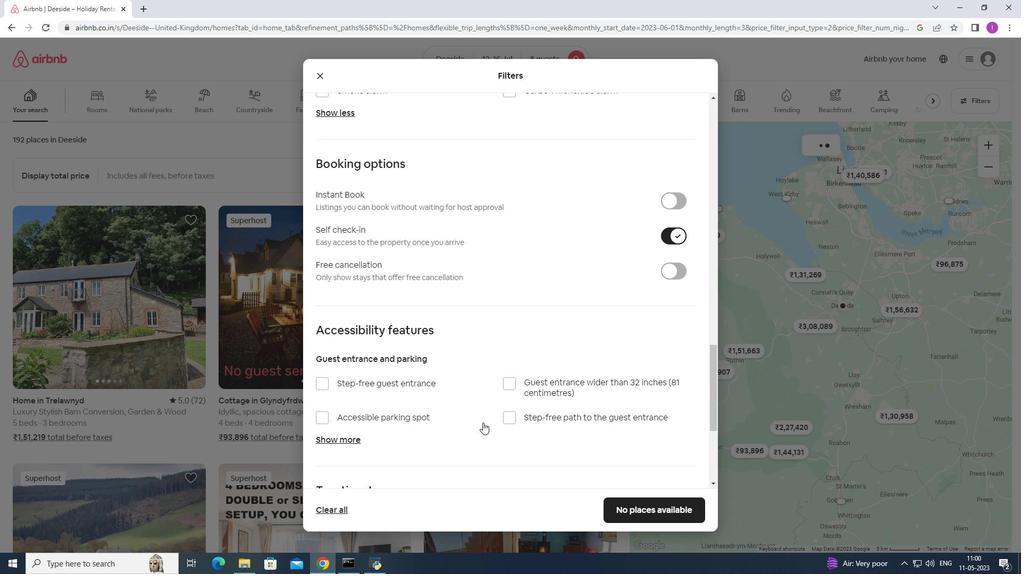
Action: Mouse scrolled (482, 422) with delta (0, 0)
Screenshot: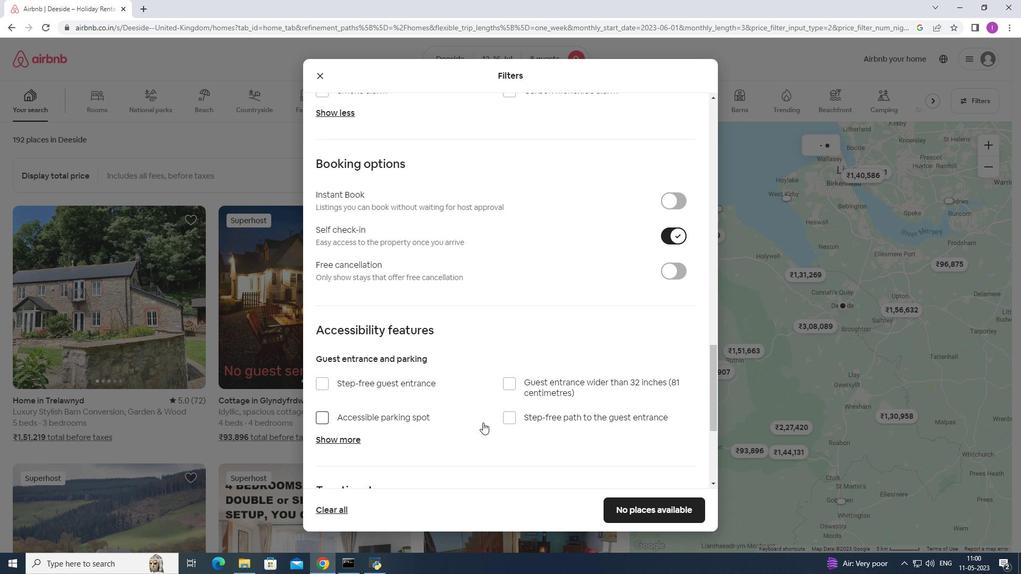 
Action: Mouse moved to (478, 414)
Screenshot: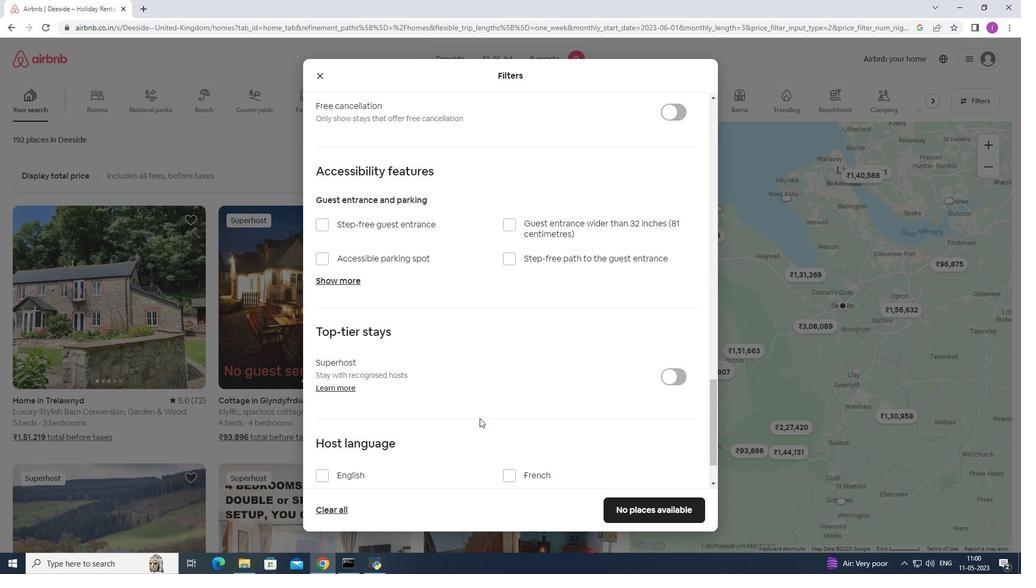 
Action: Mouse scrolled (478, 414) with delta (0, 0)
Screenshot: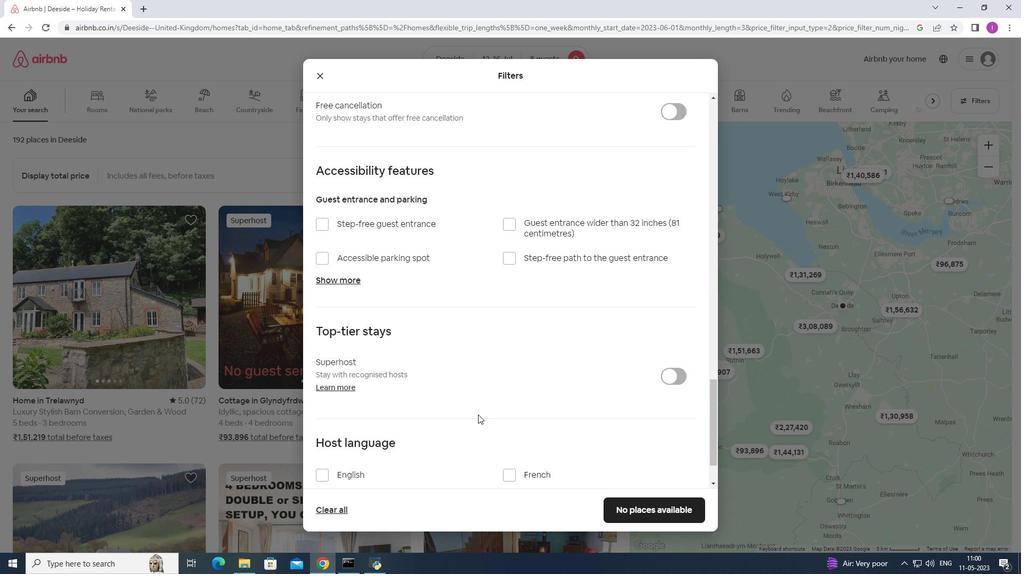 
Action: Mouse scrolled (478, 414) with delta (0, 0)
Screenshot: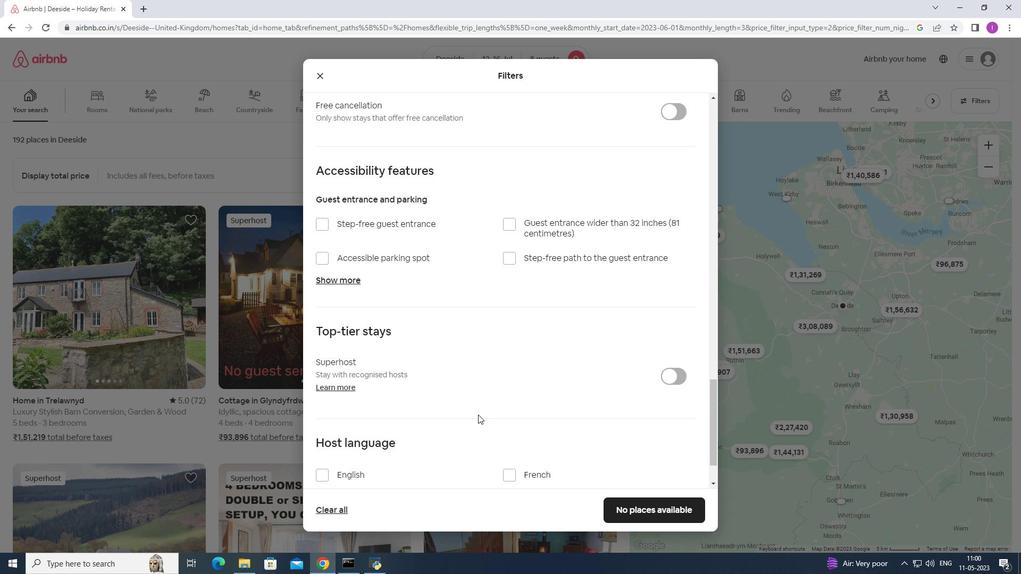 
Action: Mouse scrolled (478, 414) with delta (0, 0)
Screenshot: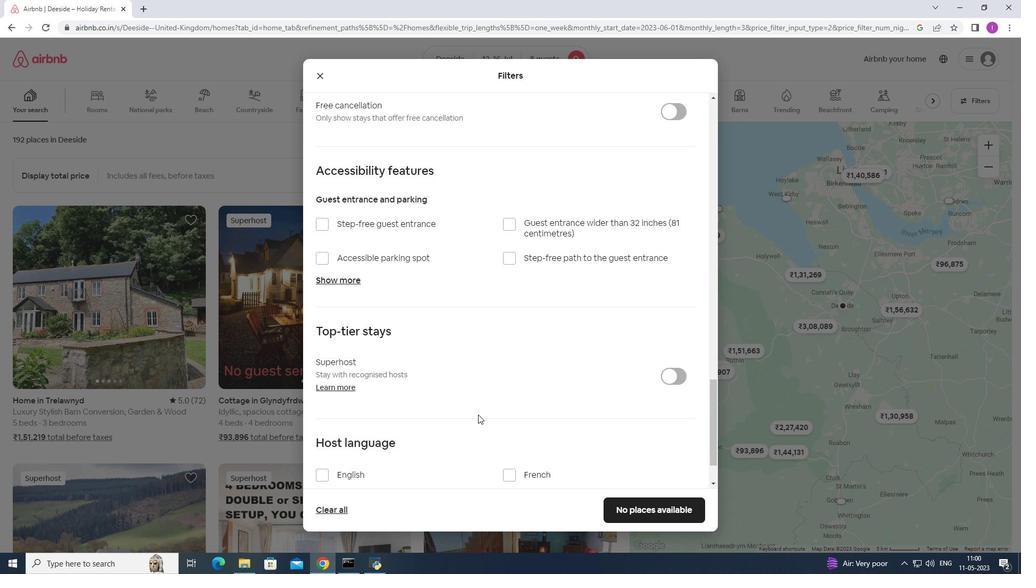 
Action: Mouse scrolled (478, 414) with delta (0, 0)
Screenshot: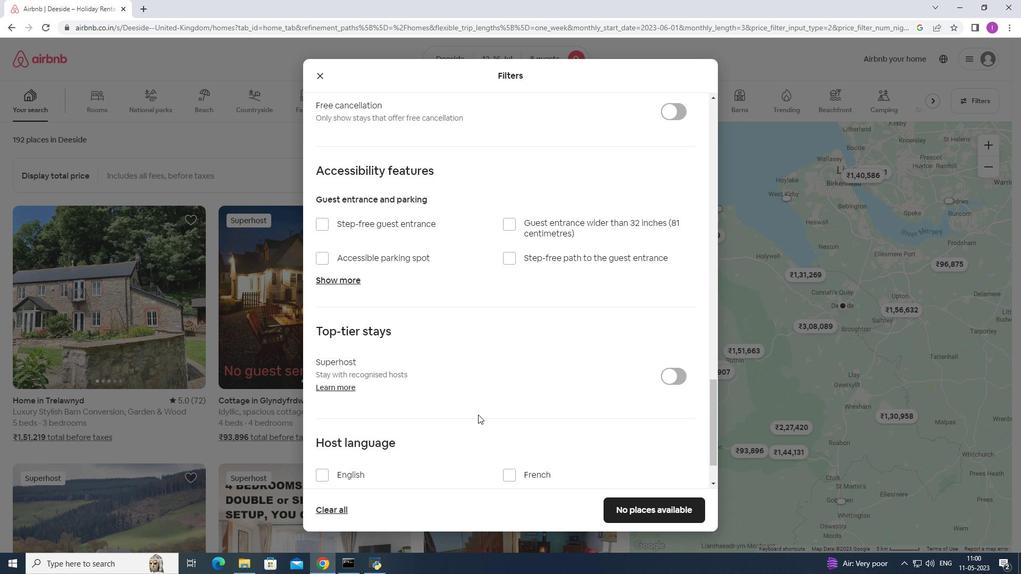 
Action: Mouse scrolled (478, 414) with delta (0, 0)
Screenshot: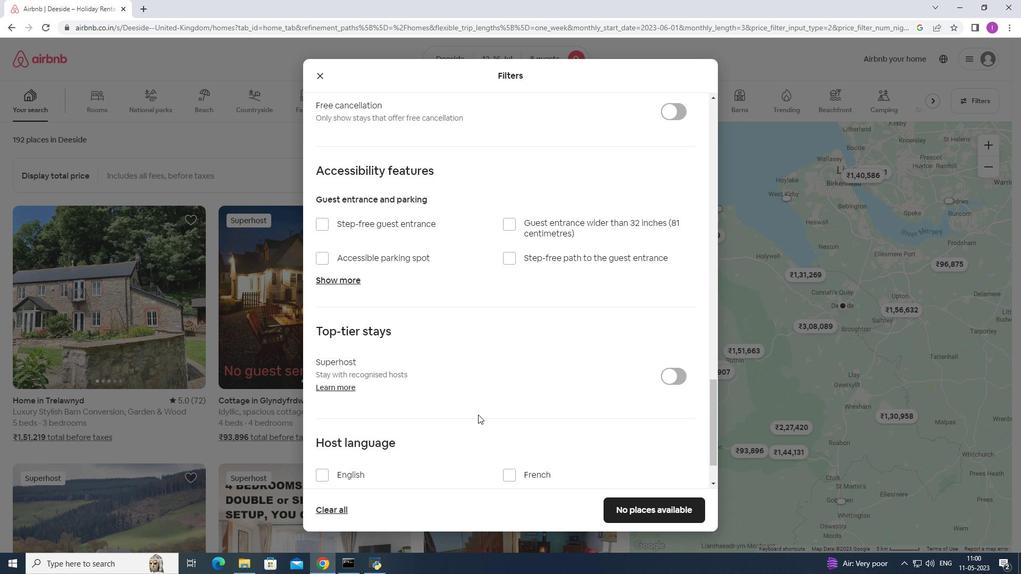 
Action: Mouse moved to (476, 412)
Screenshot: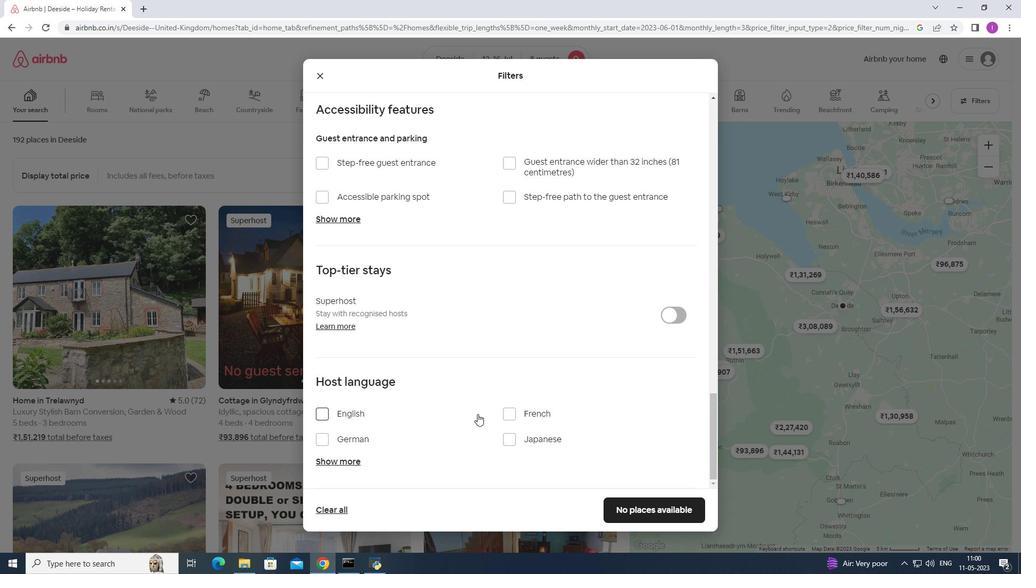 
Action: Mouse scrolled (476, 411) with delta (0, 0)
Screenshot: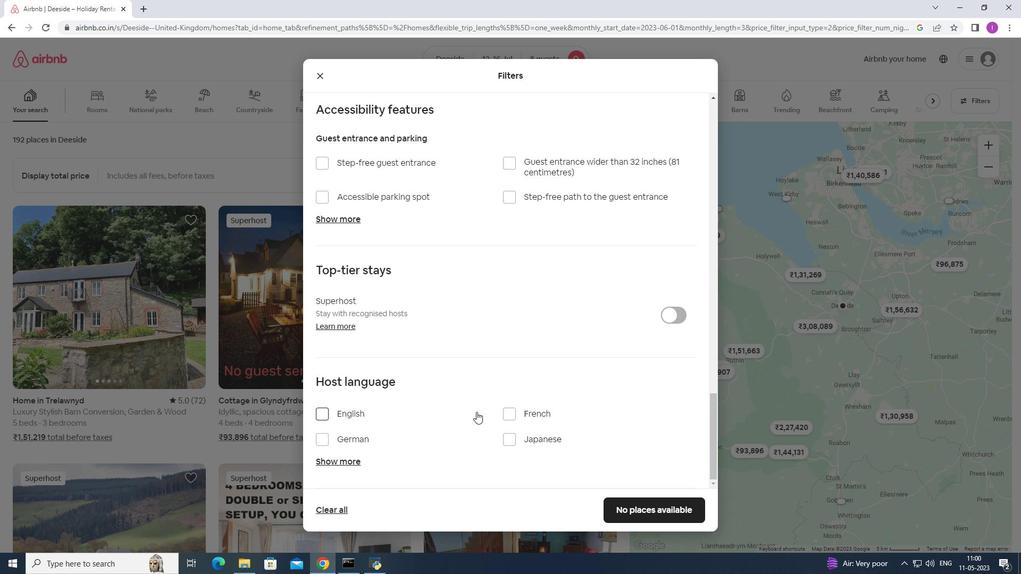 
Action: Mouse scrolled (476, 411) with delta (0, 0)
Screenshot: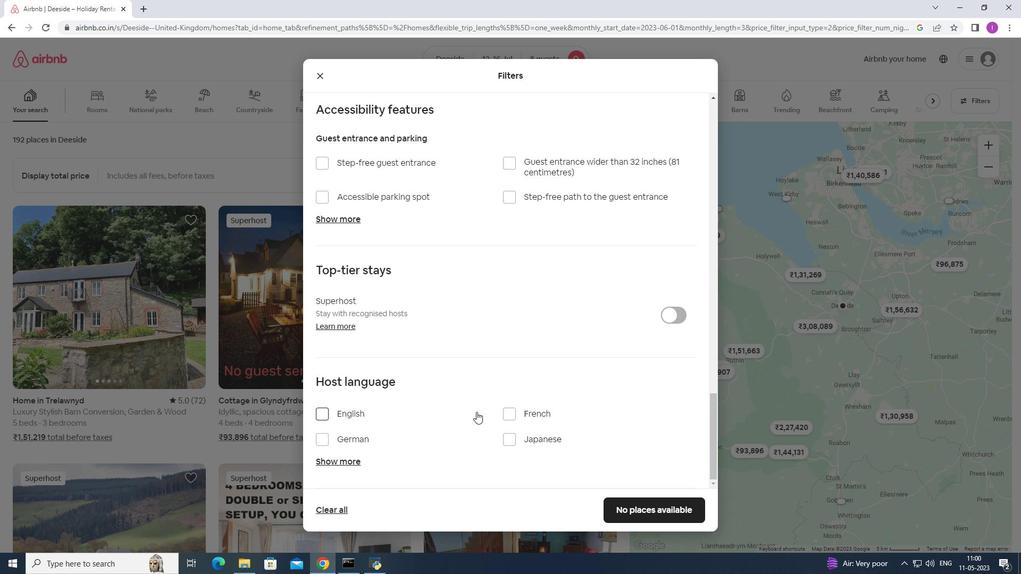 
Action: Mouse scrolled (476, 411) with delta (0, 0)
Screenshot: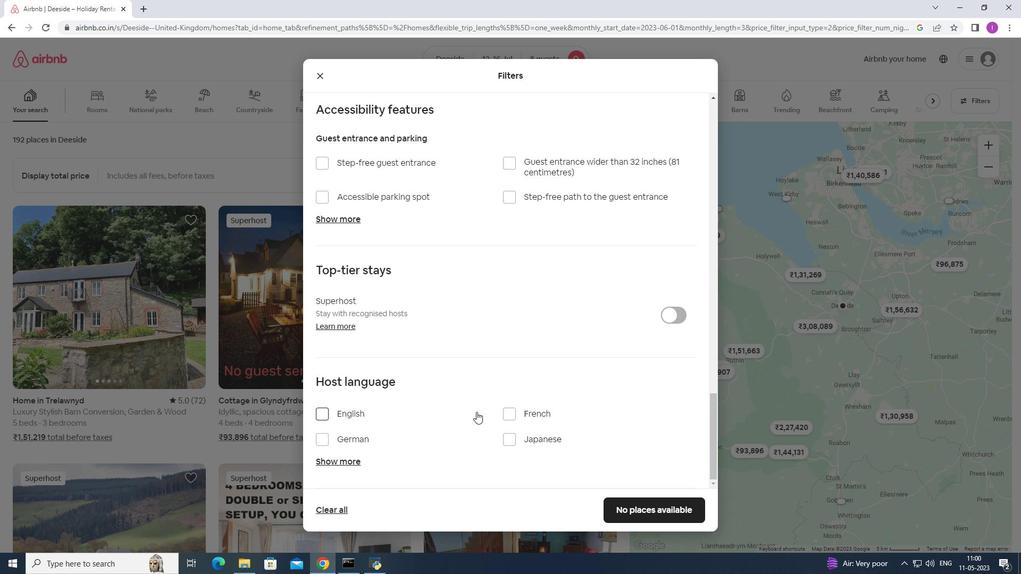 
Action: Mouse moved to (325, 412)
Screenshot: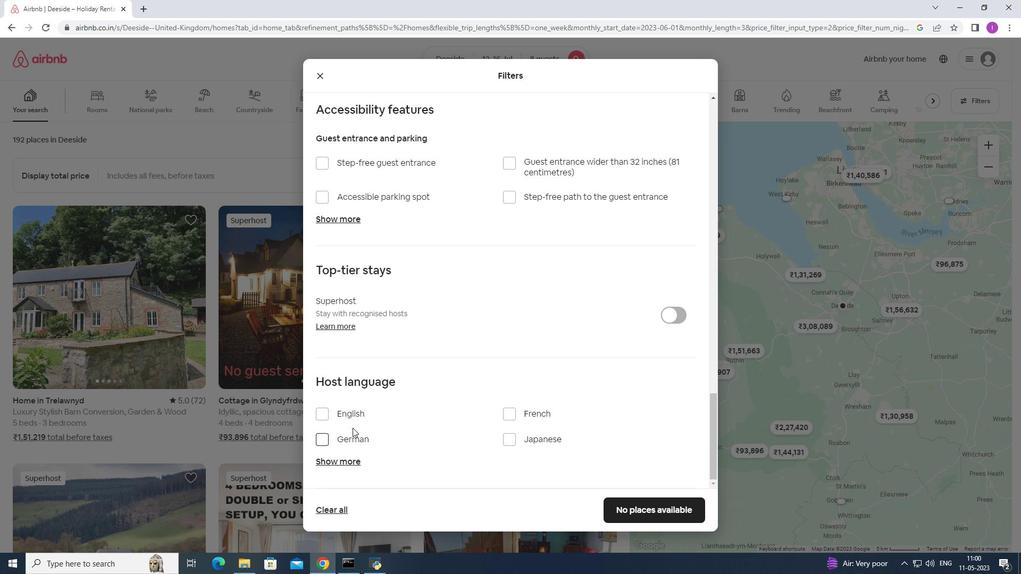 
Action: Mouse pressed left at (325, 412)
Screenshot: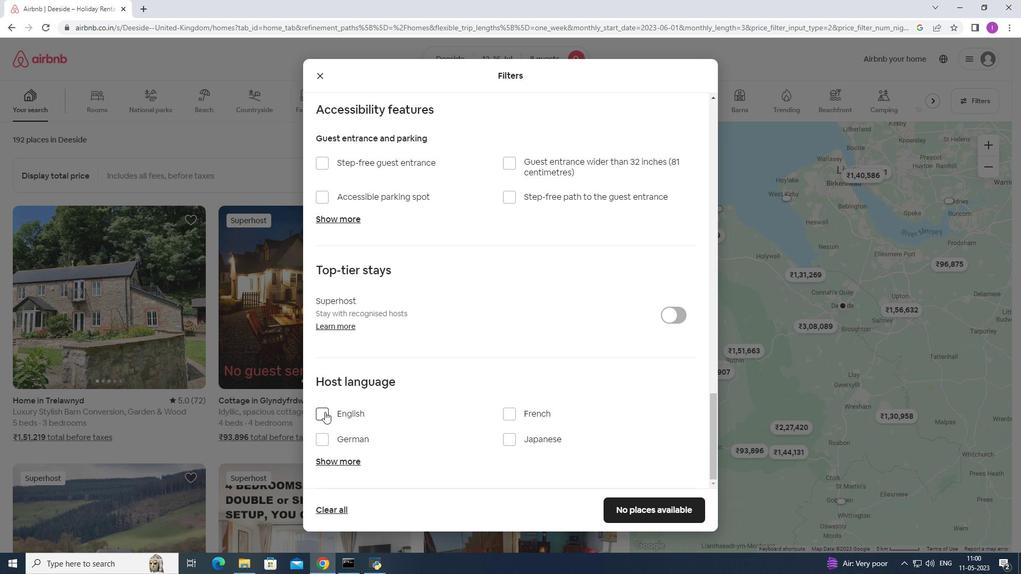 
Action: Mouse moved to (646, 505)
Screenshot: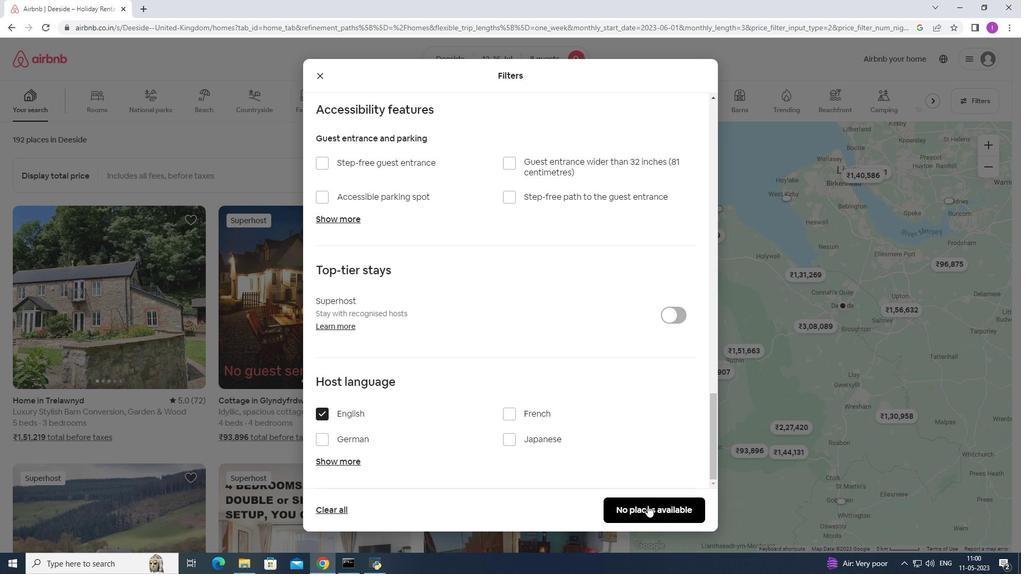 
Action: Mouse pressed left at (646, 505)
Screenshot: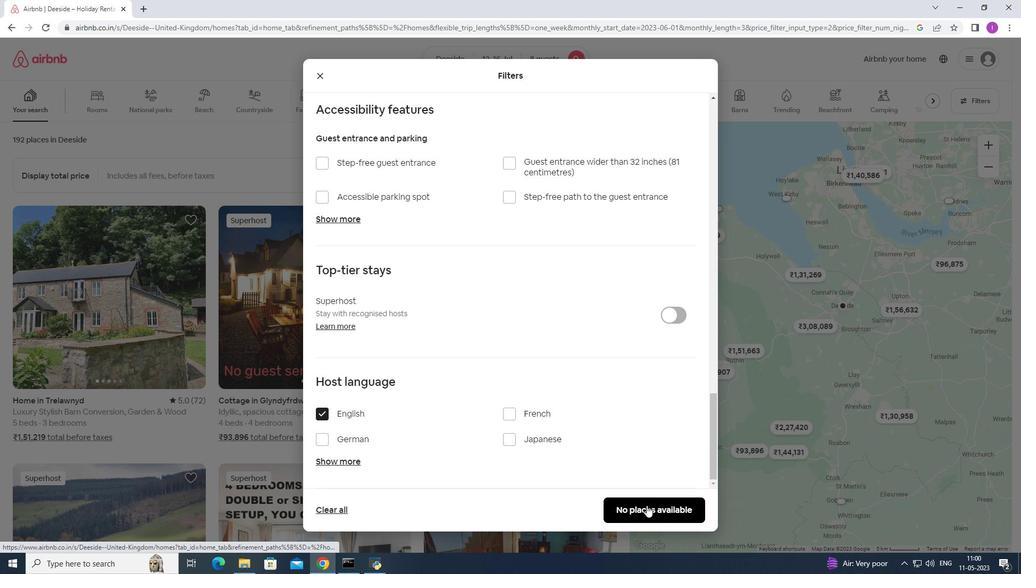 
Action: Mouse moved to (675, 484)
Screenshot: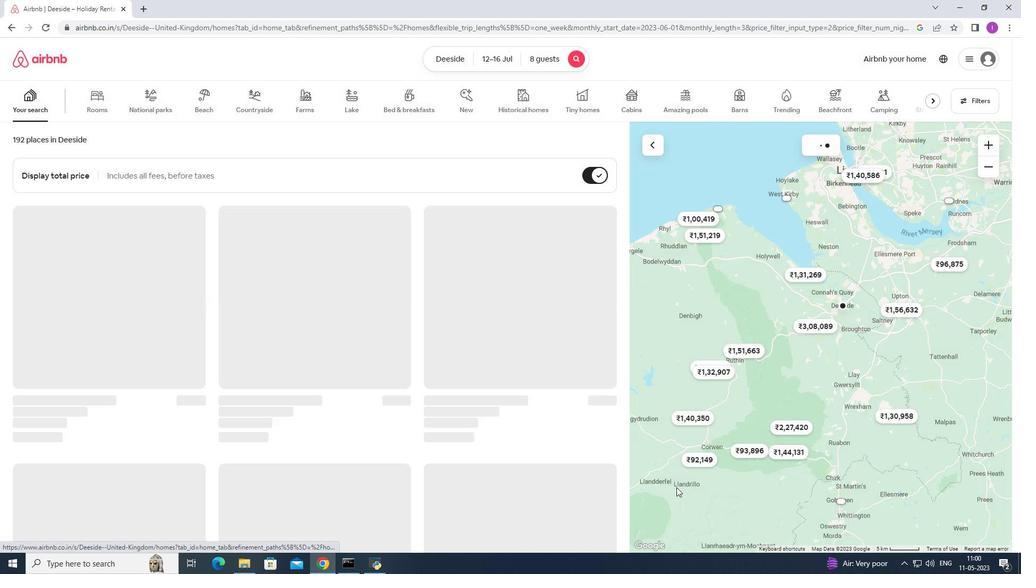 
